 Task: Find connections with filter location Bhusāval with filter topic #Consultantswith filter profile language English with filter current company Seagull International Global HR Consultants with filter school Vivek College of Commerce with filter industry Civic and Social Organizations with filter service category Commercial Insurance with filter keywords title Community Food Project Worker
Action: Mouse moved to (689, 89)
Screenshot: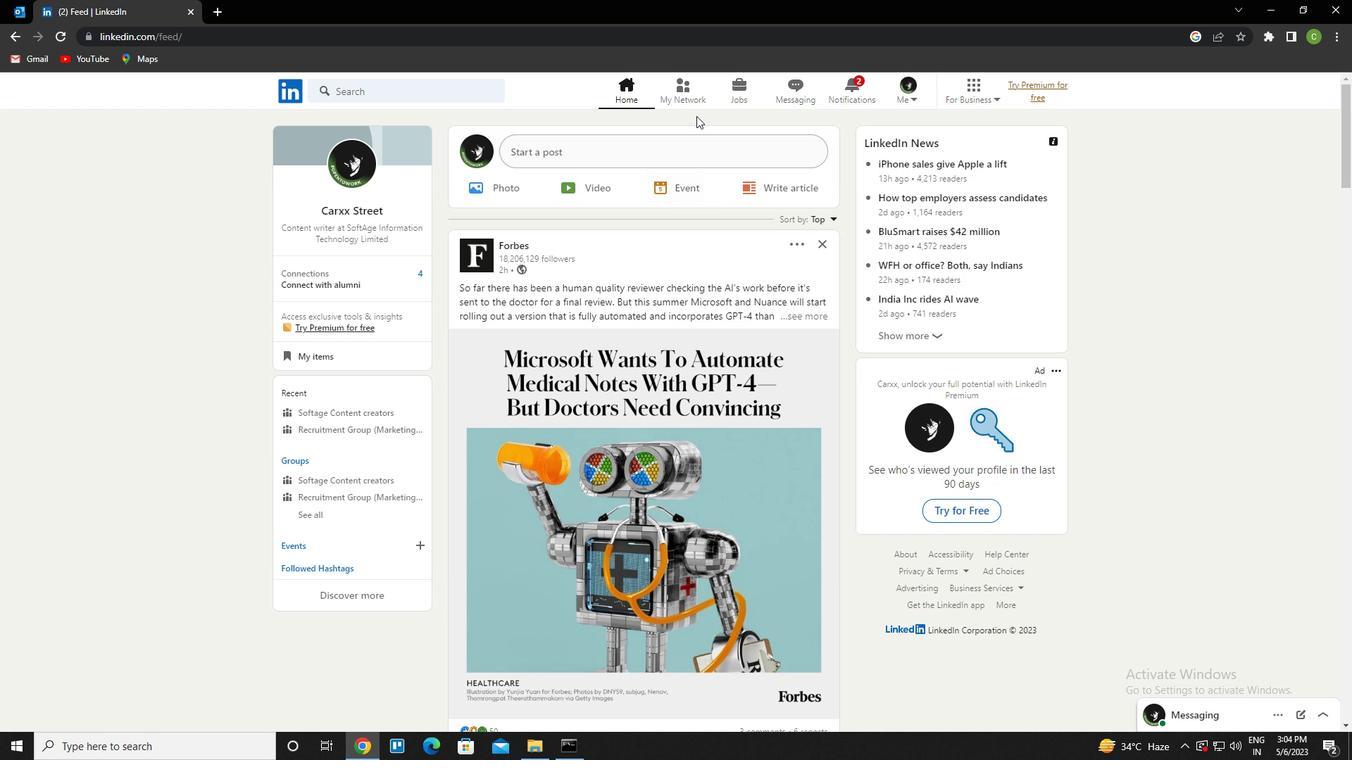 
Action: Mouse pressed left at (689, 89)
Screenshot: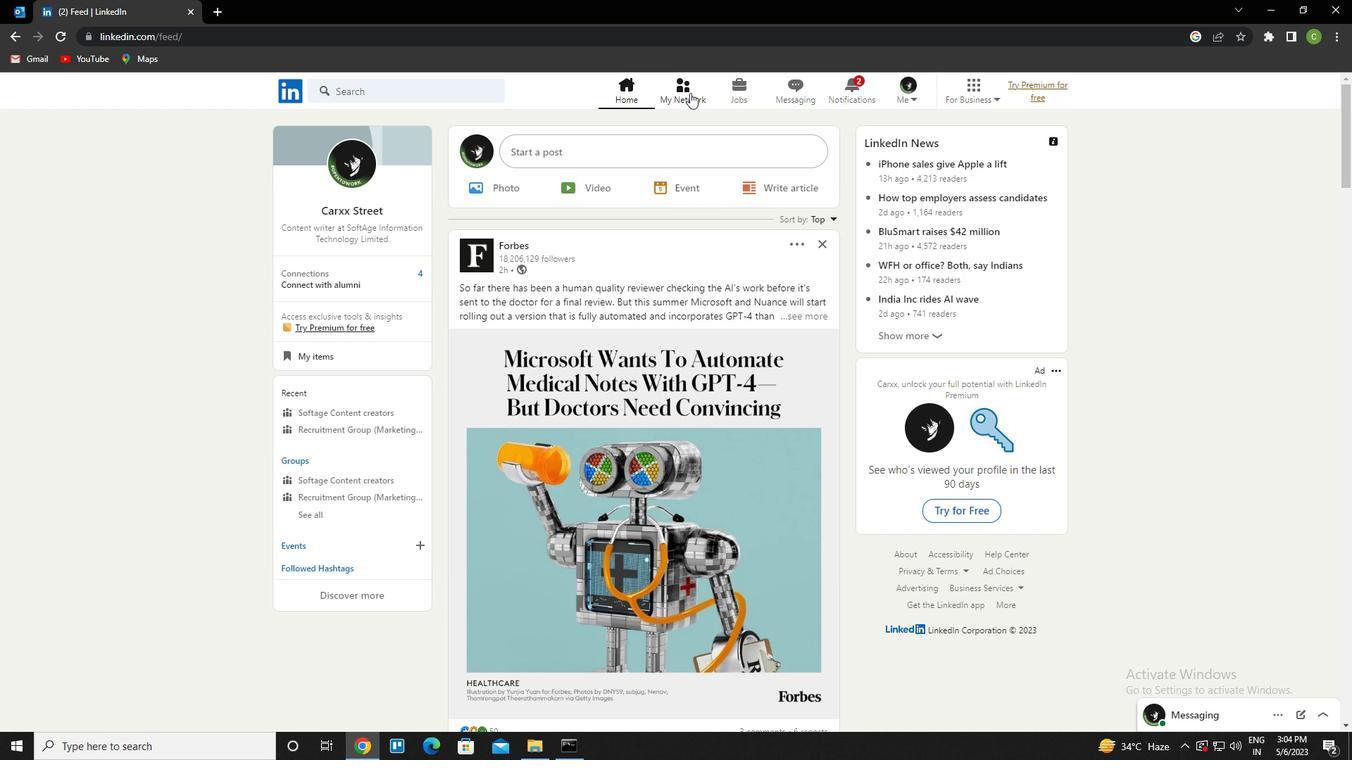
Action: Mouse moved to (409, 163)
Screenshot: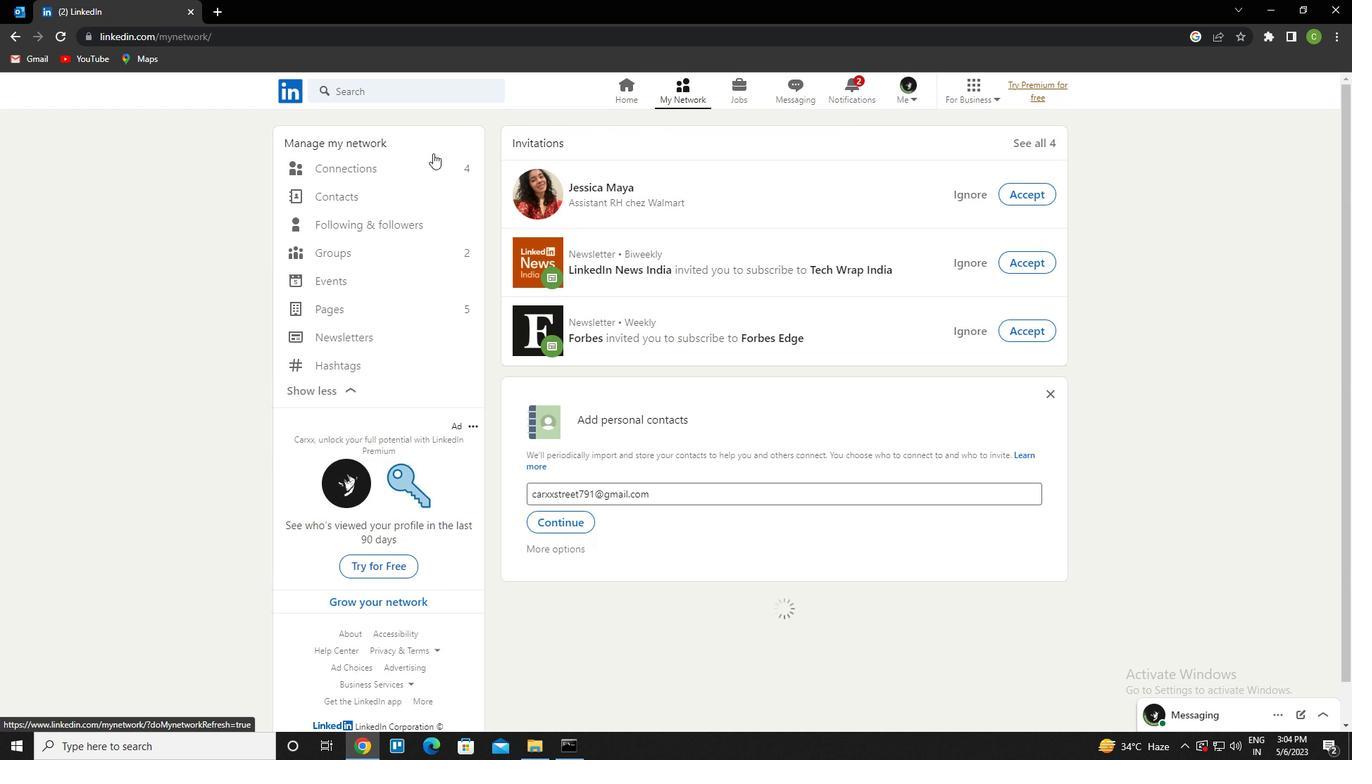 
Action: Mouse pressed left at (409, 163)
Screenshot: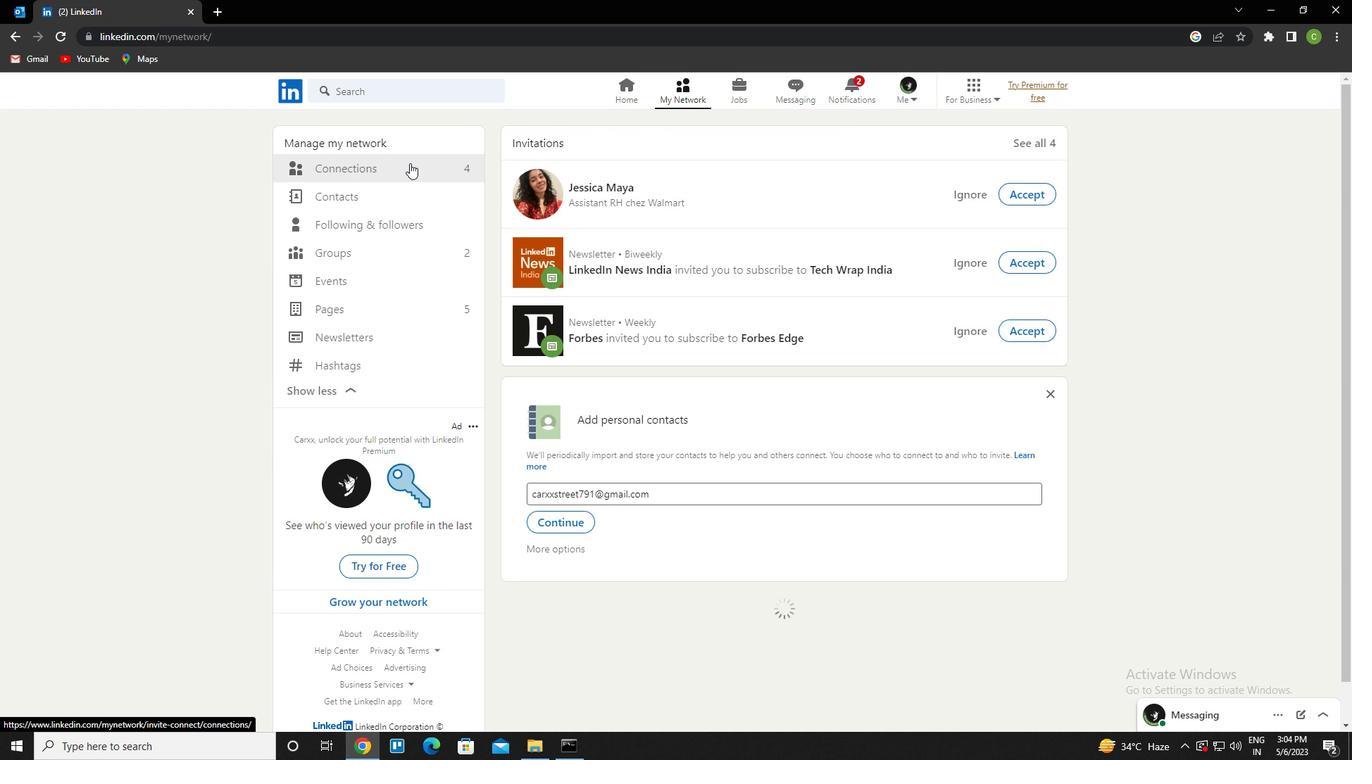 
Action: Mouse moved to (789, 167)
Screenshot: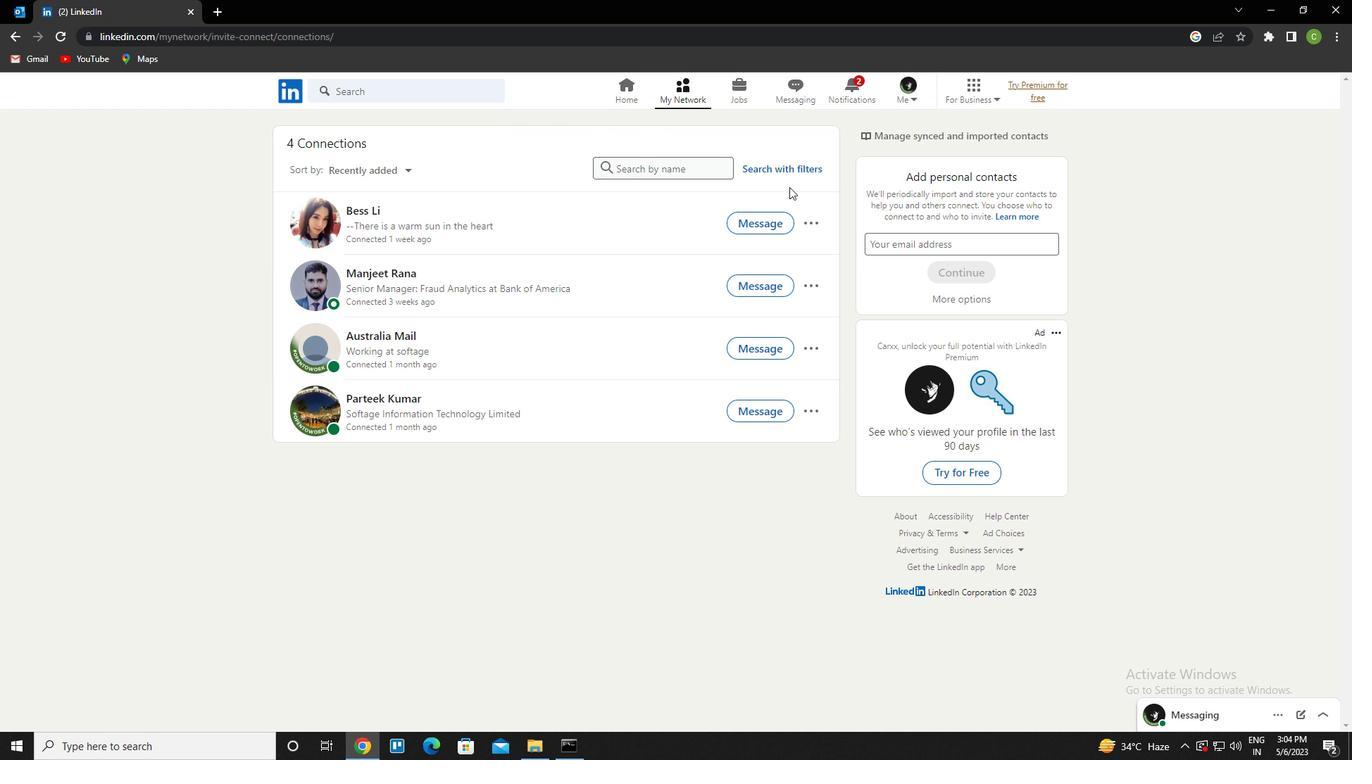 
Action: Mouse pressed left at (789, 167)
Screenshot: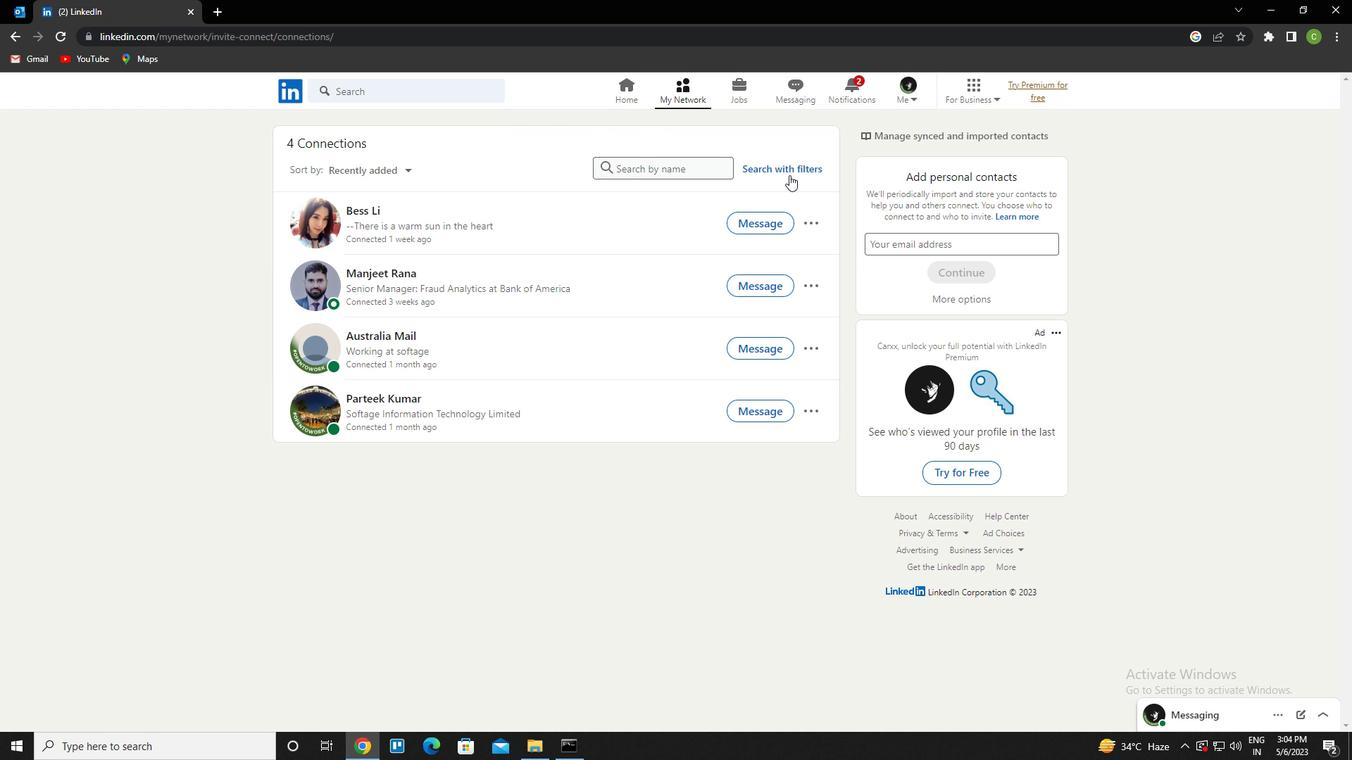 
Action: Mouse moved to (705, 124)
Screenshot: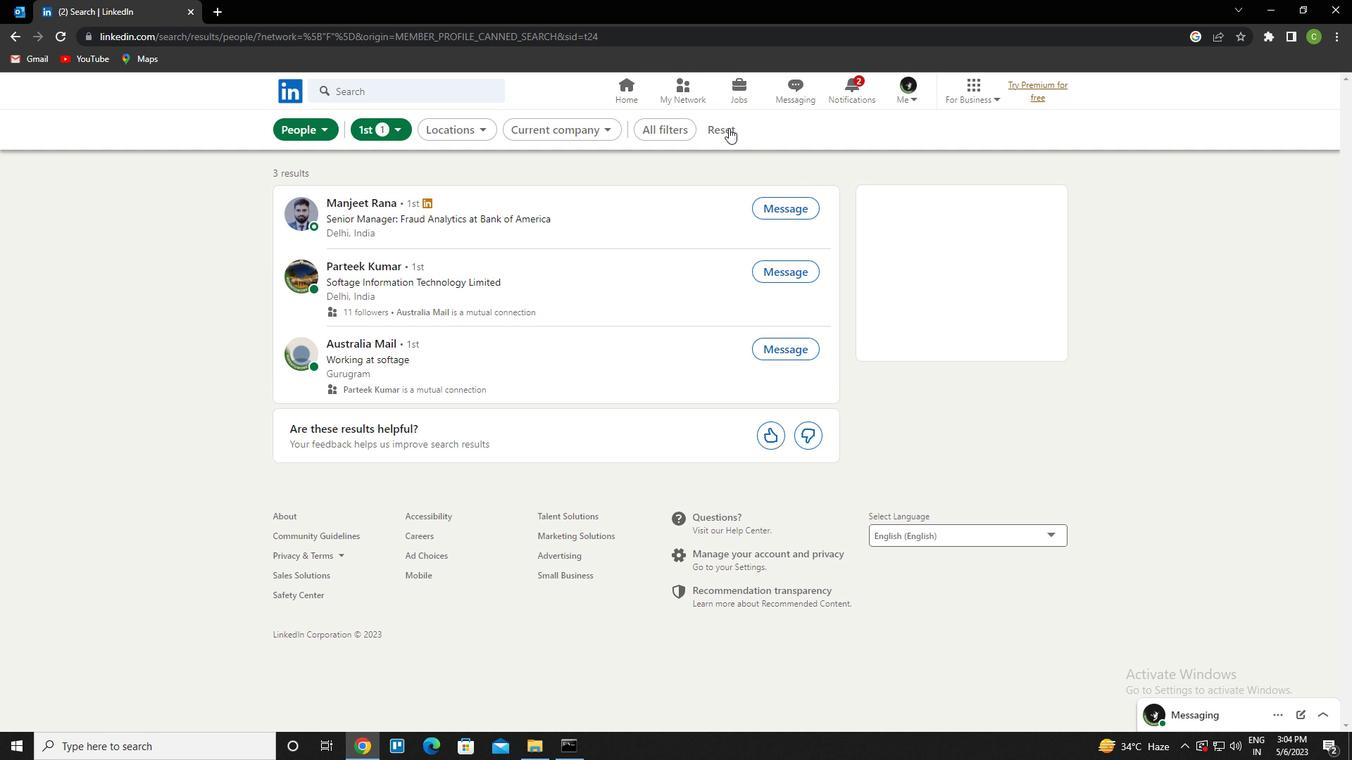 
Action: Mouse pressed left at (705, 124)
Screenshot: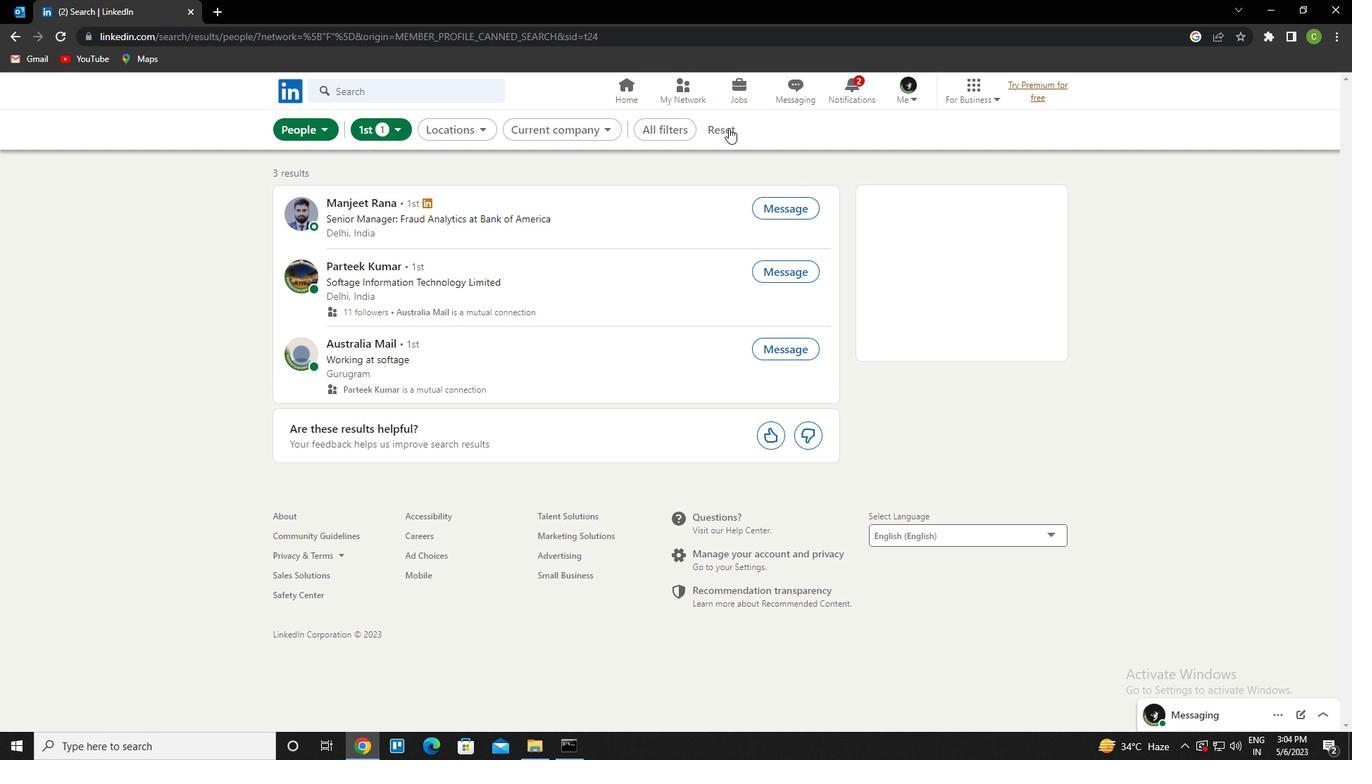 
Action: Mouse moved to (690, 128)
Screenshot: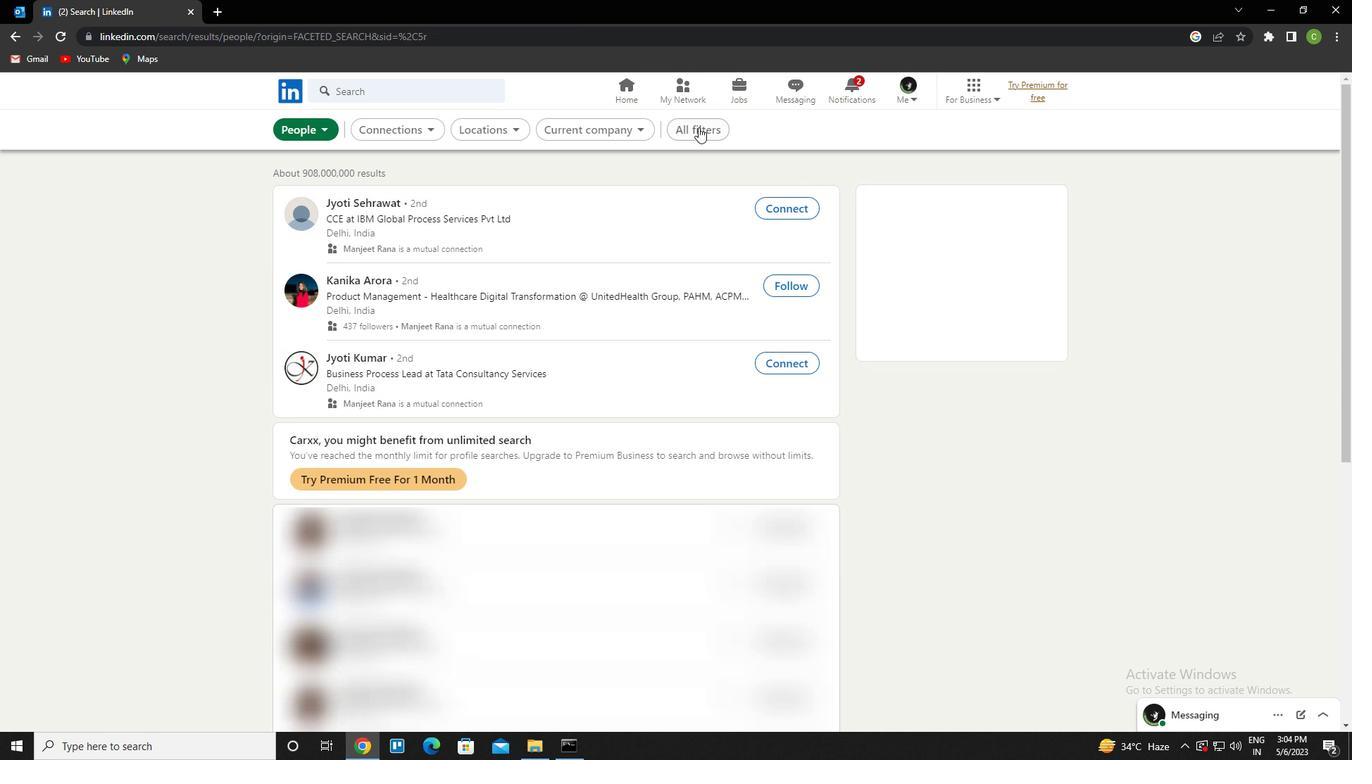 
Action: Mouse pressed left at (690, 128)
Screenshot: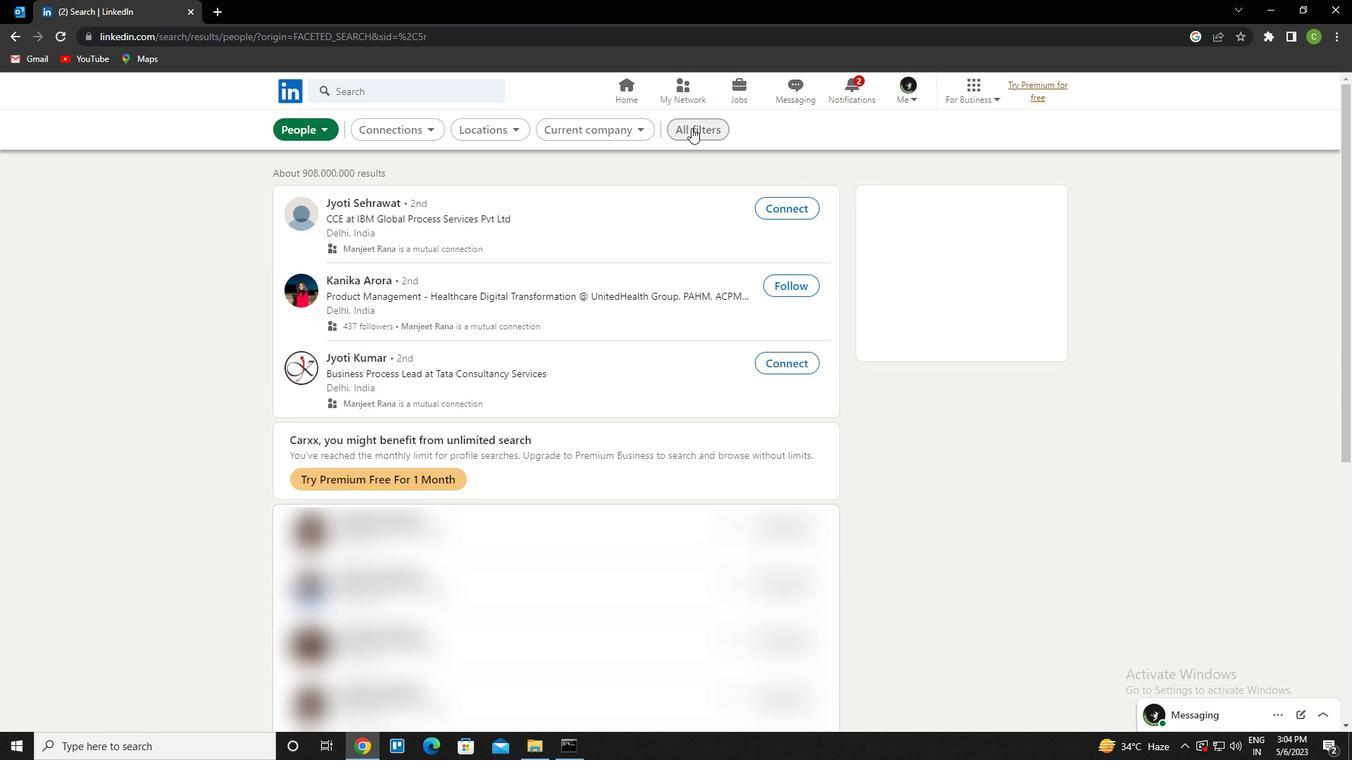 
Action: Mouse moved to (1181, 442)
Screenshot: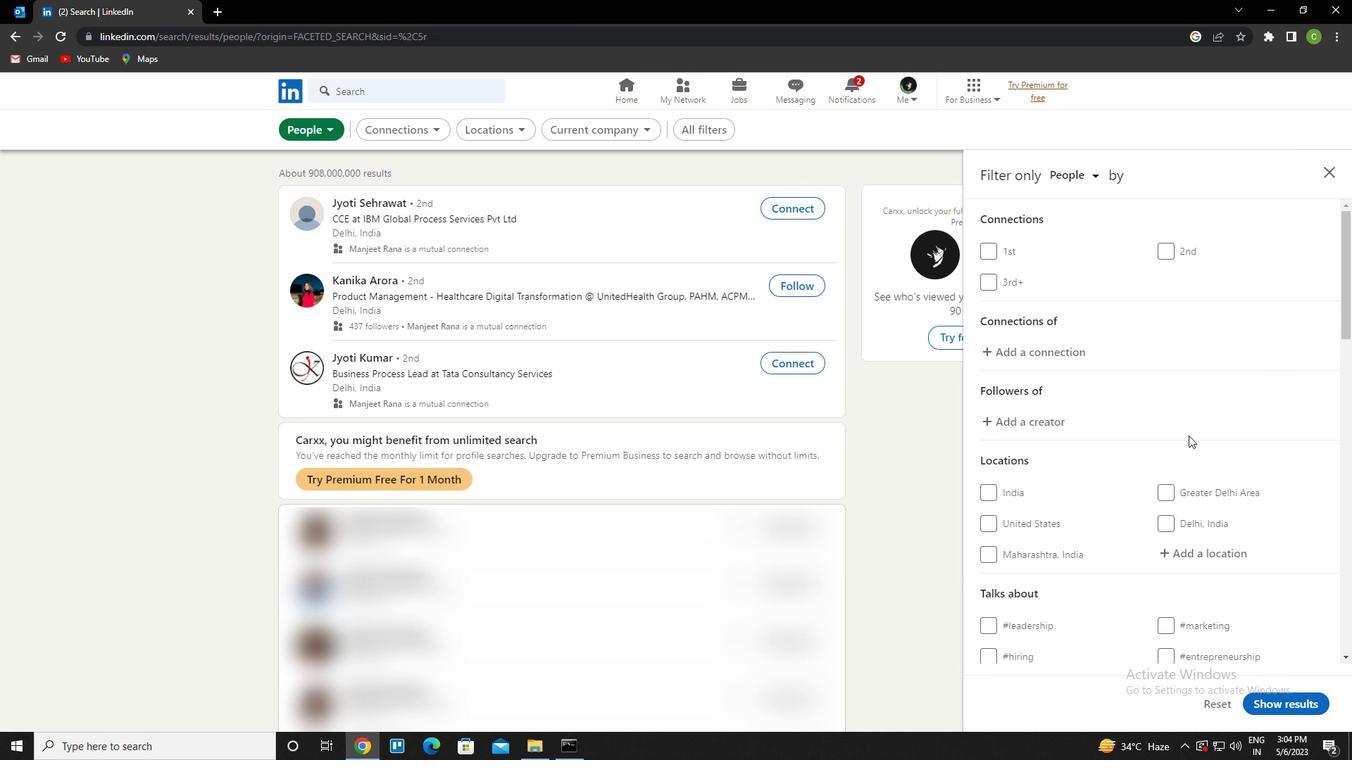 
Action: Mouse scrolled (1181, 441) with delta (0, 0)
Screenshot: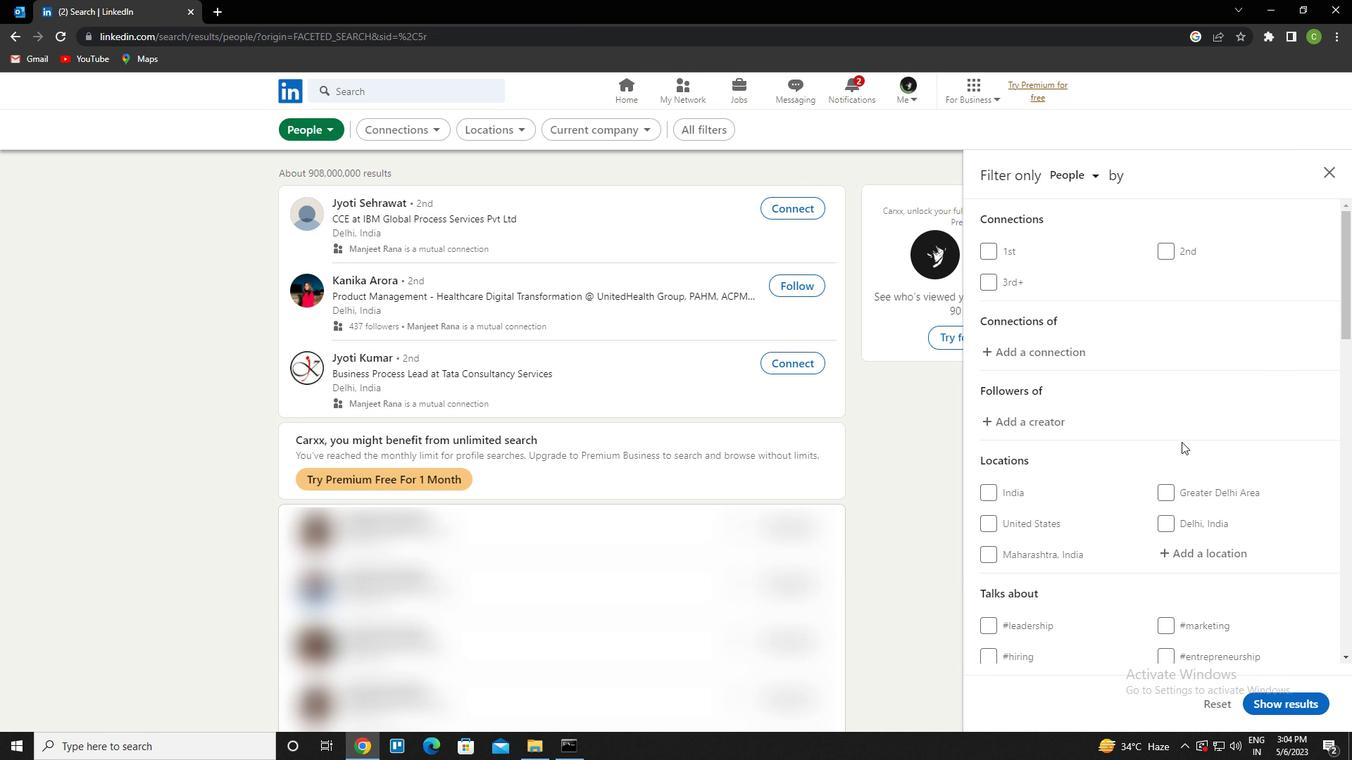 
Action: Mouse scrolled (1181, 441) with delta (0, 0)
Screenshot: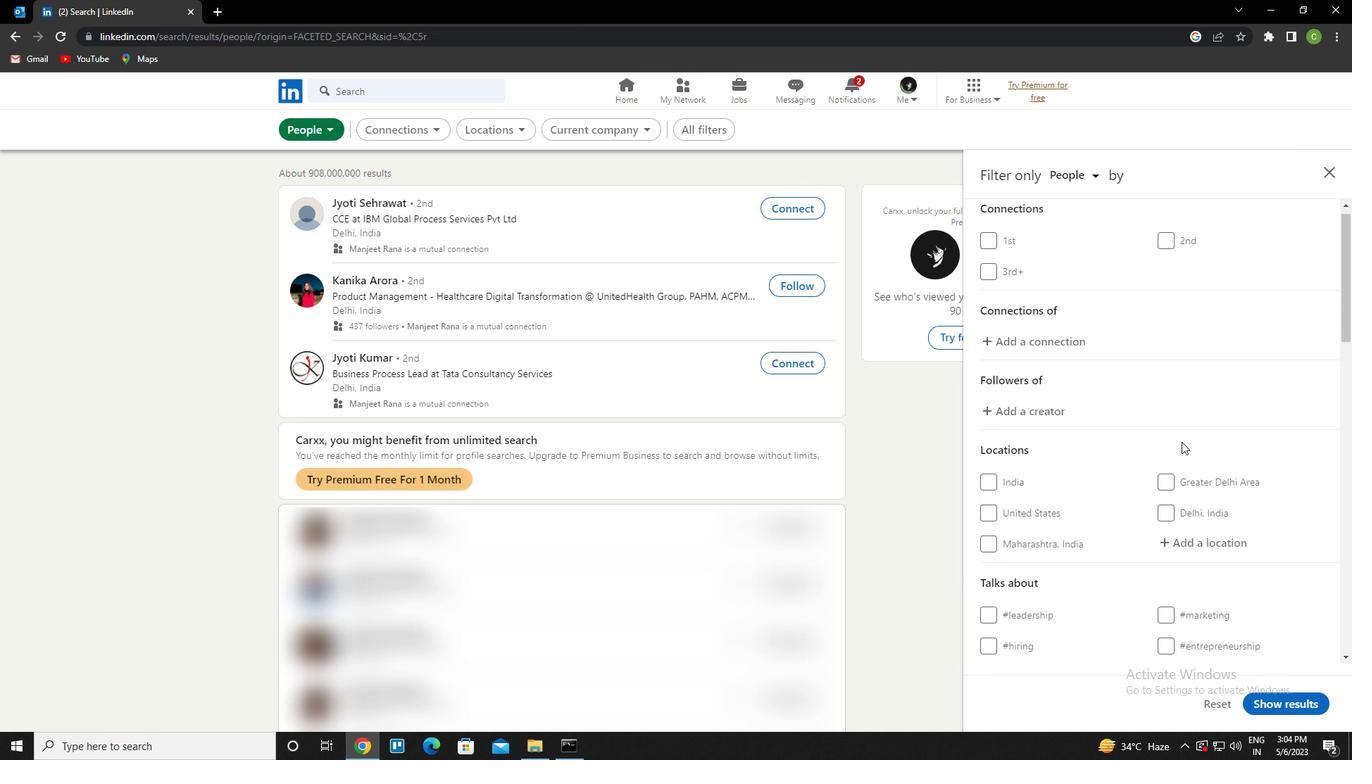 
Action: Mouse moved to (1200, 419)
Screenshot: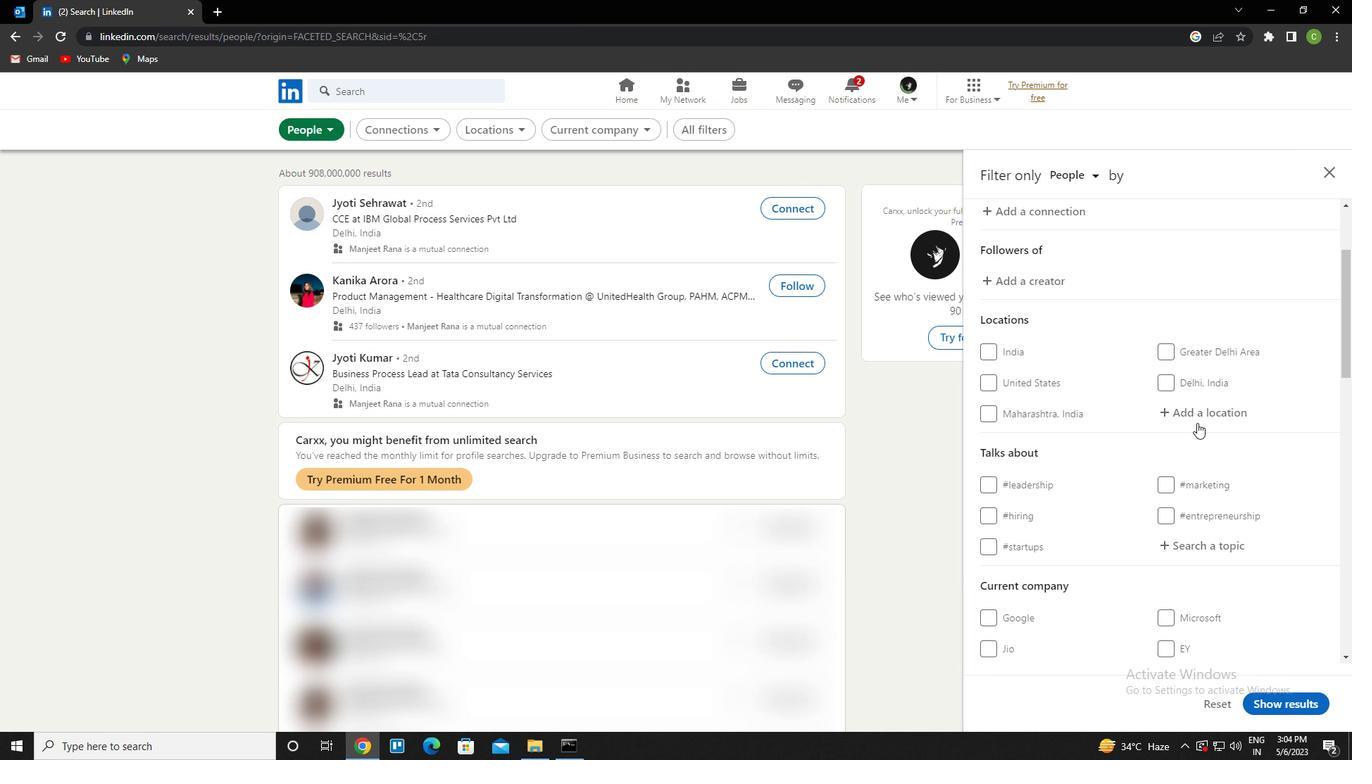
Action: Mouse pressed left at (1200, 419)
Screenshot: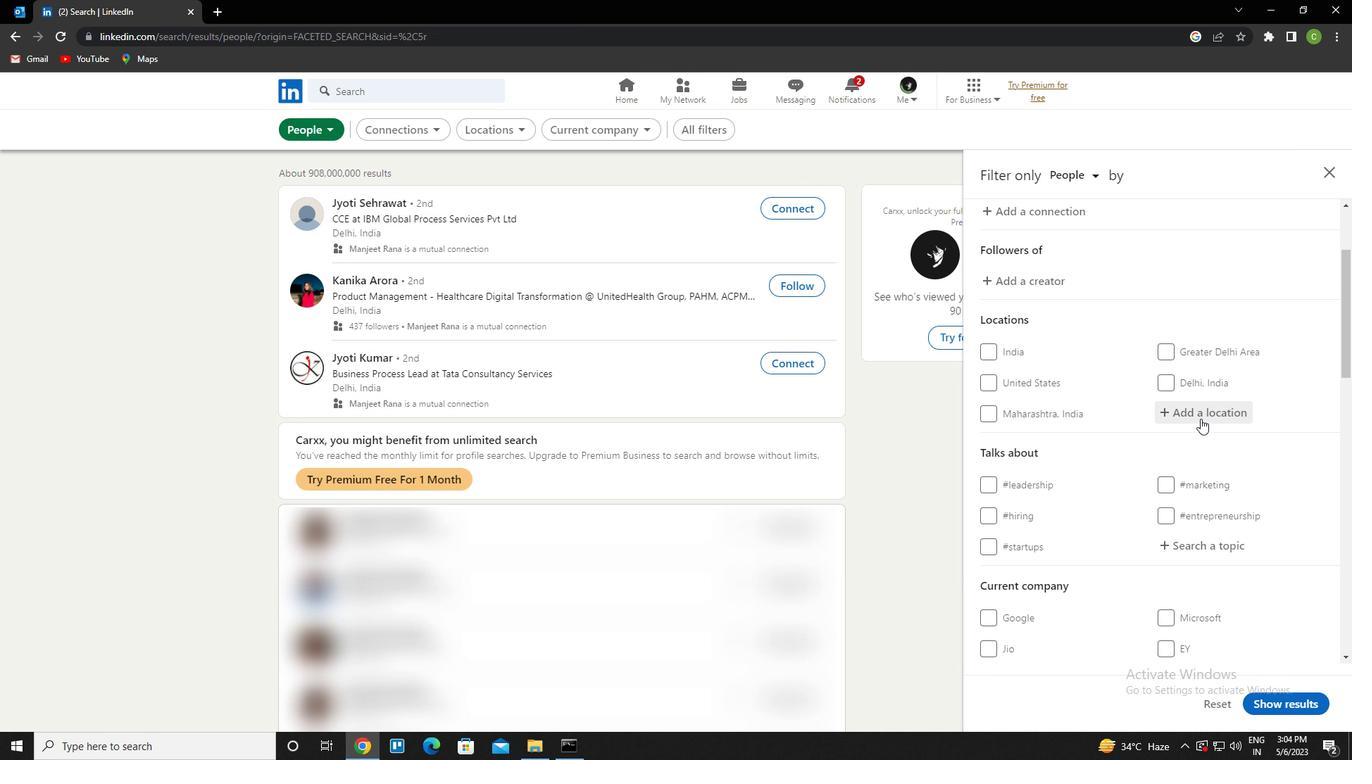 
Action: Key pressed <Key.caps_lock>v<Key.caps_lock><Key.backspace><Key.caps_lock>b<Key.caps_lock>Husaval<Key.enter>
Screenshot: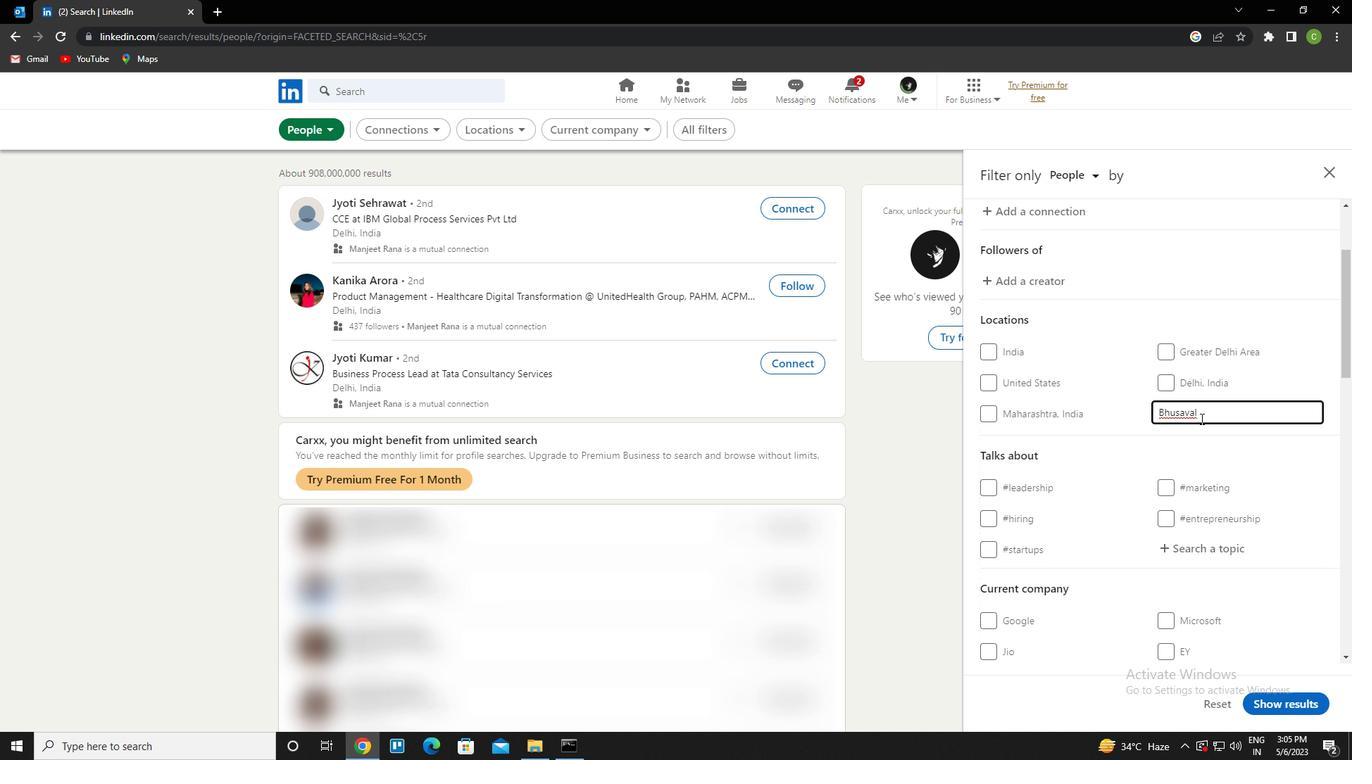 
Action: Mouse scrolled (1200, 418) with delta (0, 0)
Screenshot: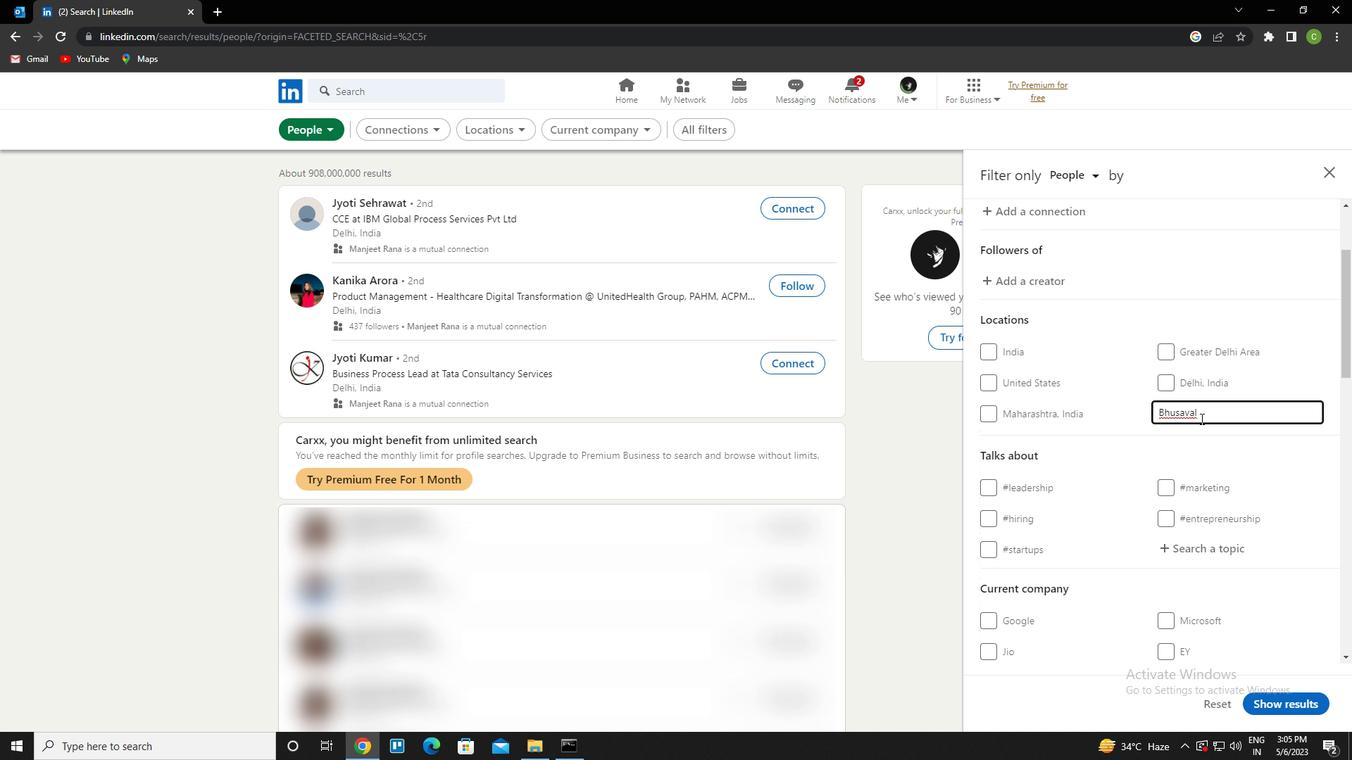 
Action: Mouse scrolled (1200, 418) with delta (0, 0)
Screenshot: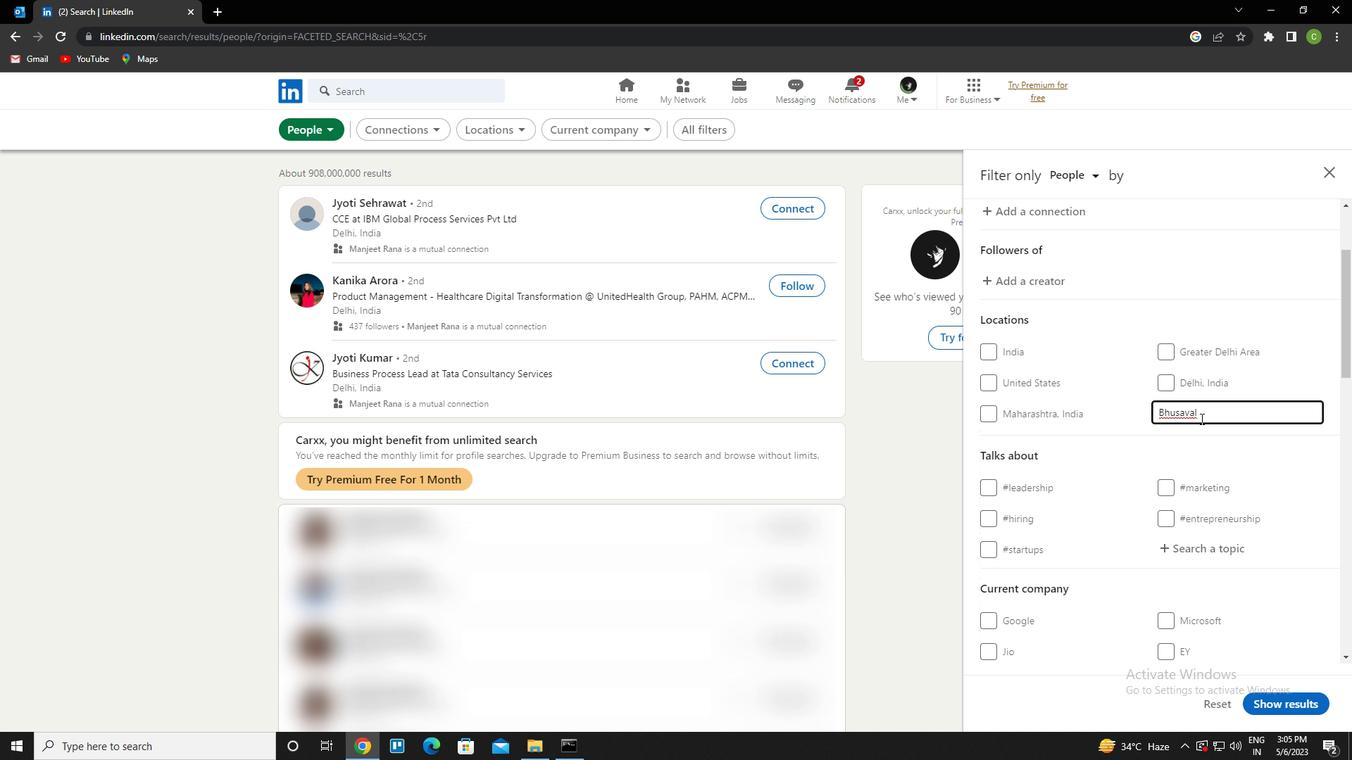 
Action: Mouse moved to (1192, 413)
Screenshot: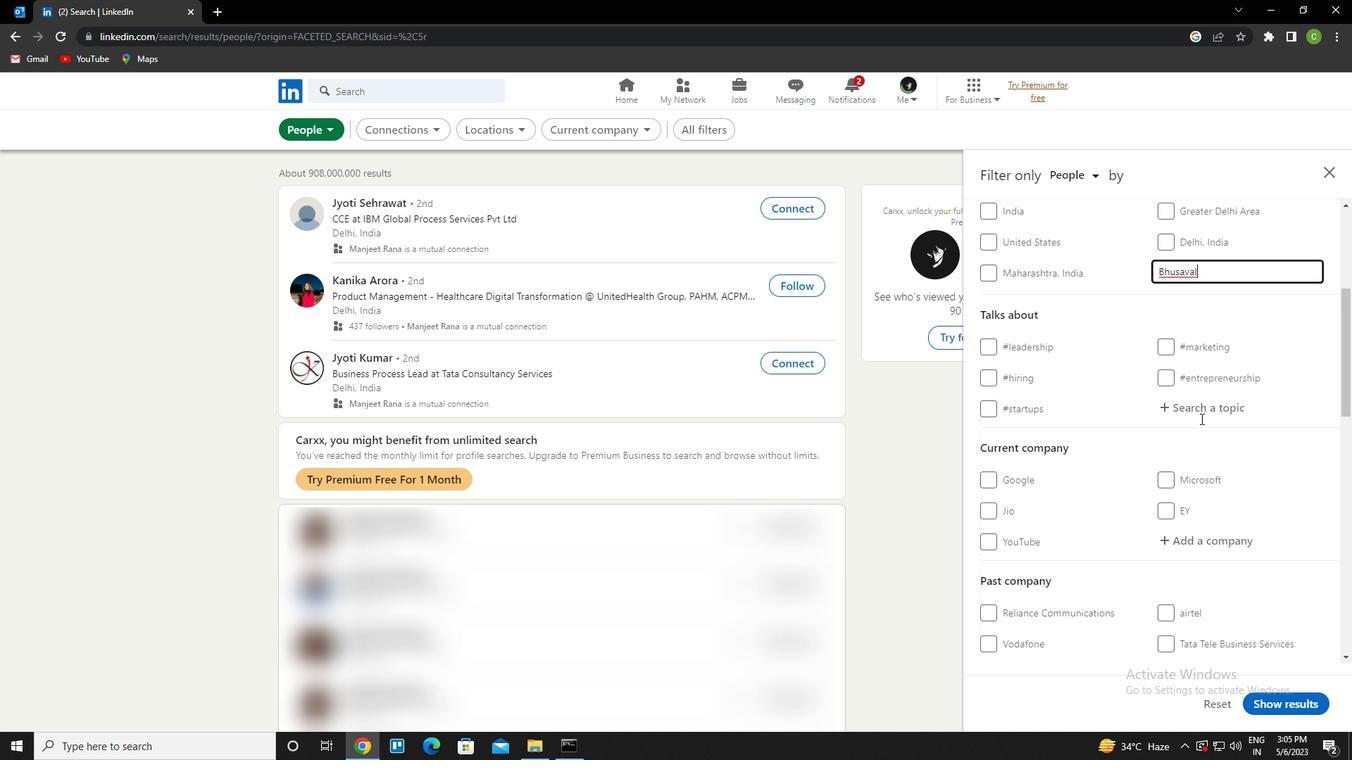 
Action: Mouse pressed left at (1192, 413)
Screenshot: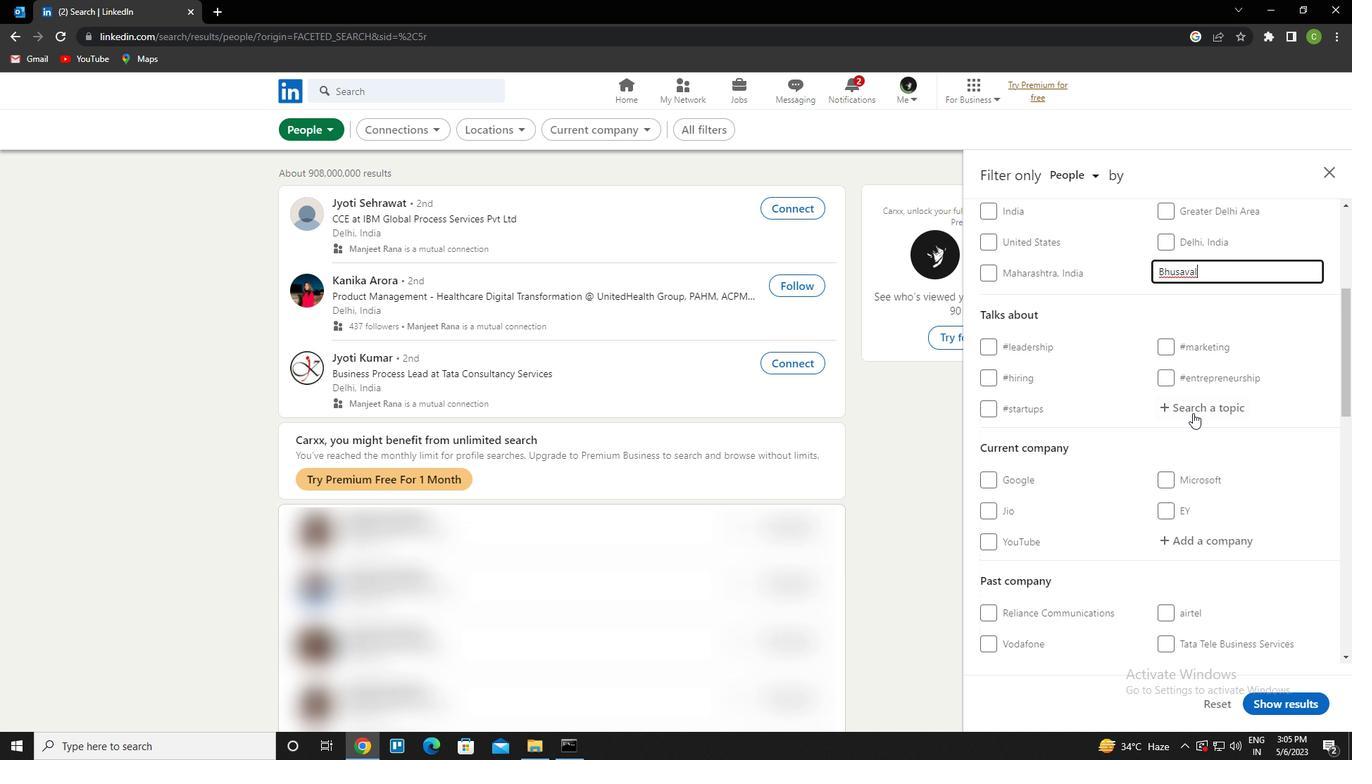 
Action: Key pressed consultant<Key.down><Key.enter>
Screenshot: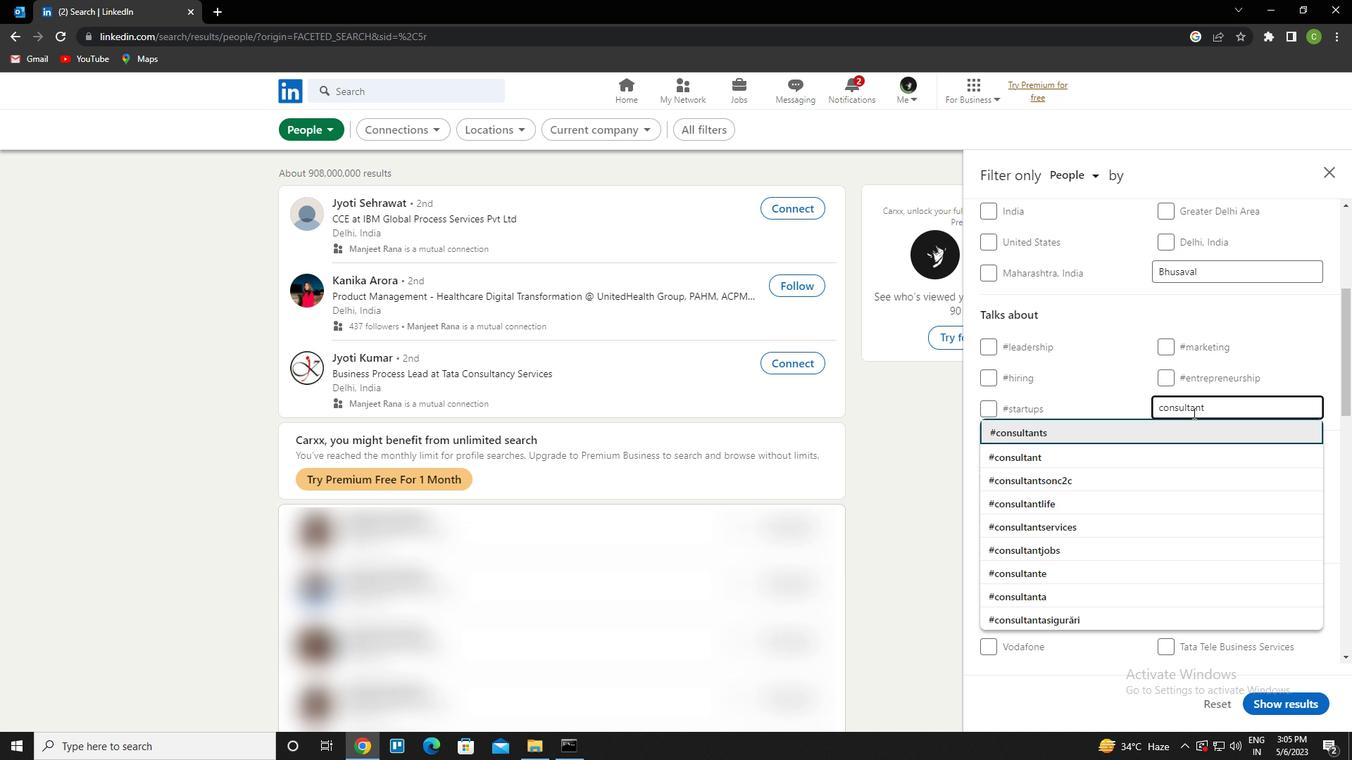 
Action: Mouse scrolled (1192, 412) with delta (0, 0)
Screenshot: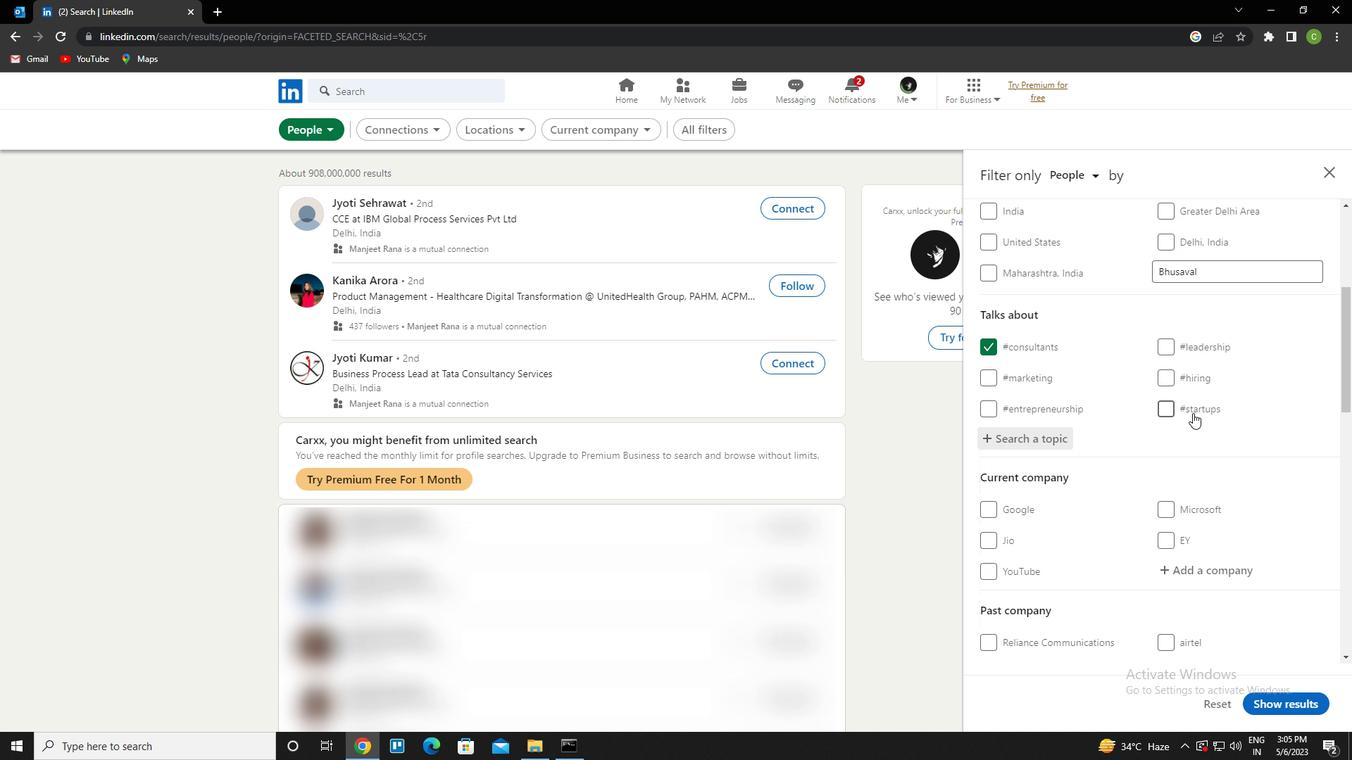 
Action: Mouse scrolled (1192, 412) with delta (0, 0)
Screenshot: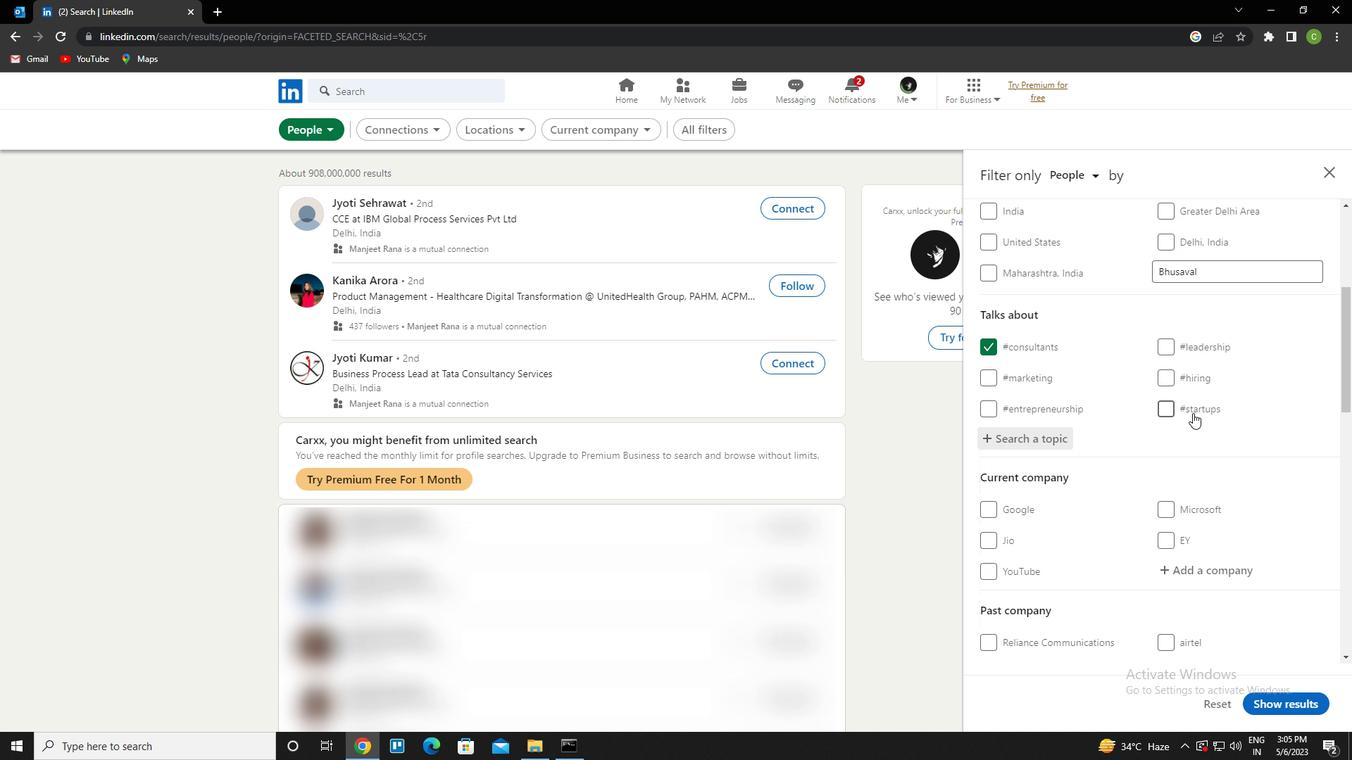 
Action: Mouse scrolled (1192, 412) with delta (0, 0)
Screenshot: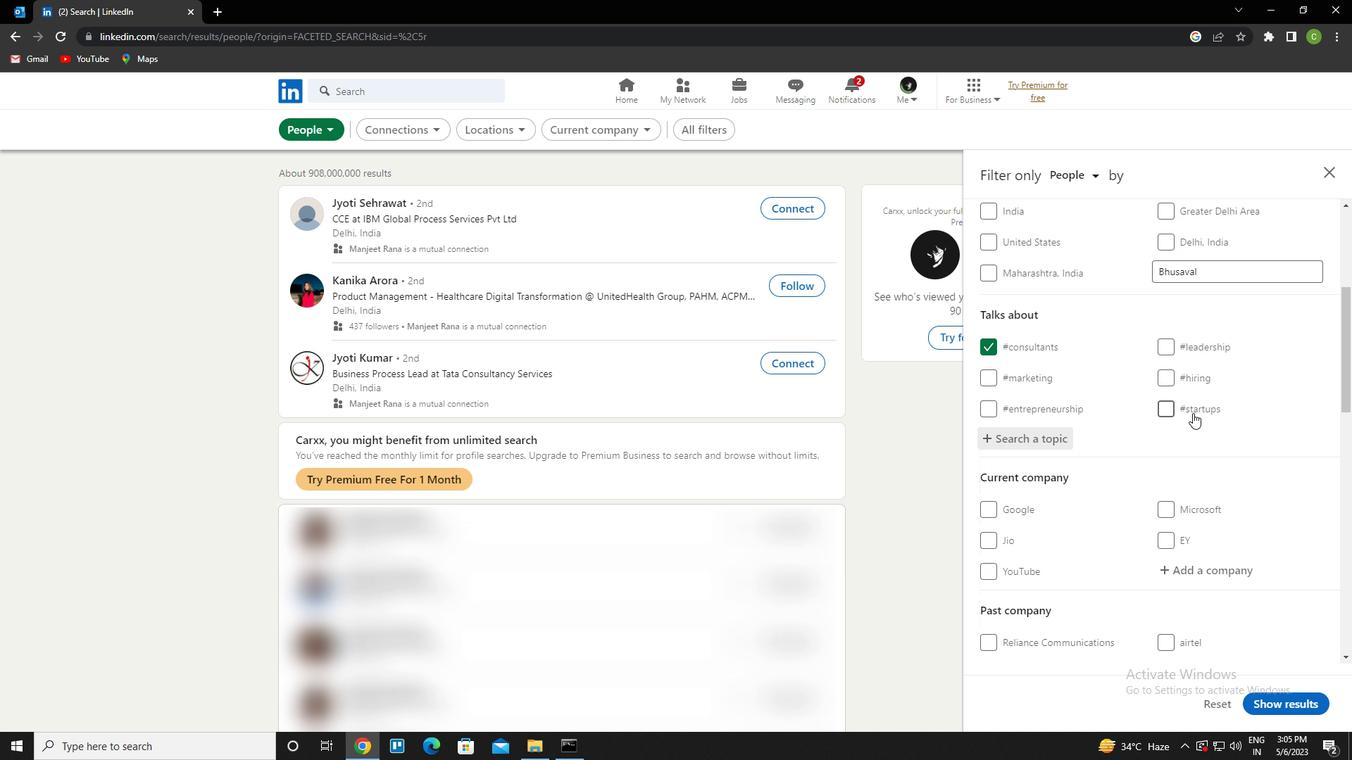 
Action: Mouse scrolled (1192, 412) with delta (0, 0)
Screenshot: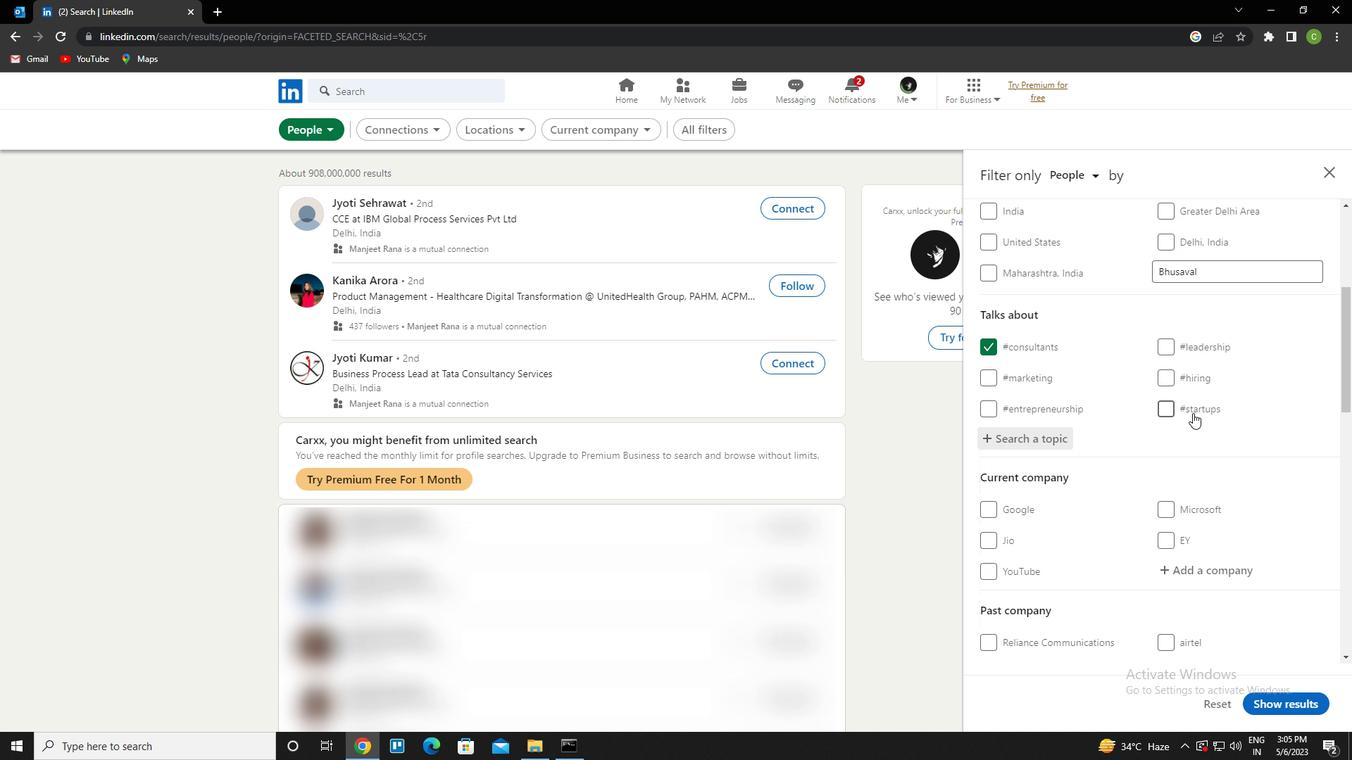 
Action: Mouse scrolled (1192, 412) with delta (0, 0)
Screenshot: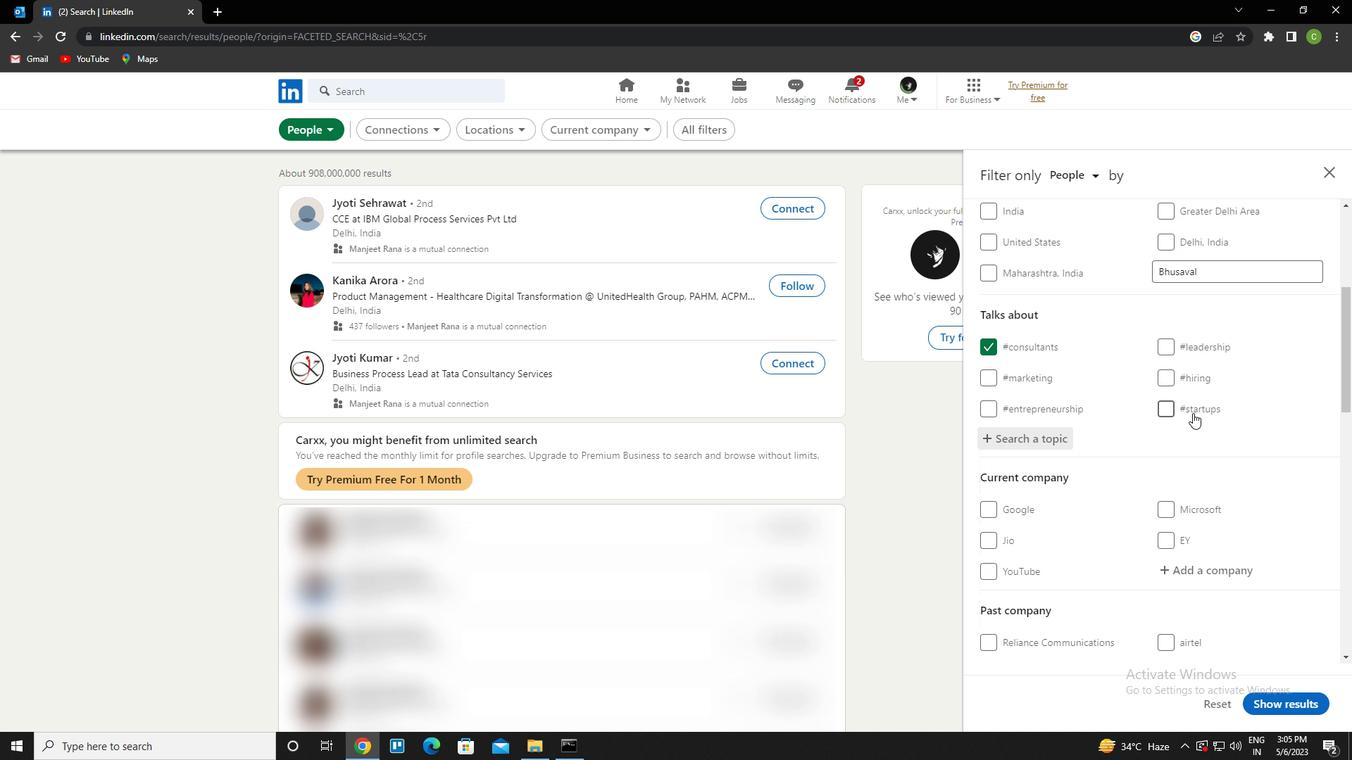 
Action: Mouse scrolled (1192, 412) with delta (0, 0)
Screenshot: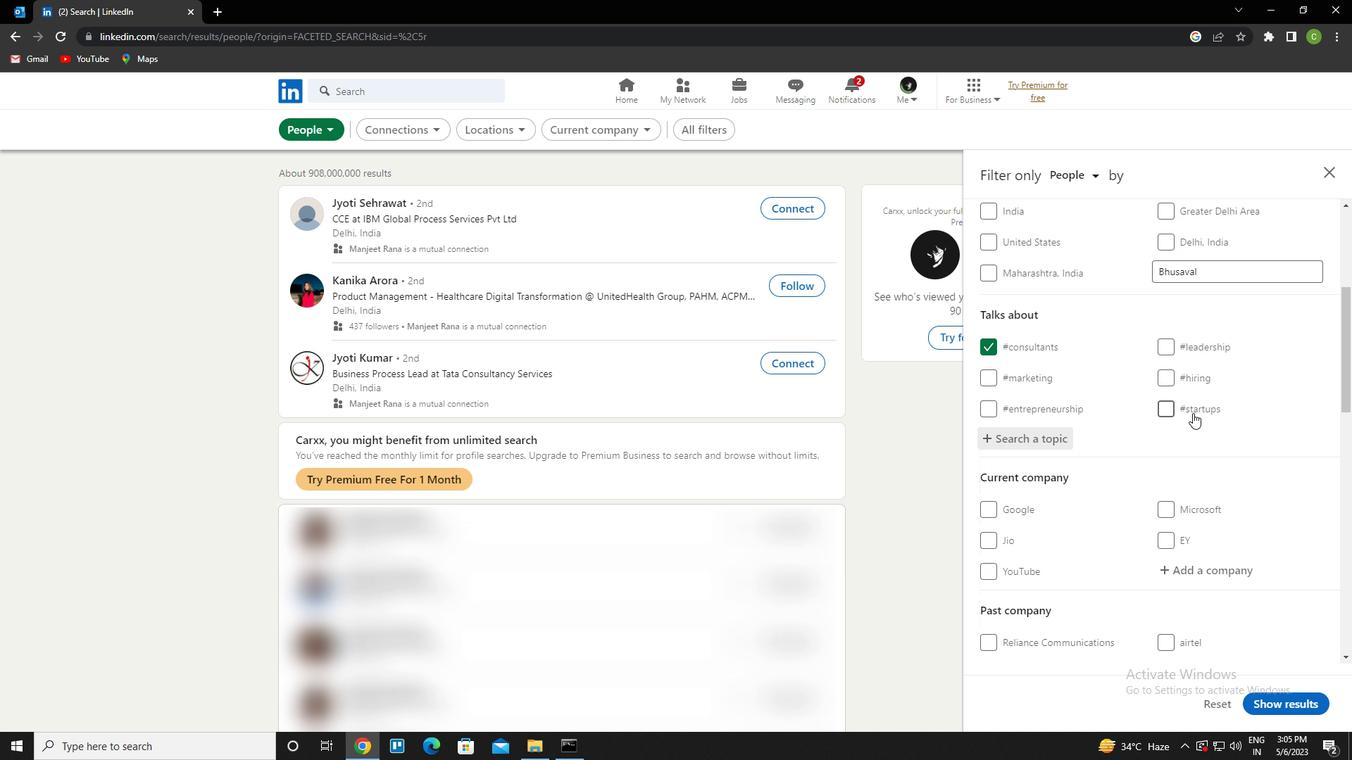 
Action: Mouse scrolled (1192, 412) with delta (0, 0)
Screenshot: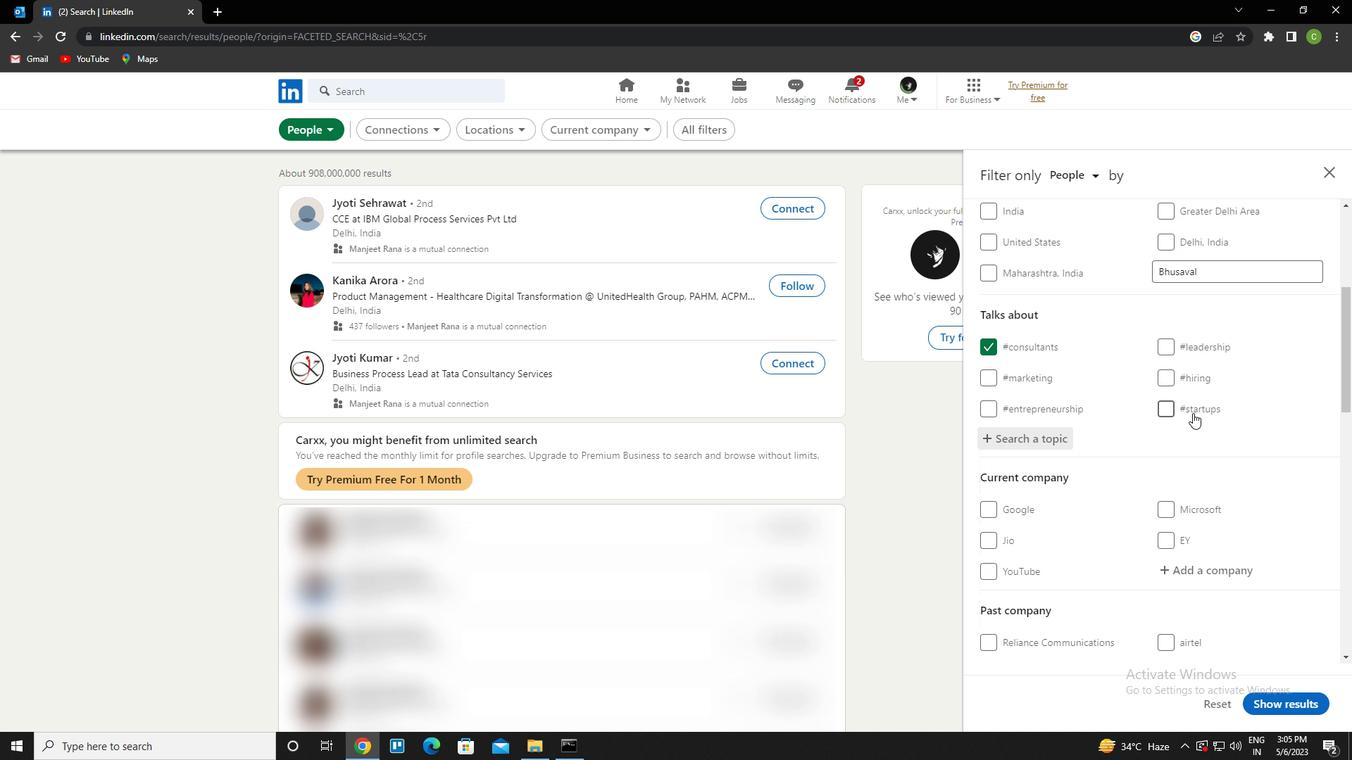 
Action: Mouse scrolled (1192, 412) with delta (0, 0)
Screenshot: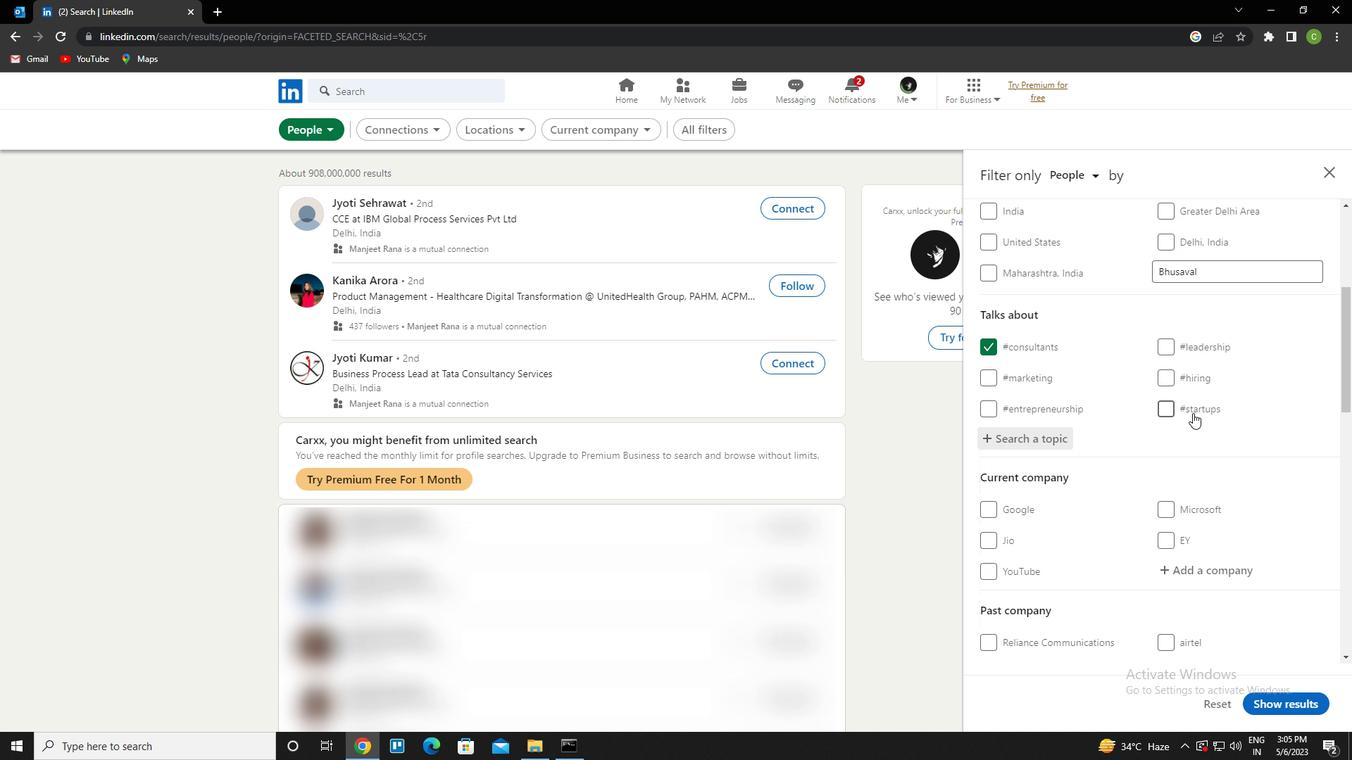 
Action: Mouse moved to (989, 505)
Screenshot: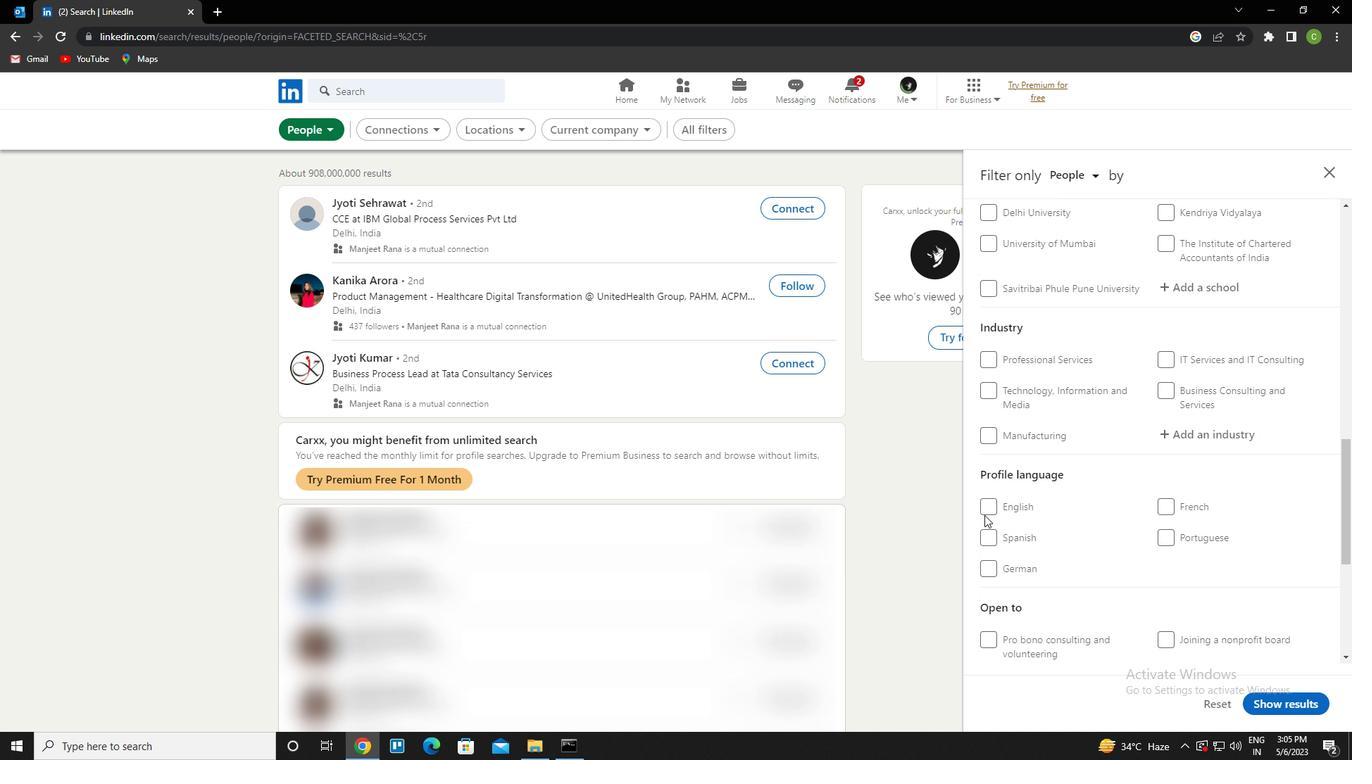 
Action: Mouse pressed left at (989, 505)
Screenshot: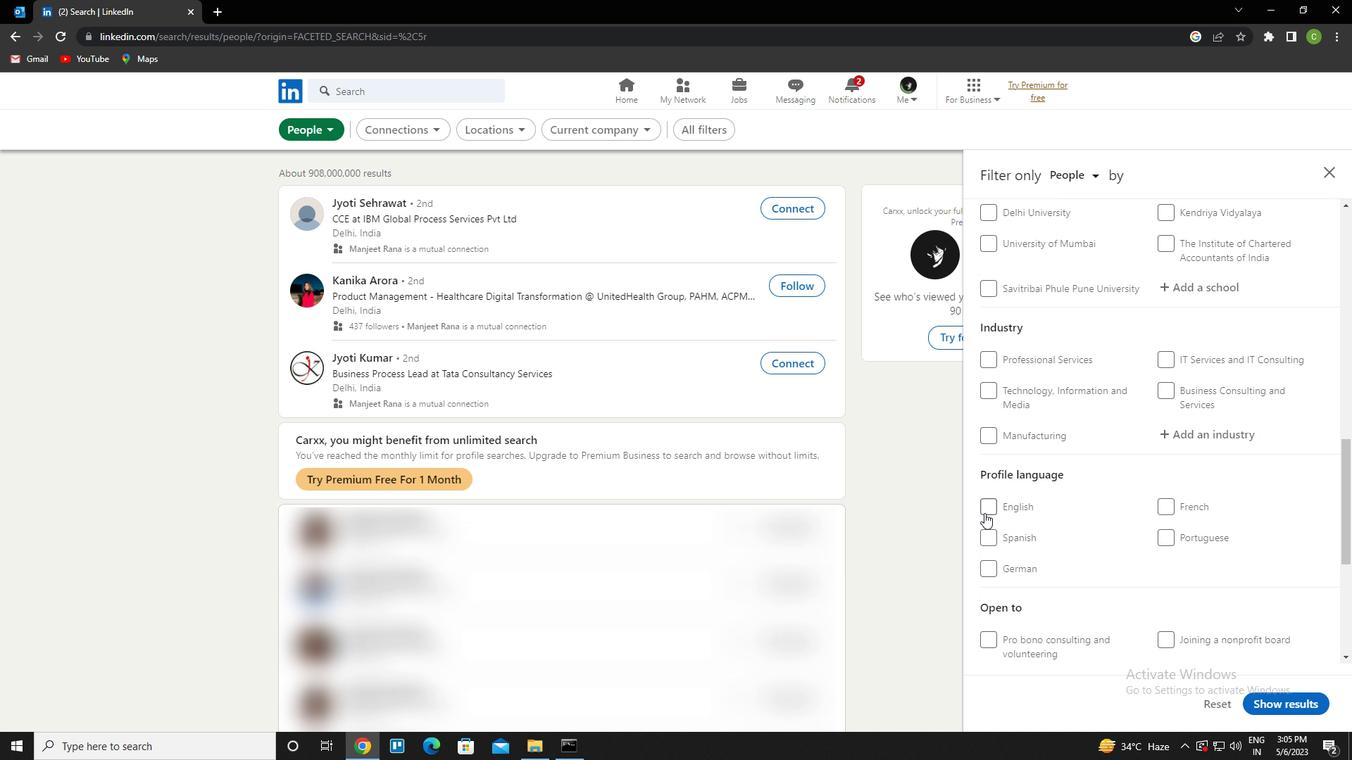 
Action: Mouse moved to (1095, 461)
Screenshot: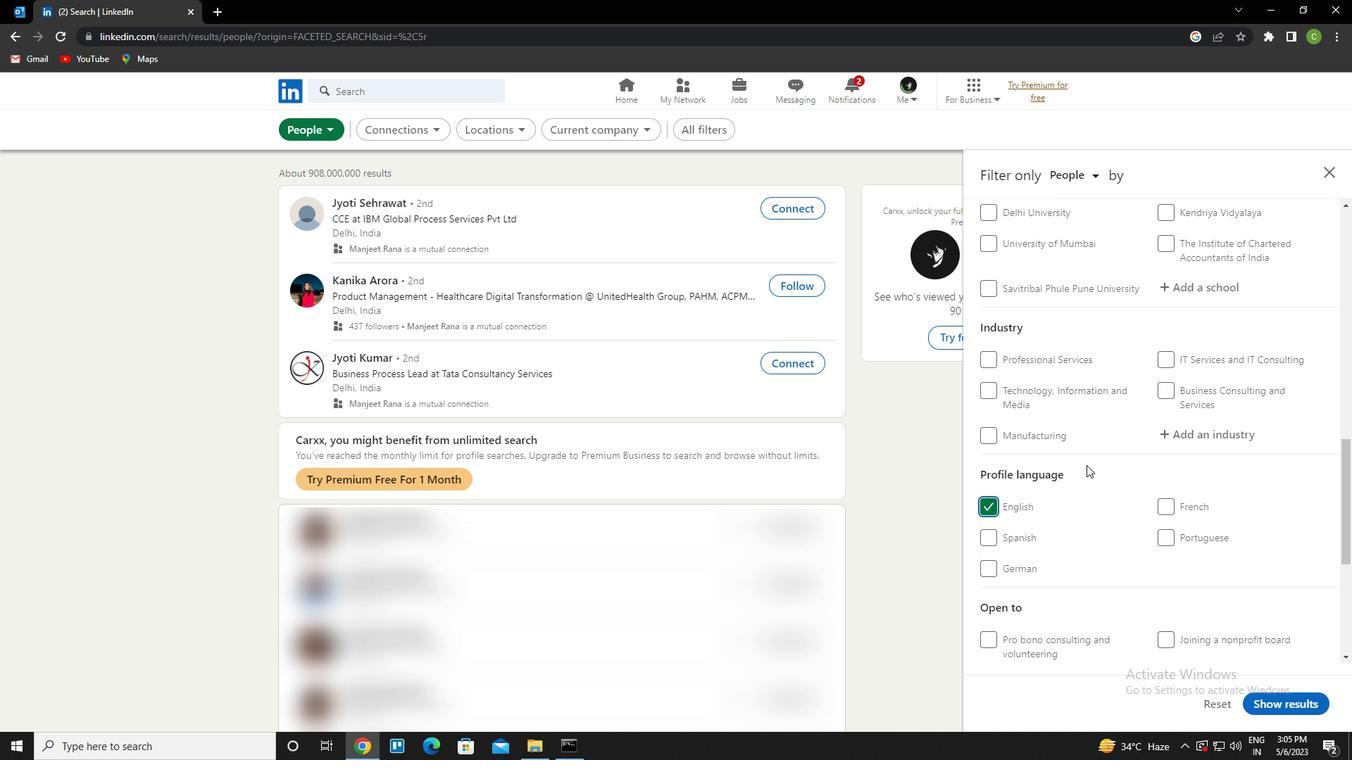
Action: Mouse scrolled (1095, 461) with delta (0, 0)
Screenshot: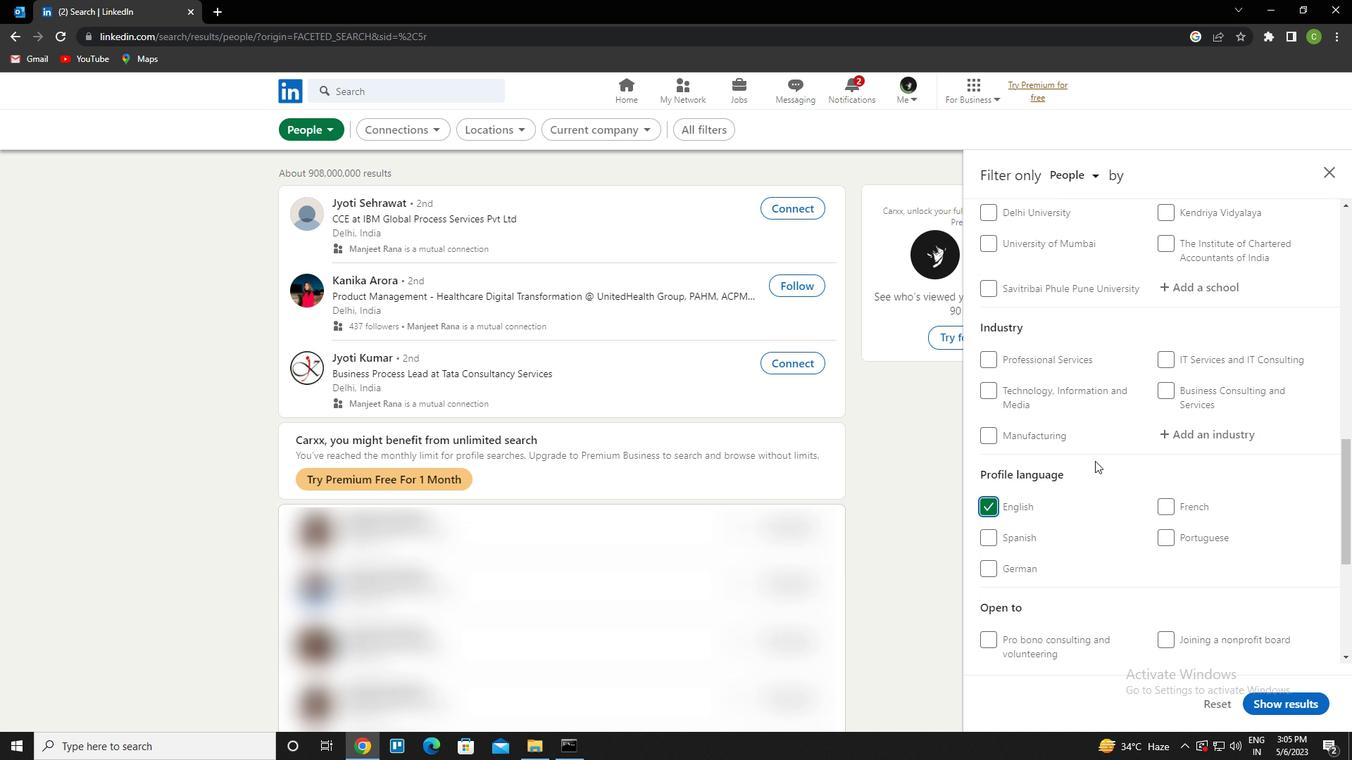 
Action: Mouse scrolled (1095, 461) with delta (0, 0)
Screenshot: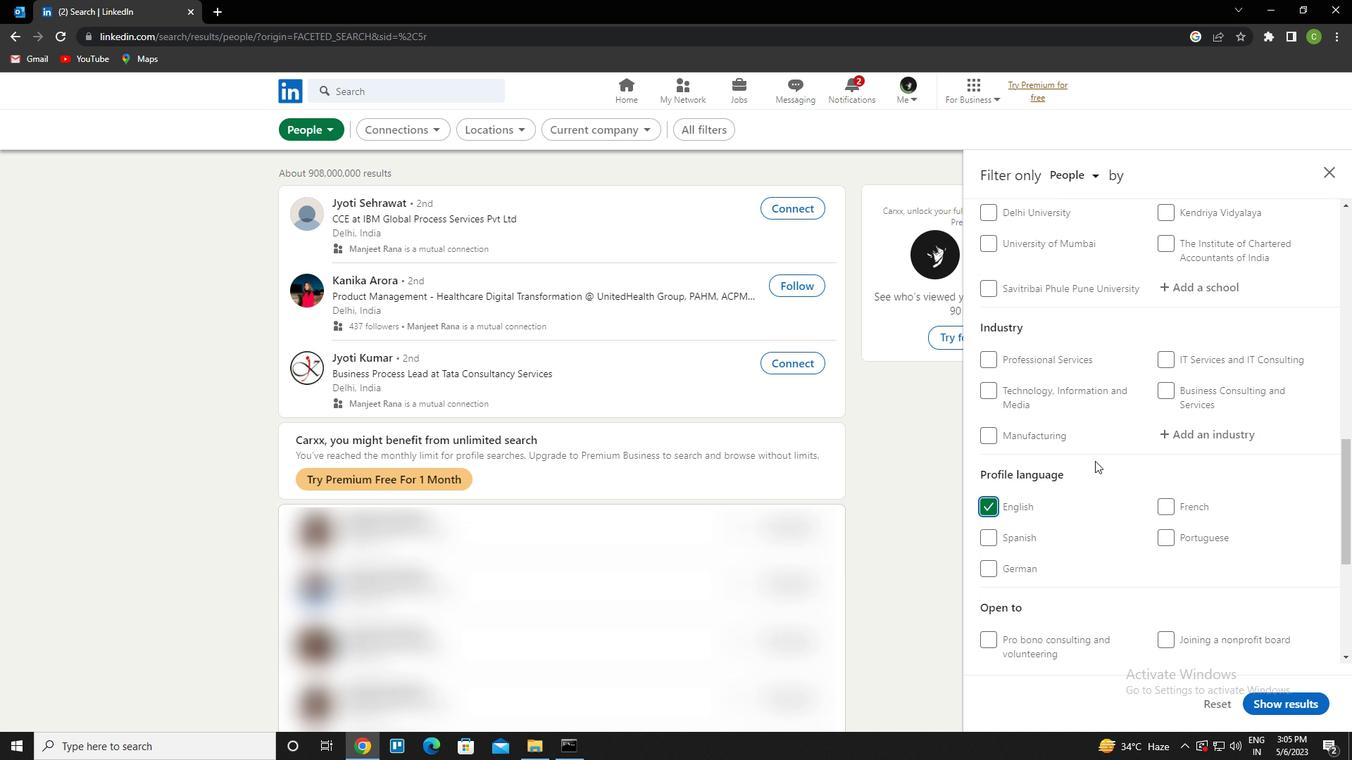 
Action: Mouse scrolled (1095, 461) with delta (0, 0)
Screenshot: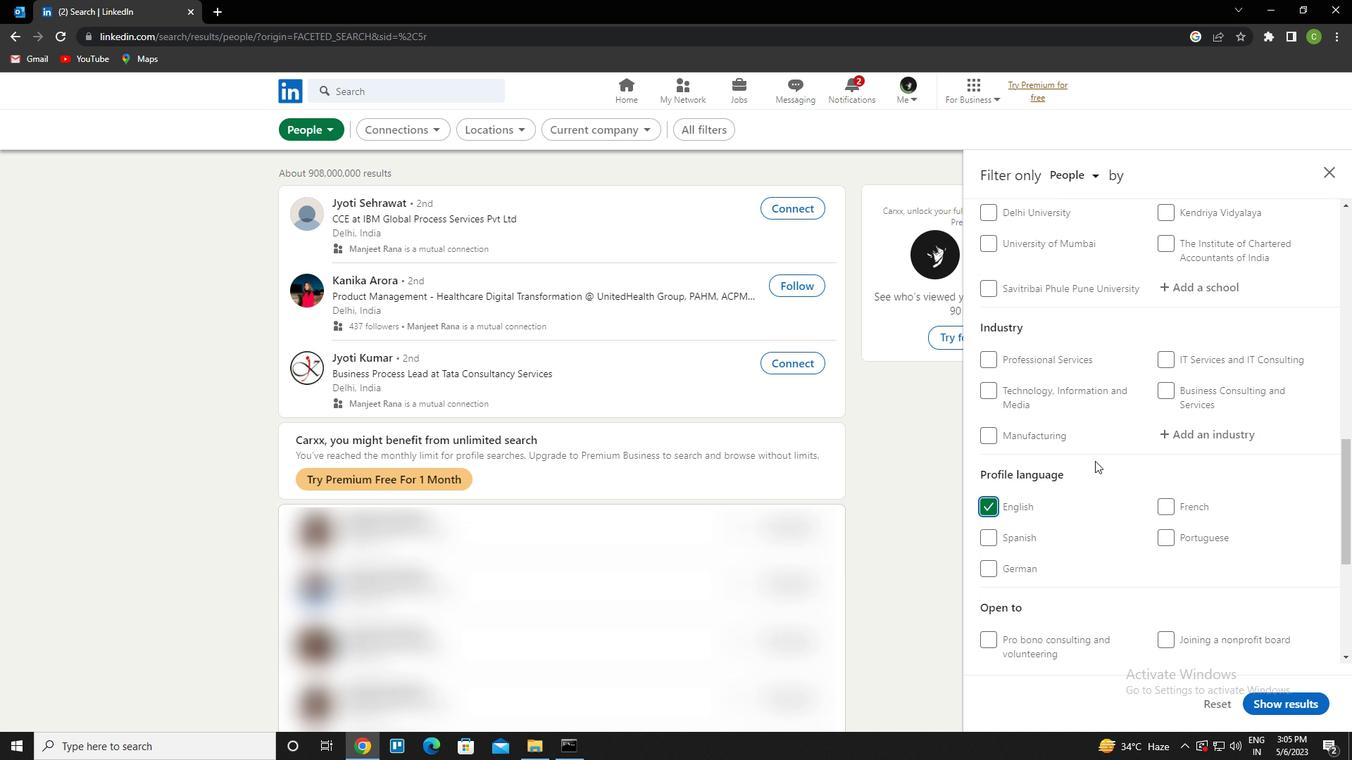 
Action: Mouse scrolled (1095, 461) with delta (0, 0)
Screenshot: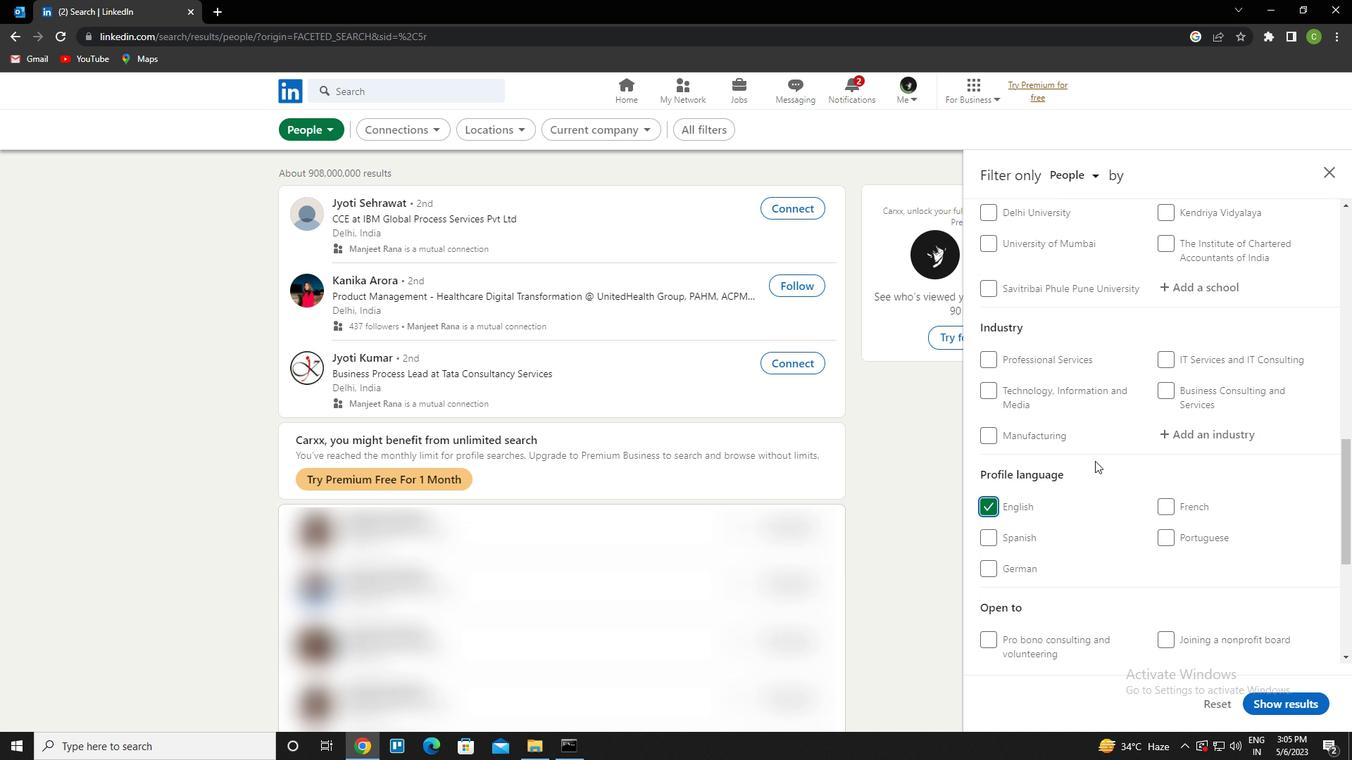 
Action: Mouse scrolled (1095, 461) with delta (0, 0)
Screenshot: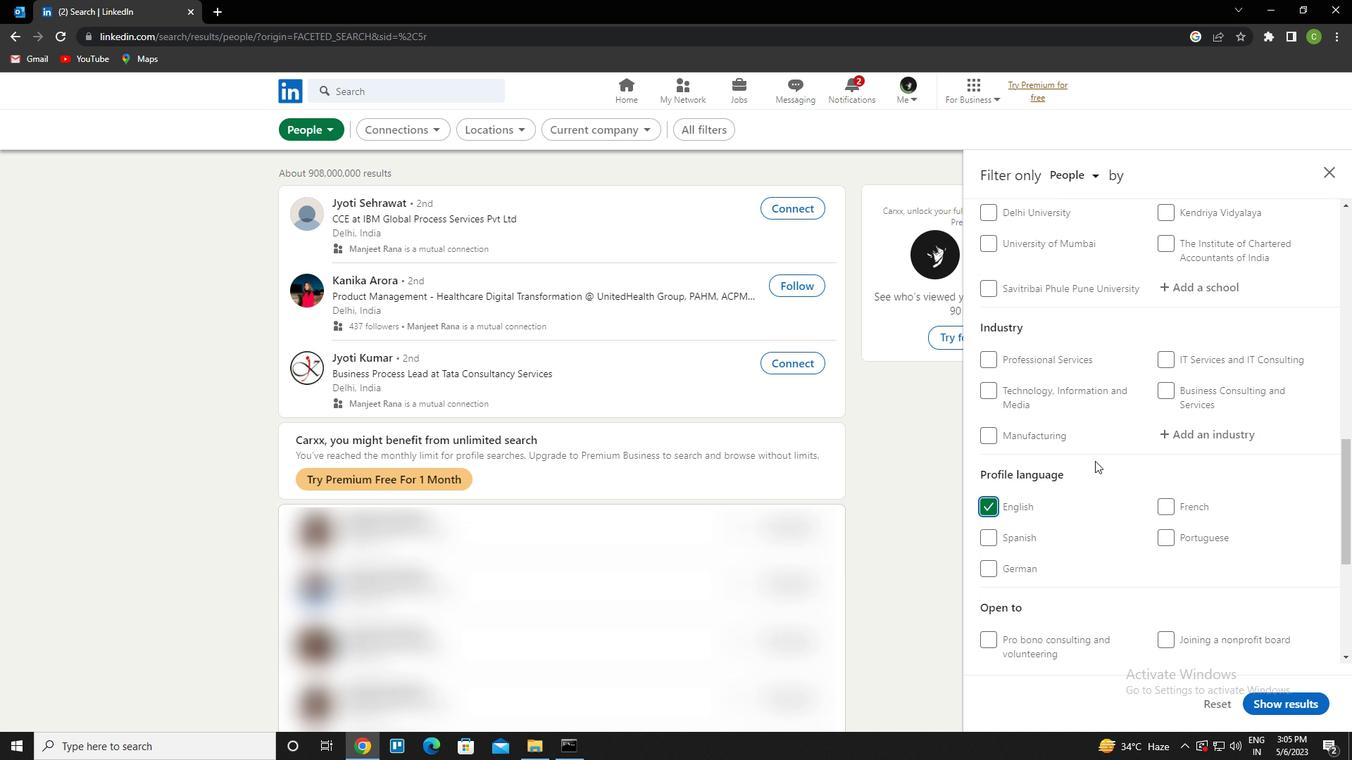 
Action: Mouse scrolled (1095, 461) with delta (0, 0)
Screenshot: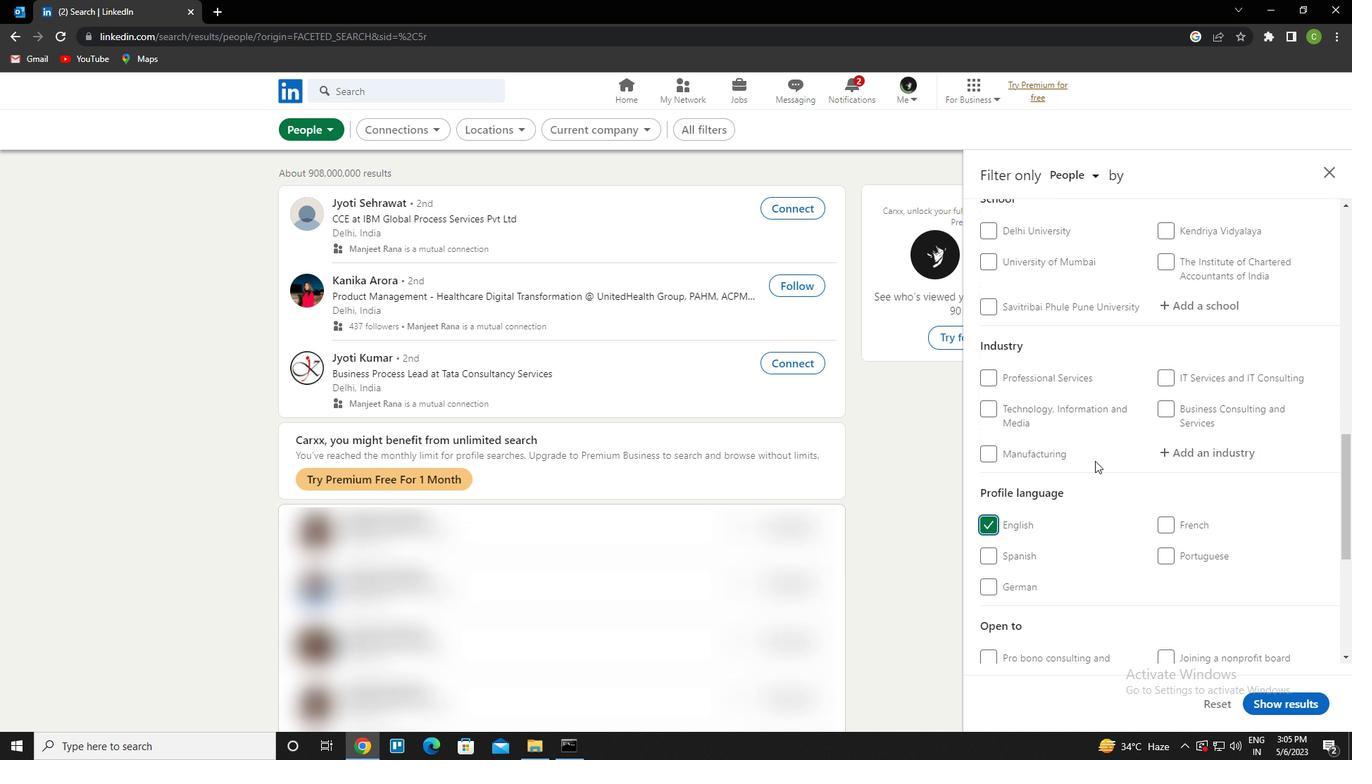 
Action: Mouse moved to (1200, 432)
Screenshot: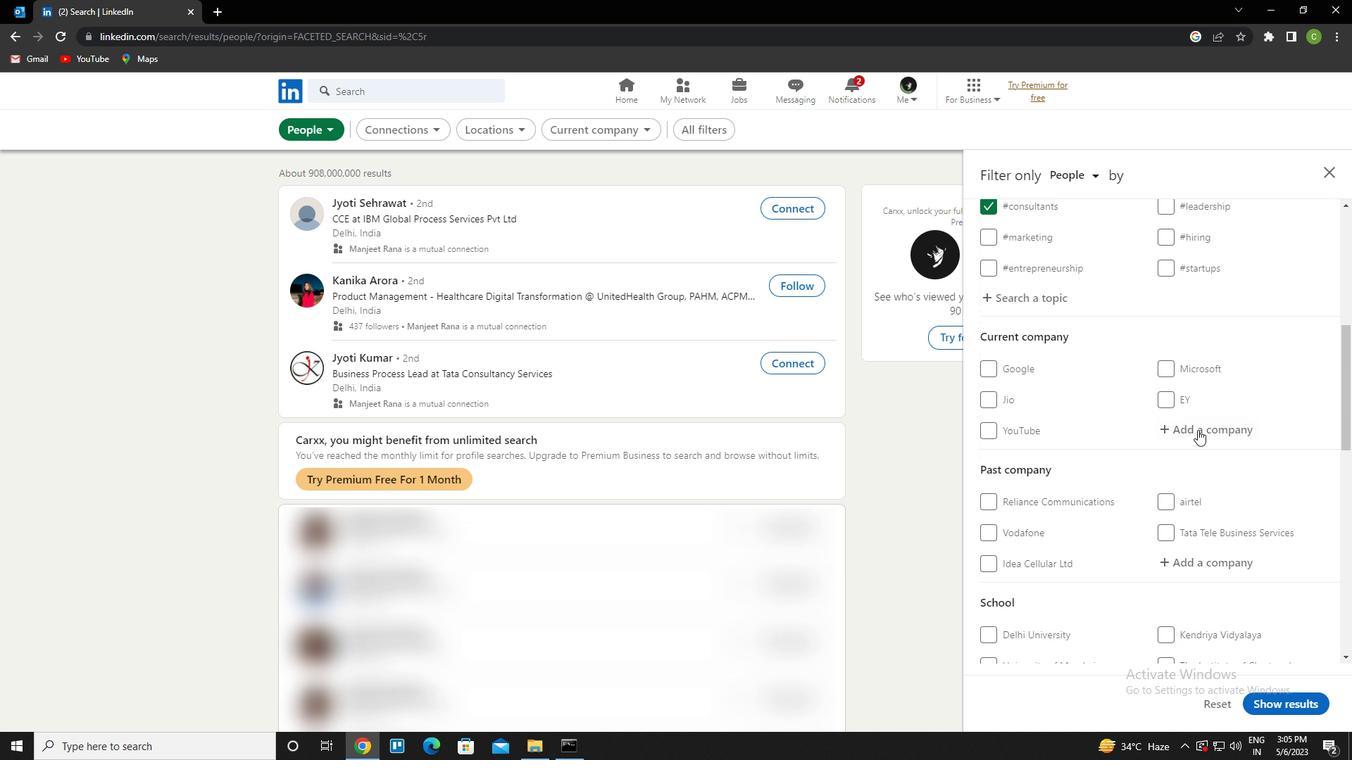 
Action: Mouse pressed left at (1200, 432)
Screenshot: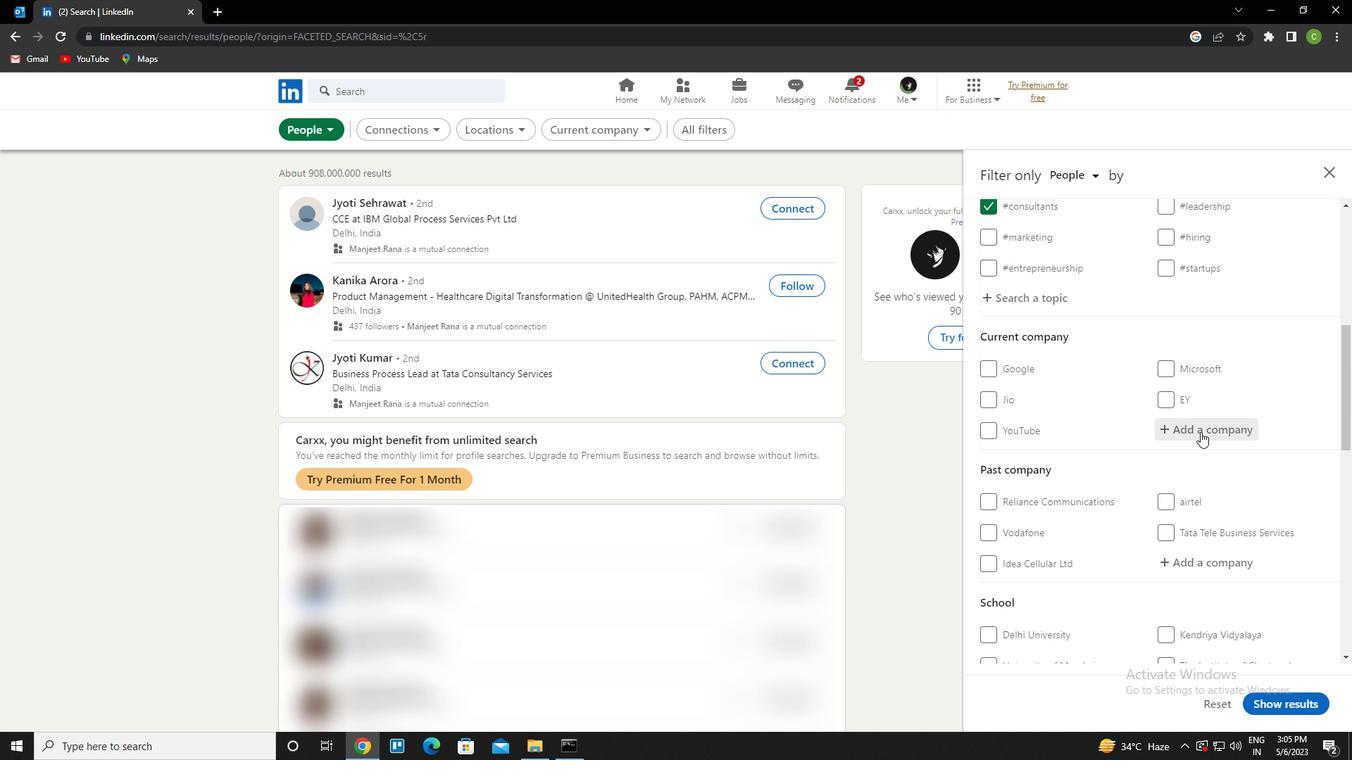 
Action: Key pressed <Key.caps_lock>s<Key.caps_lock>eagull<Key.space>international<Key.down><Key.enter>
Screenshot: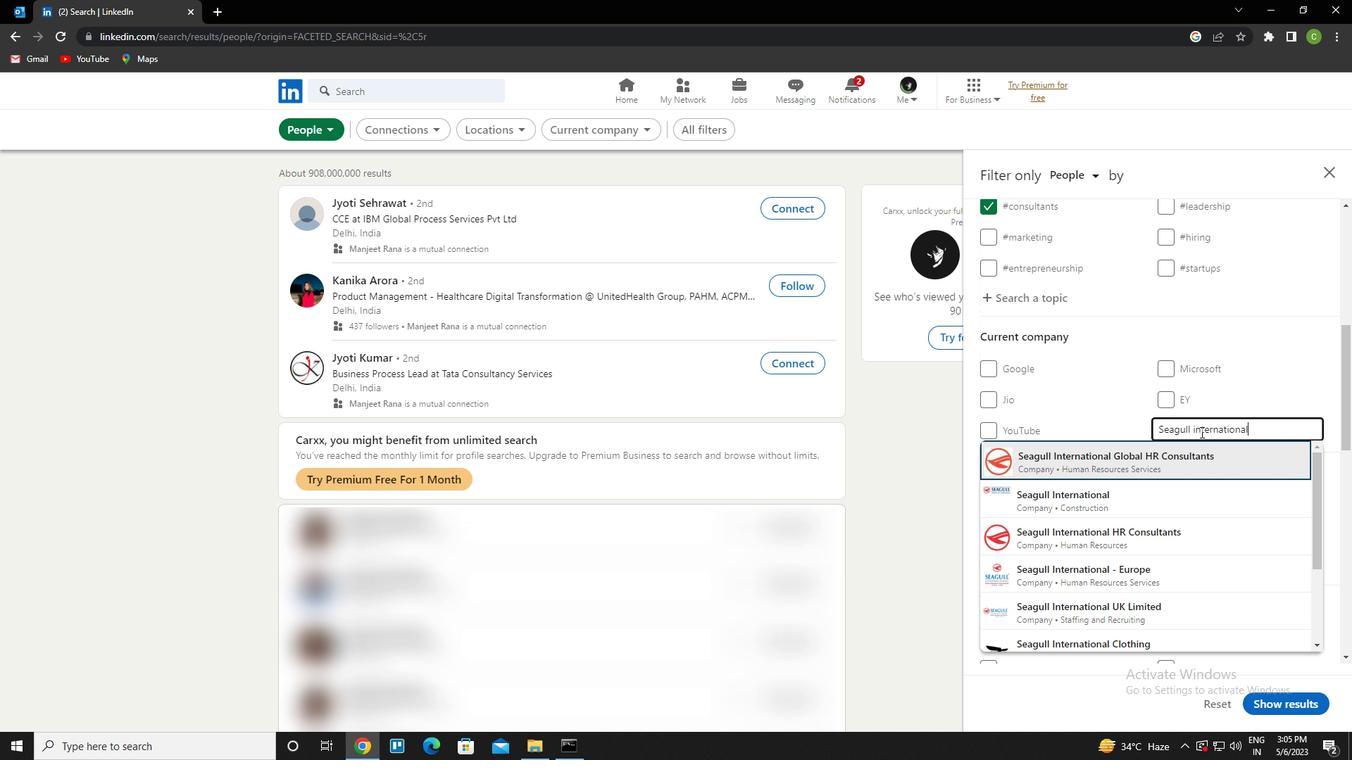 
Action: Mouse scrolled (1200, 431) with delta (0, 0)
Screenshot: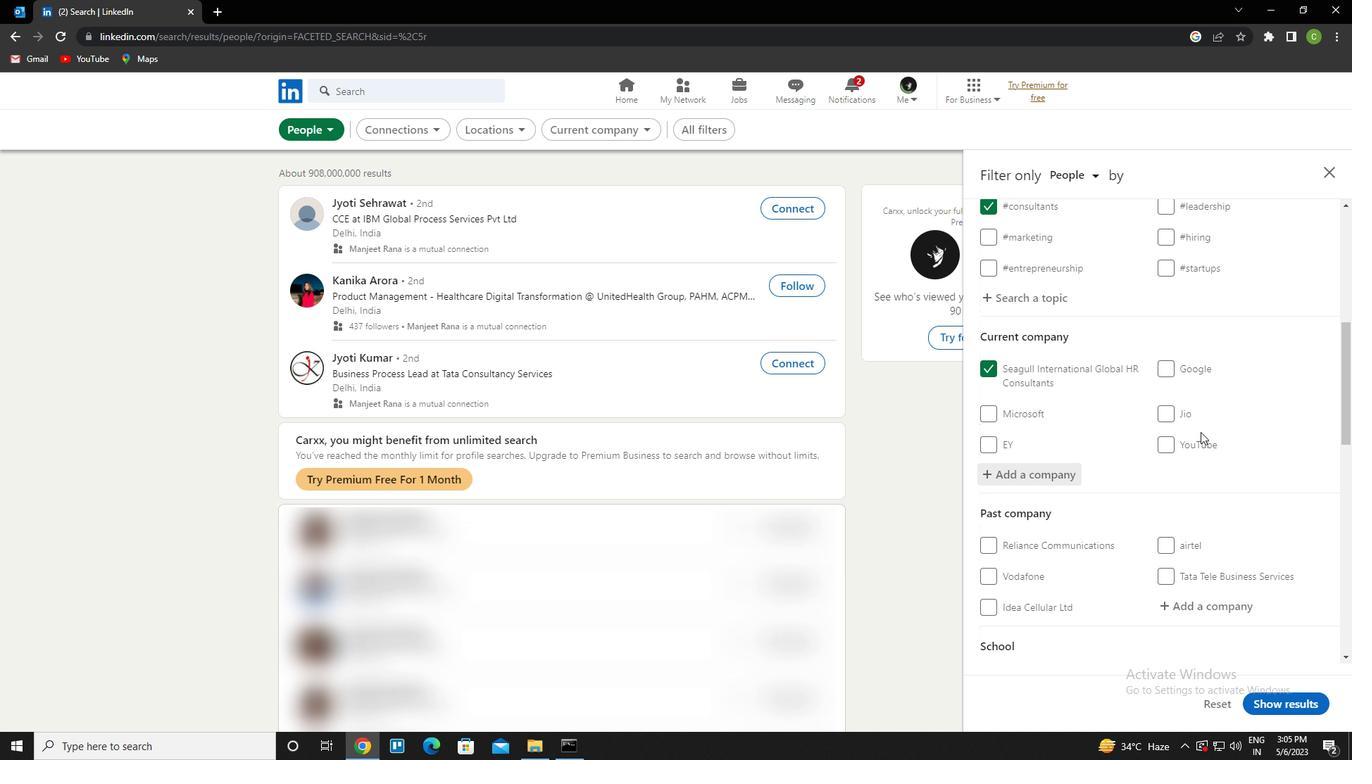 
Action: Mouse scrolled (1200, 431) with delta (0, 0)
Screenshot: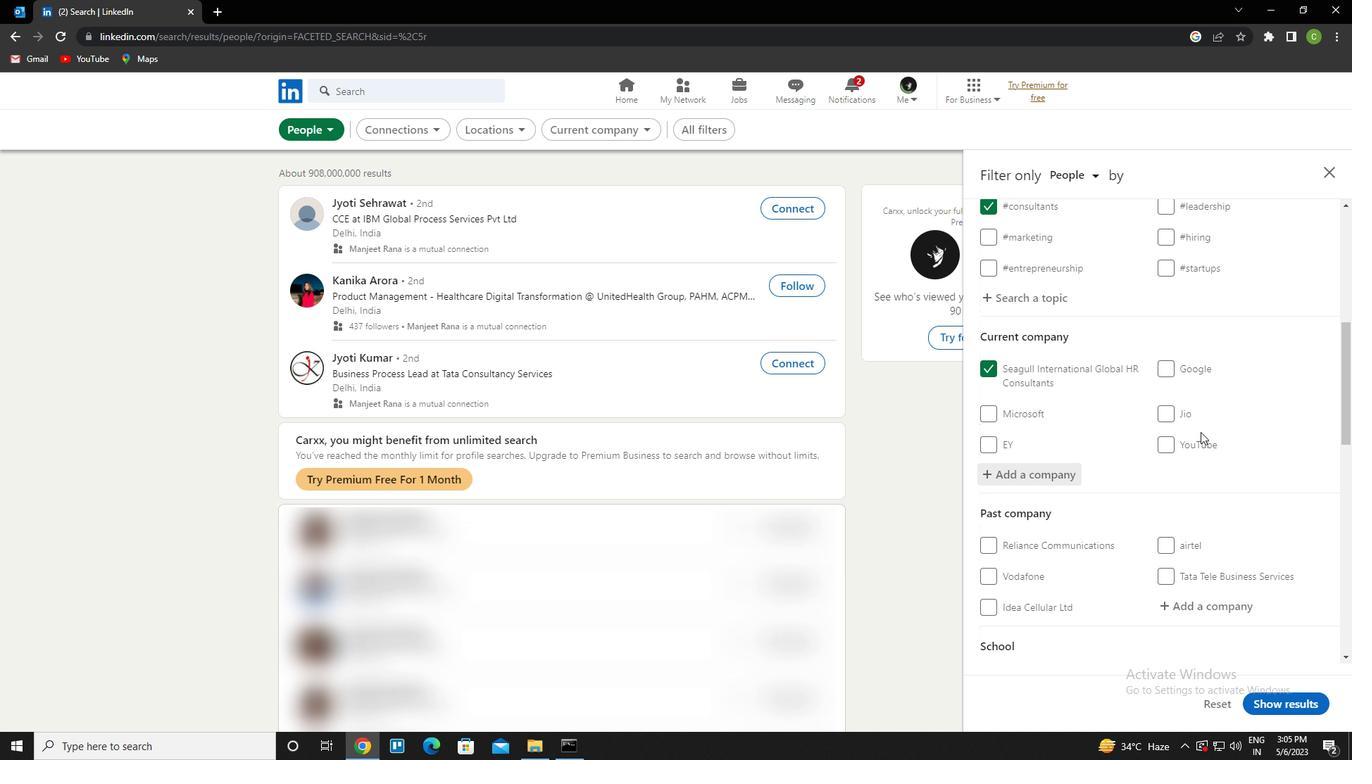 
Action: Mouse scrolled (1200, 431) with delta (0, 0)
Screenshot: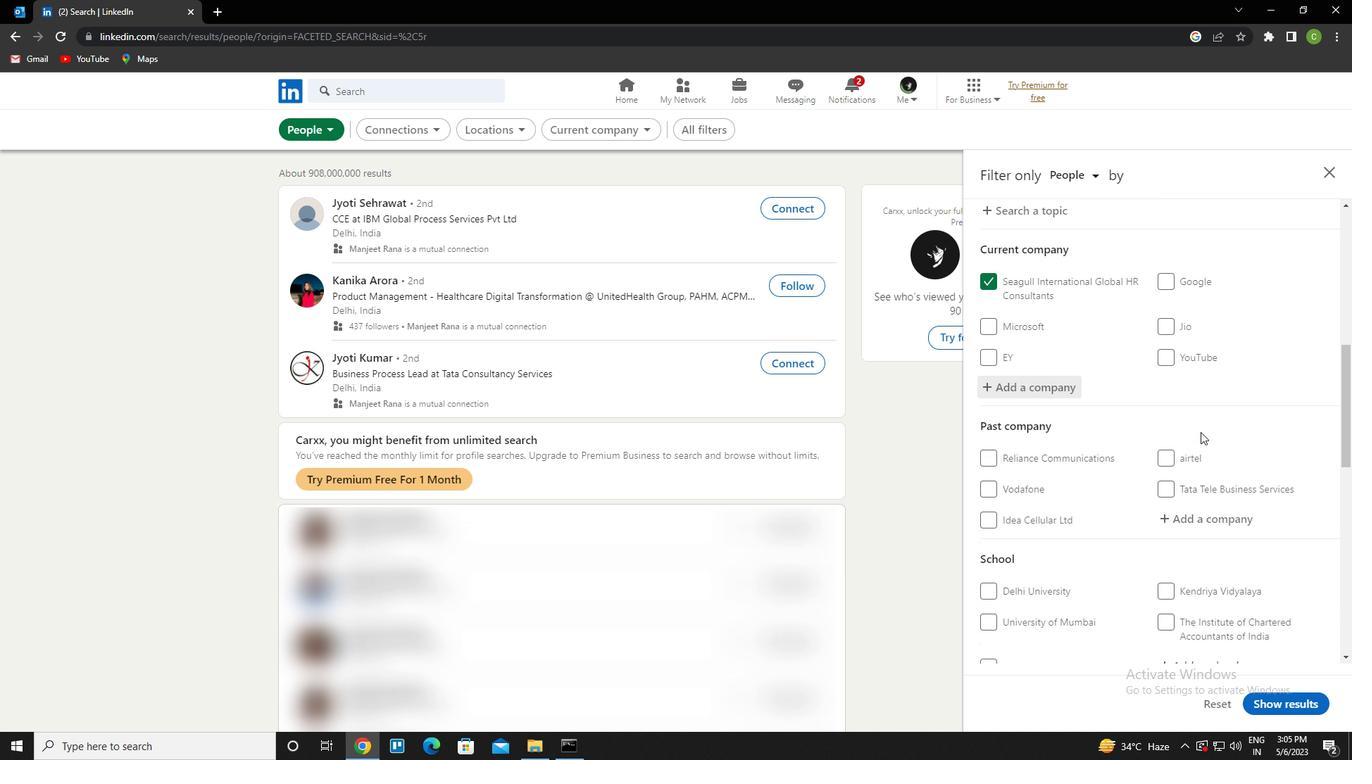 
Action: Mouse scrolled (1200, 431) with delta (0, 0)
Screenshot: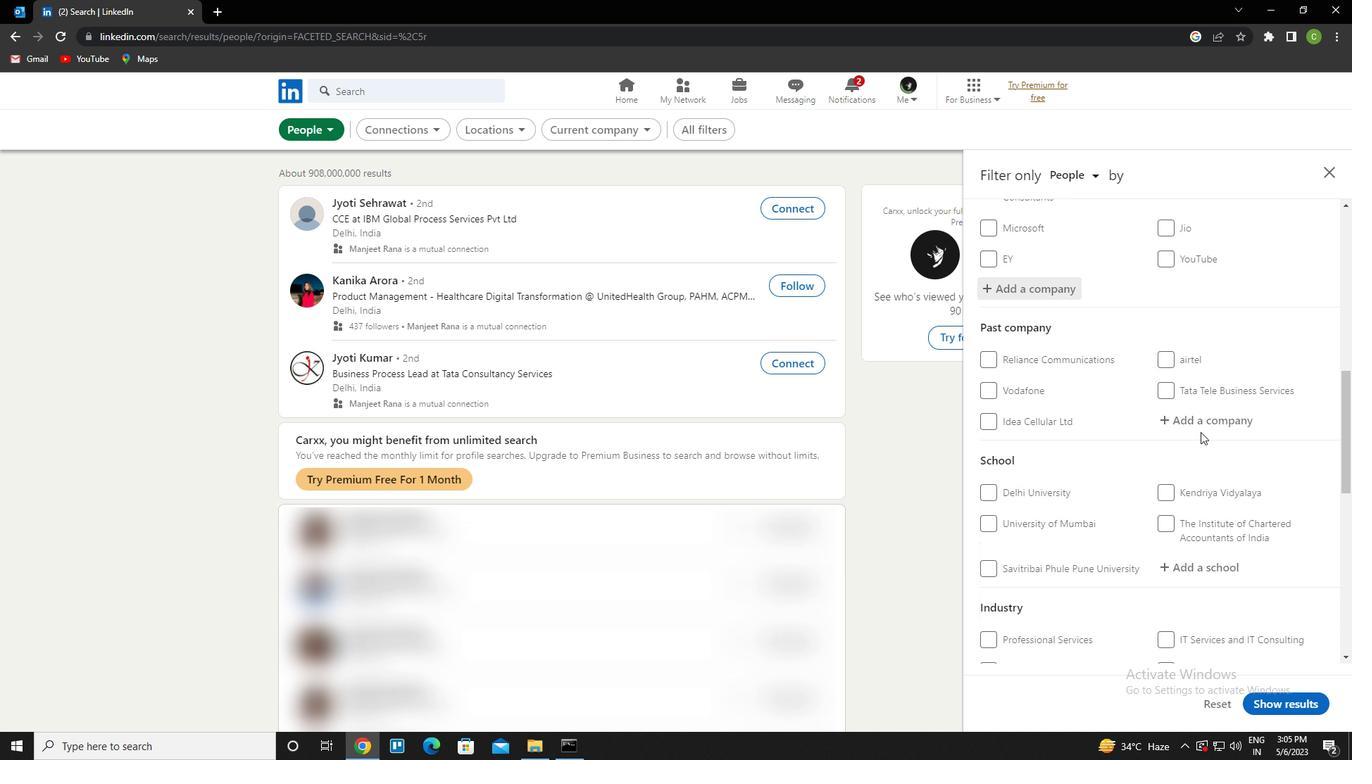 
Action: Mouse scrolled (1200, 431) with delta (0, 0)
Screenshot: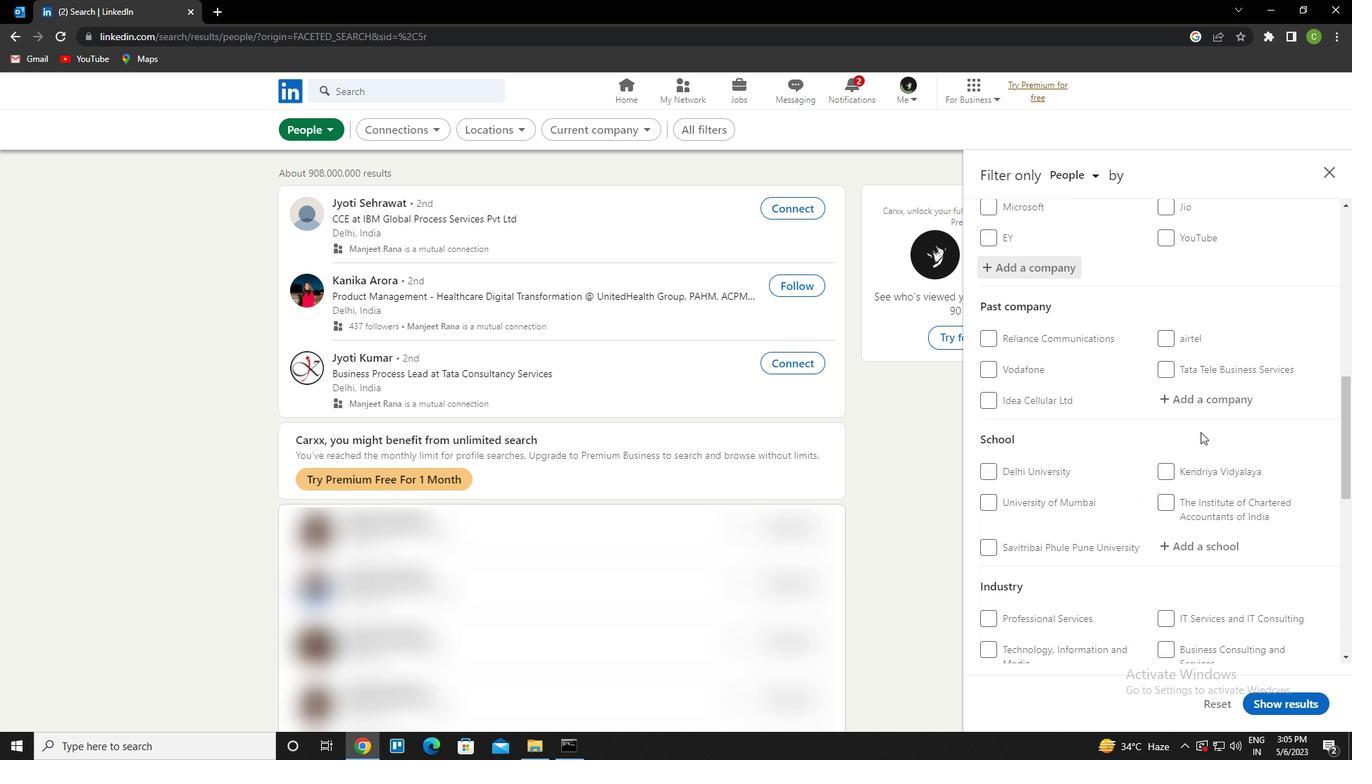 
Action: Mouse scrolled (1200, 431) with delta (0, 0)
Screenshot: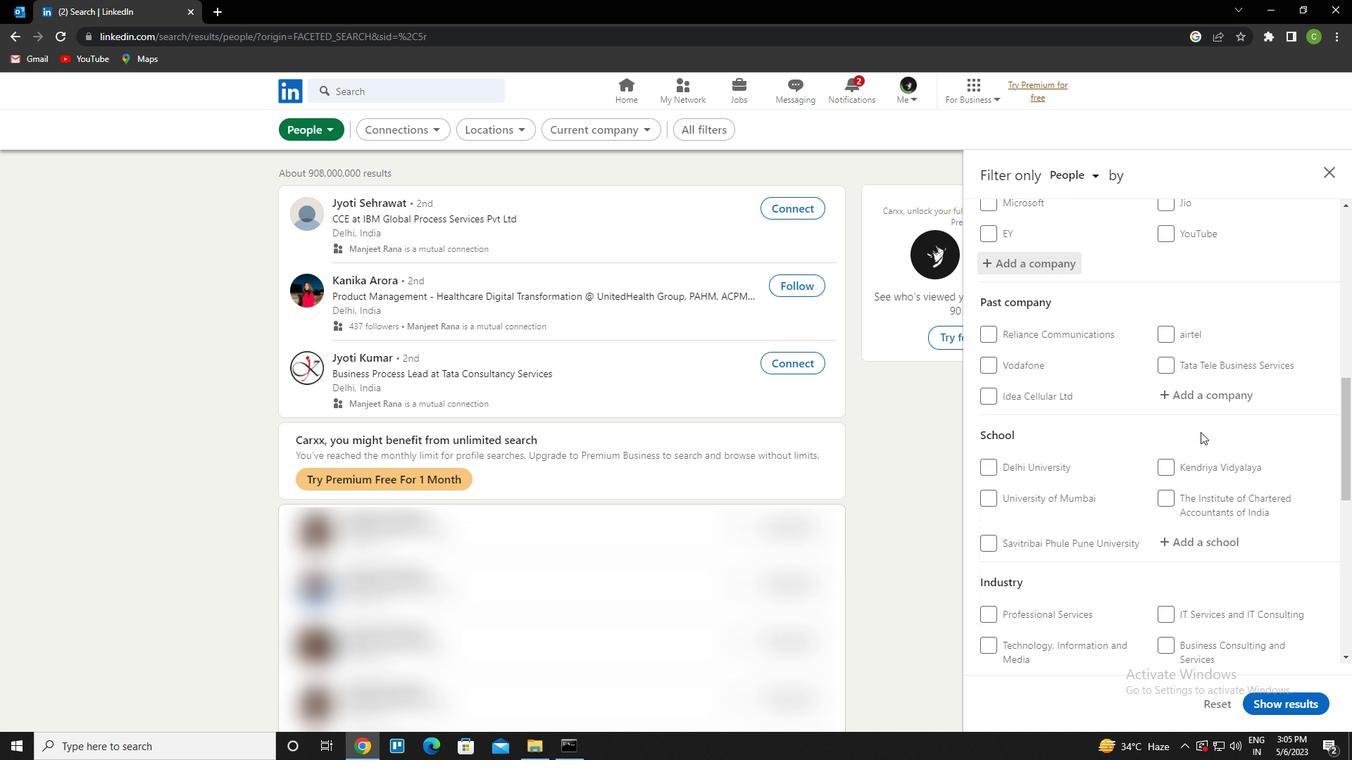 
Action: Mouse moved to (1214, 325)
Screenshot: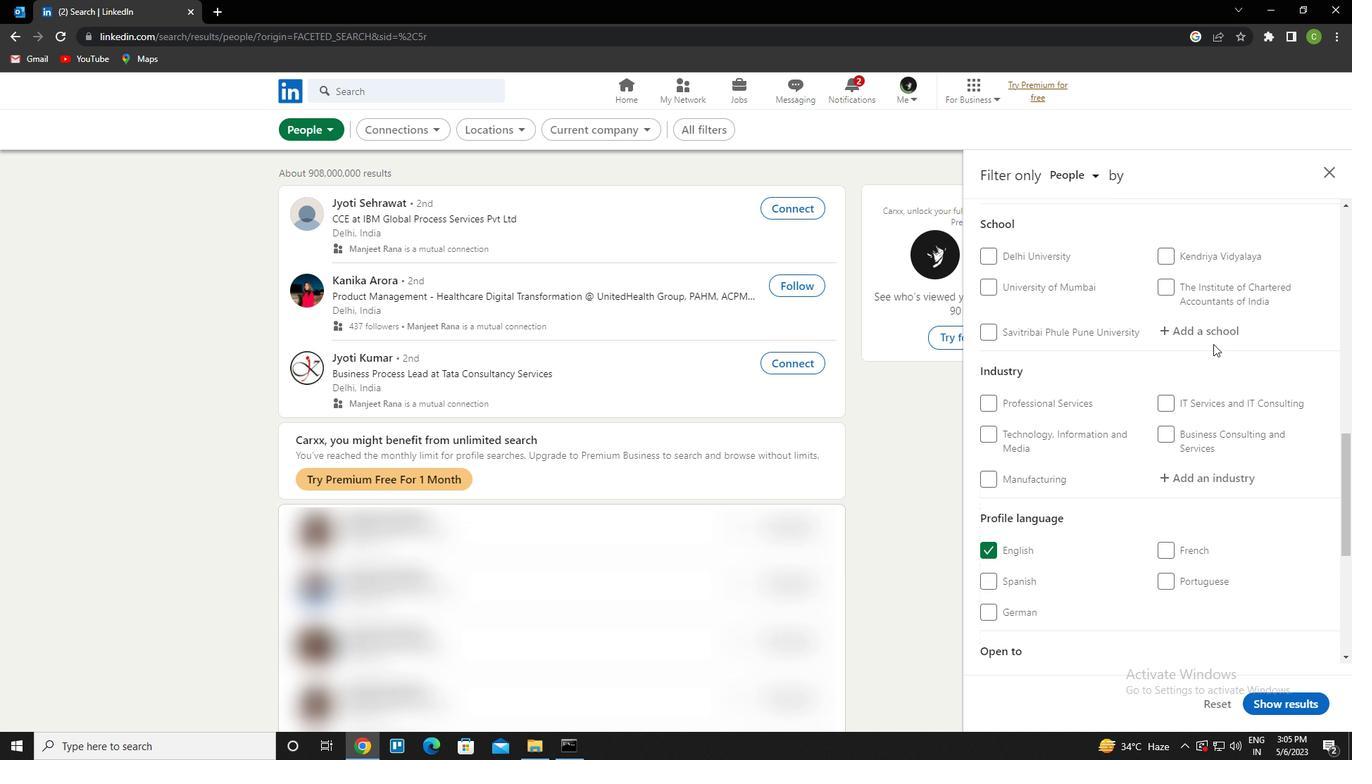 
Action: Mouse pressed left at (1214, 325)
Screenshot: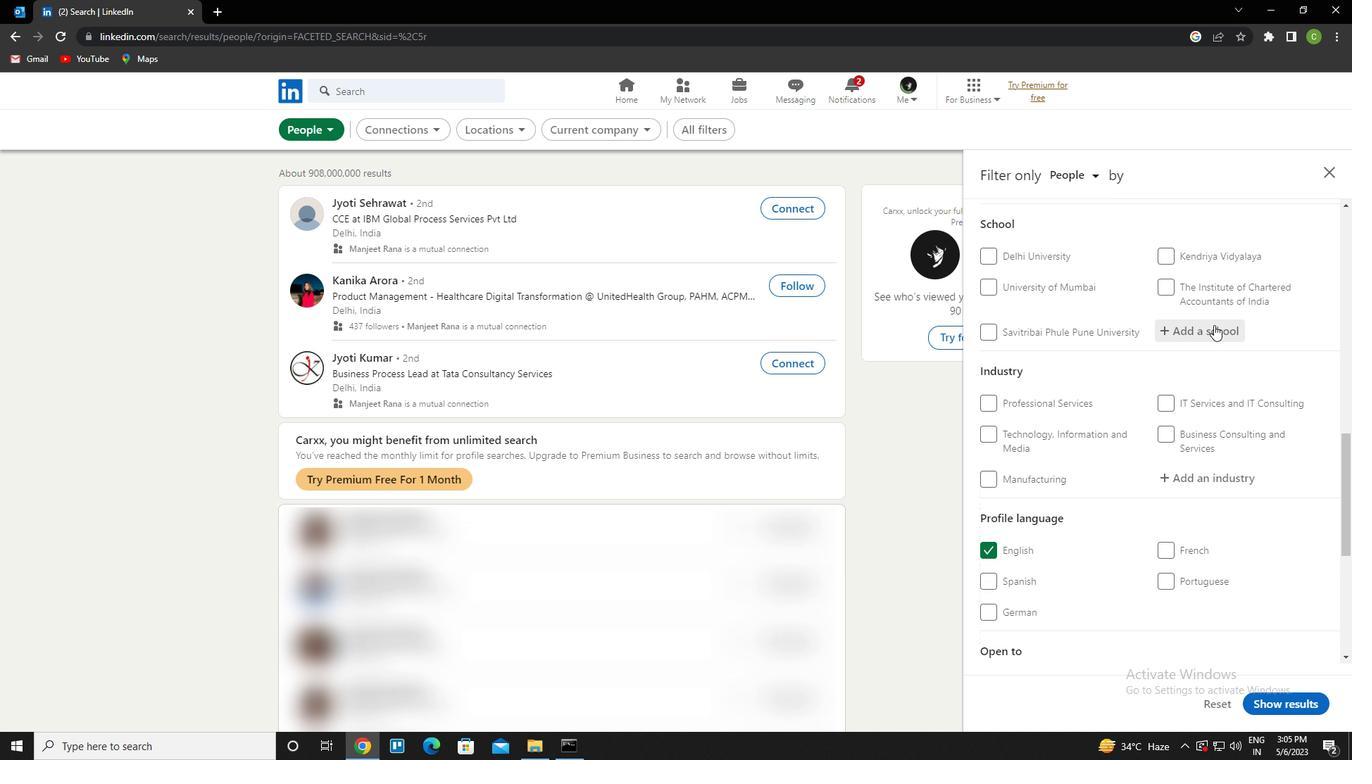 
Action: Key pressed <Key.caps_lock>v<Key.caps_lock>ivek<Key.space>college<Key.space>of<Key.down><Key.enter>
Screenshot: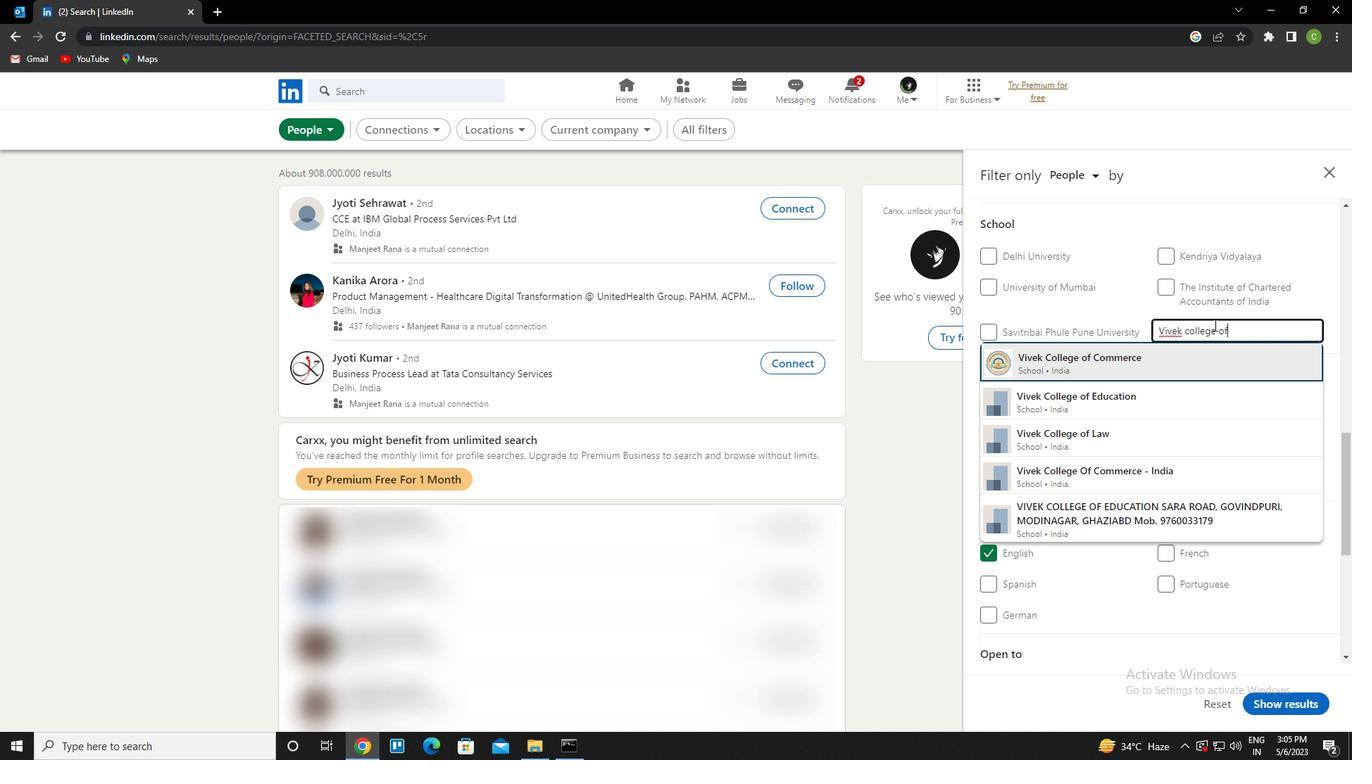 
Action: Mouse scrolled (1214, 324) with delta (0, 0)
Screenshot: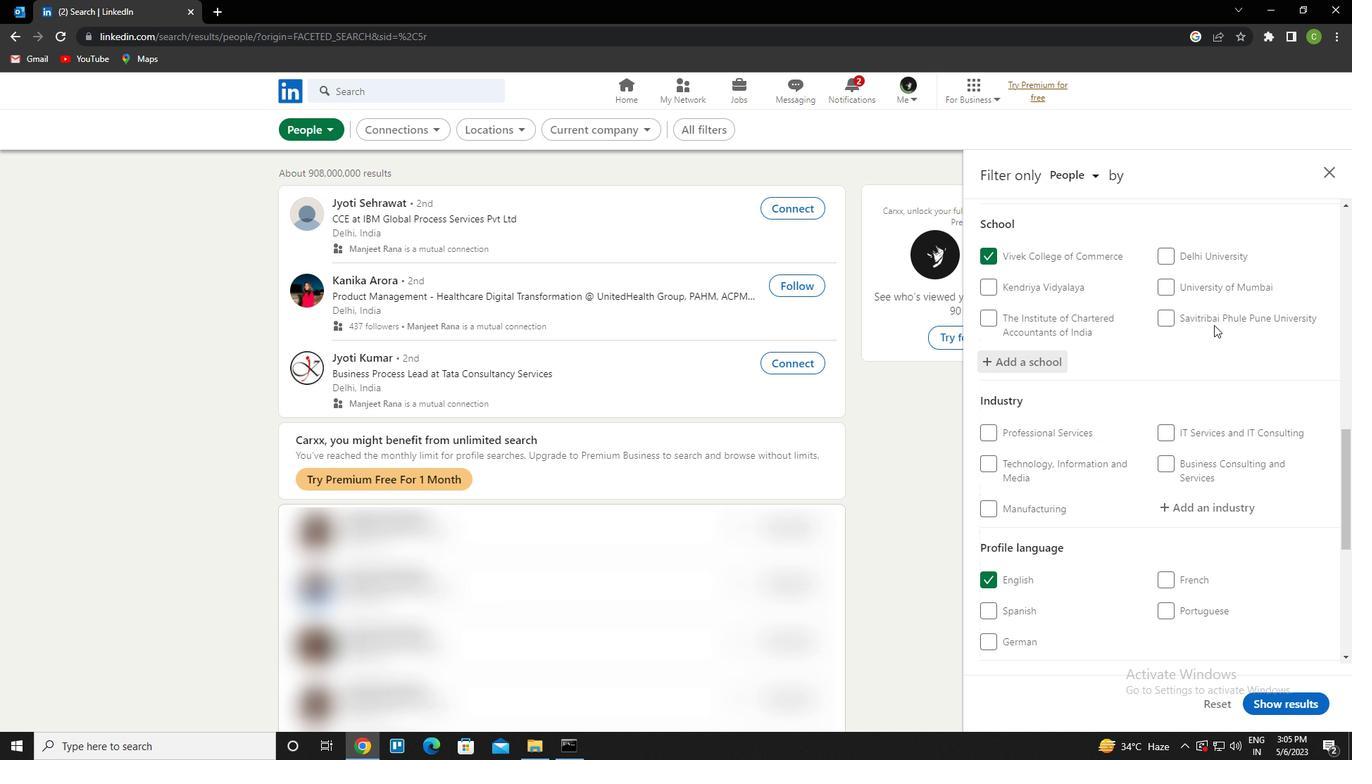 
Action: Mouse scrolled (1214, 324) with delta (0, 0)
Screenshot: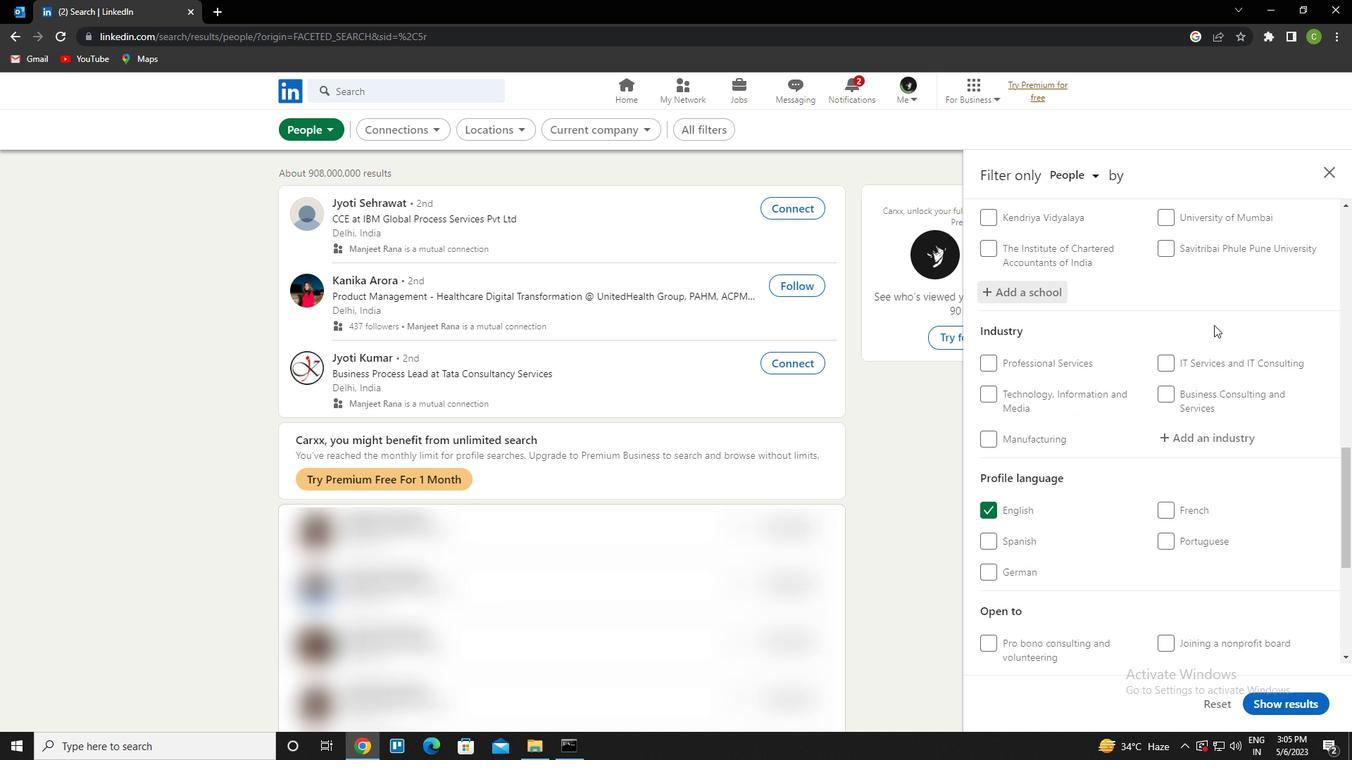 
Action: Mouse moved to (1214, 325)
Screenshot: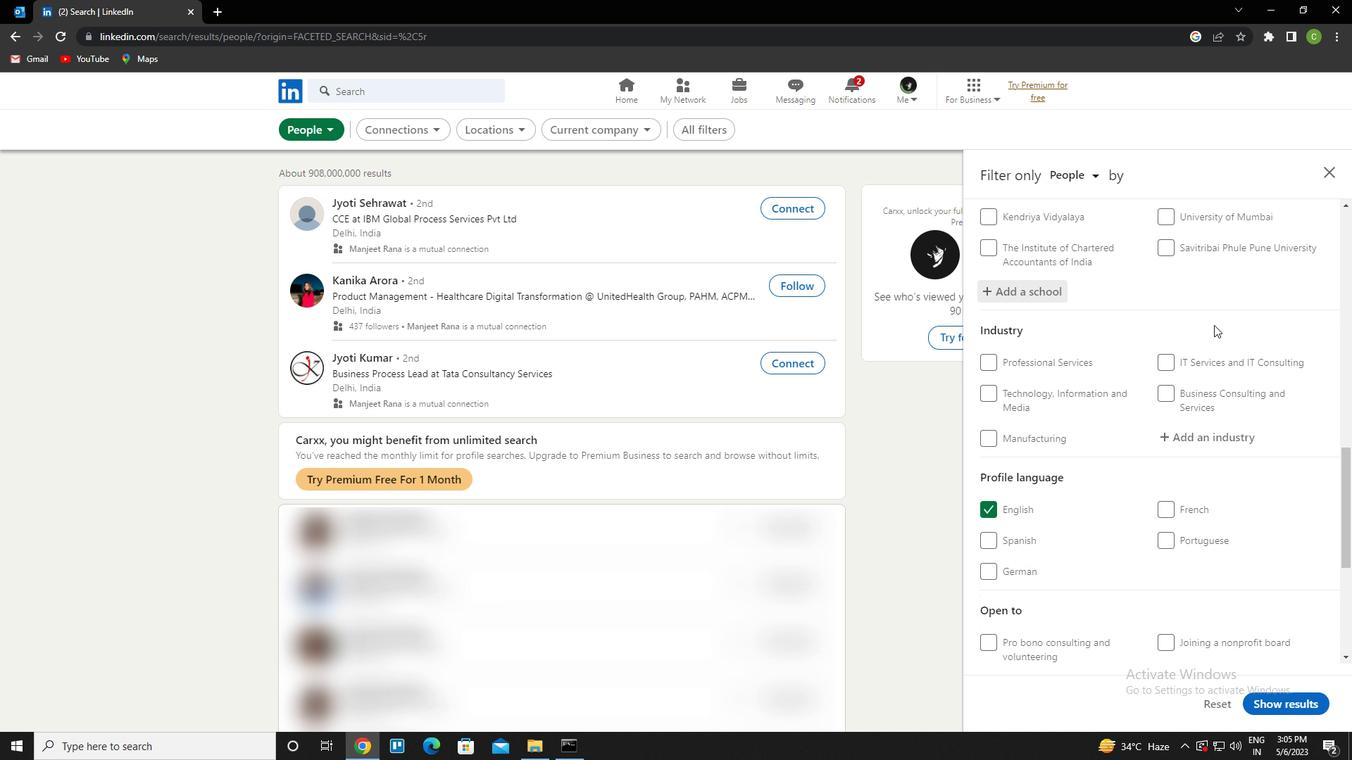 
Action: Mouse scrolled (1214, 324) with delta (0, 0)
Screenshot: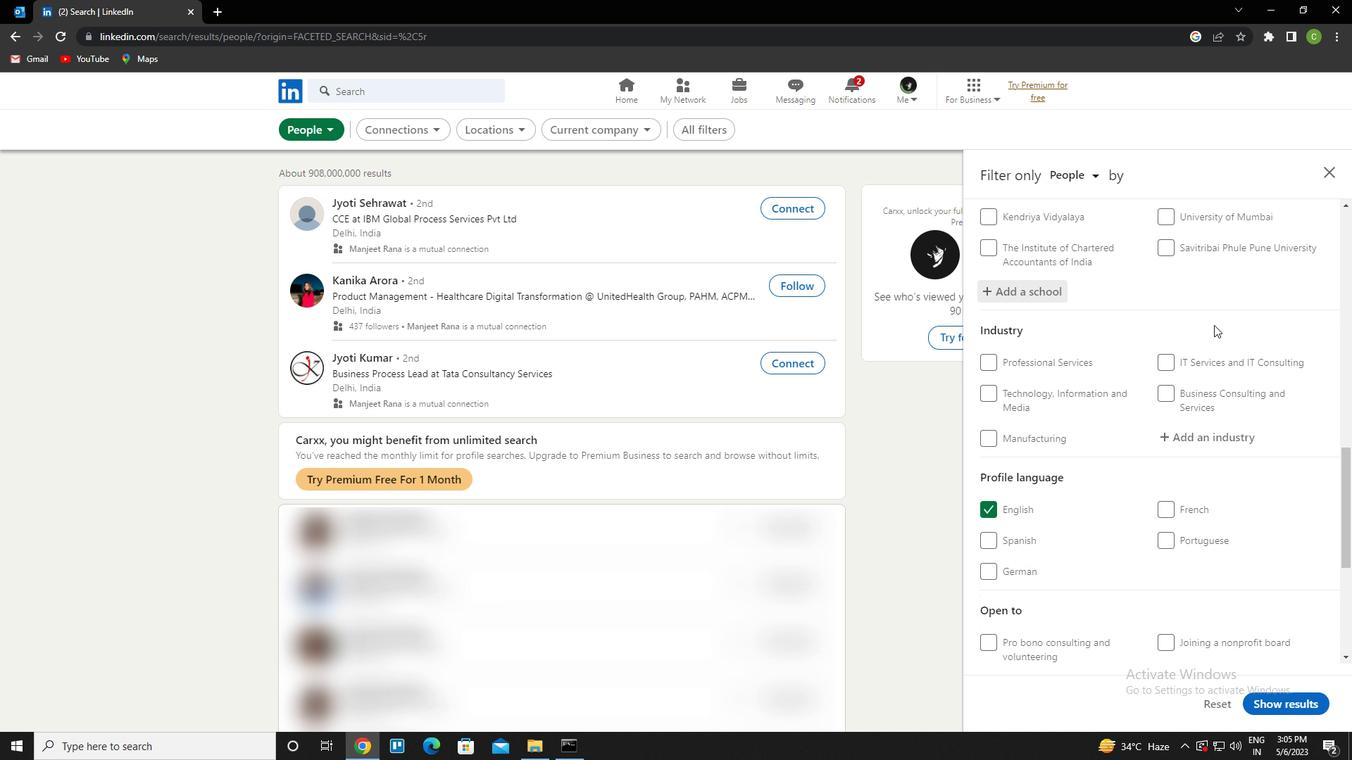 
Action: Mouse moved to (1212, 330)
Screenshot: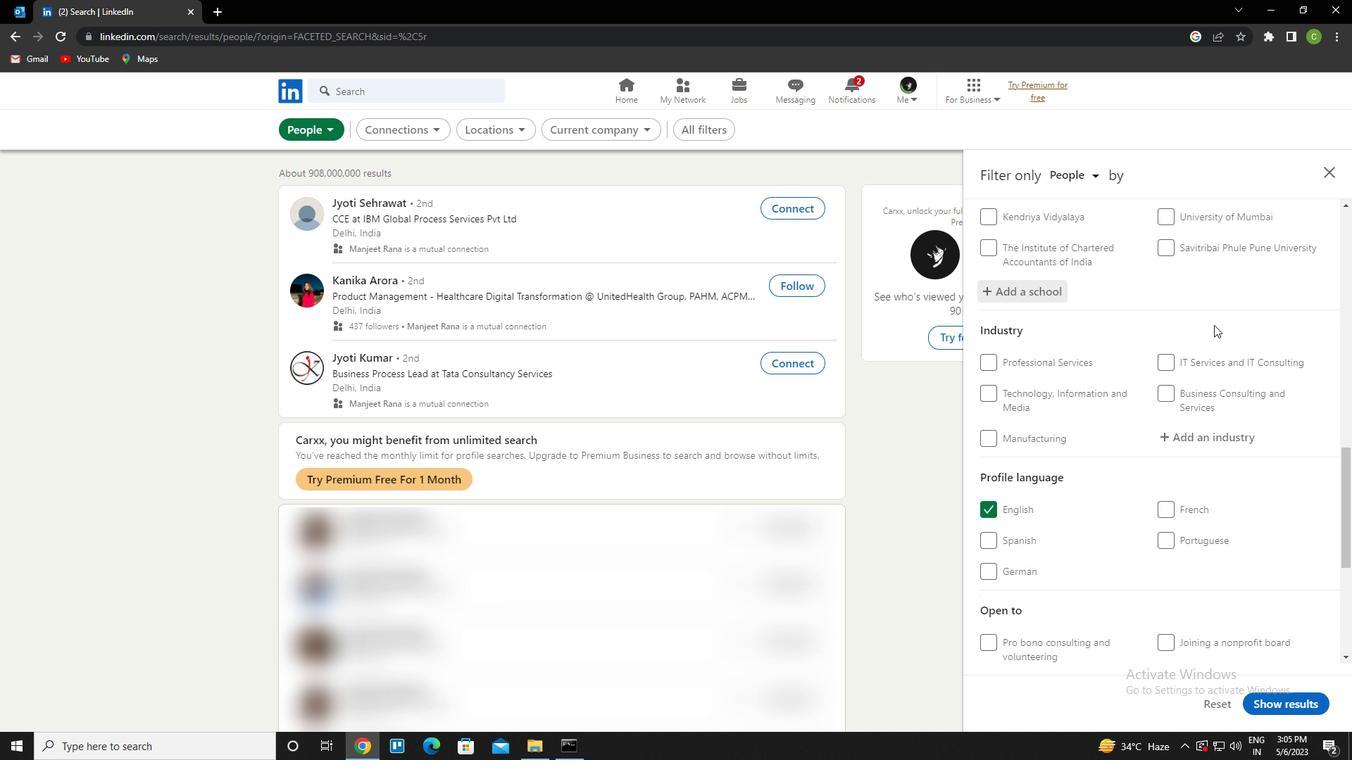
Action: Mouse scrolled (1212, 330) with delta (0, 0)
Screenshot: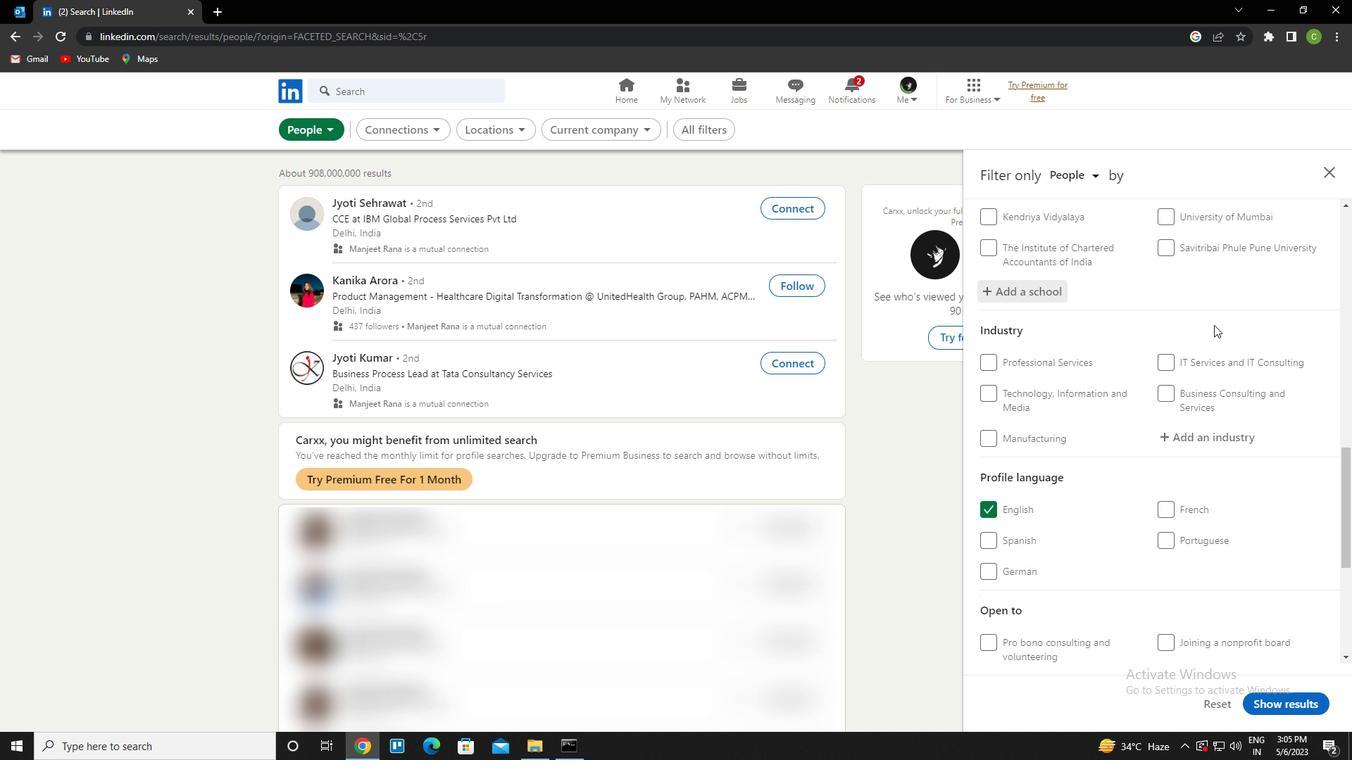 
Action: Mouse moved to (1212, 333)
Screenshot: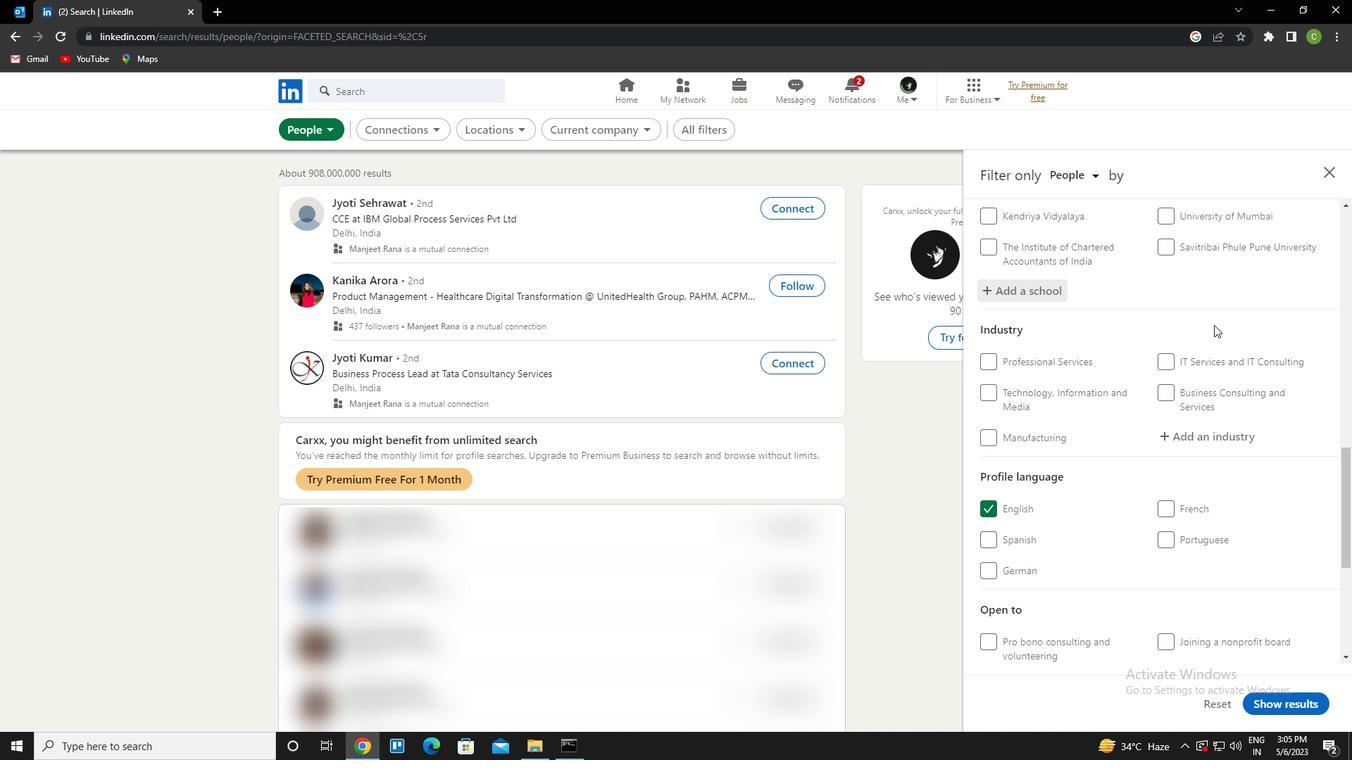 
Action: Mouse scrolled (1212, 333) with delta (0, 0)
Screenshot: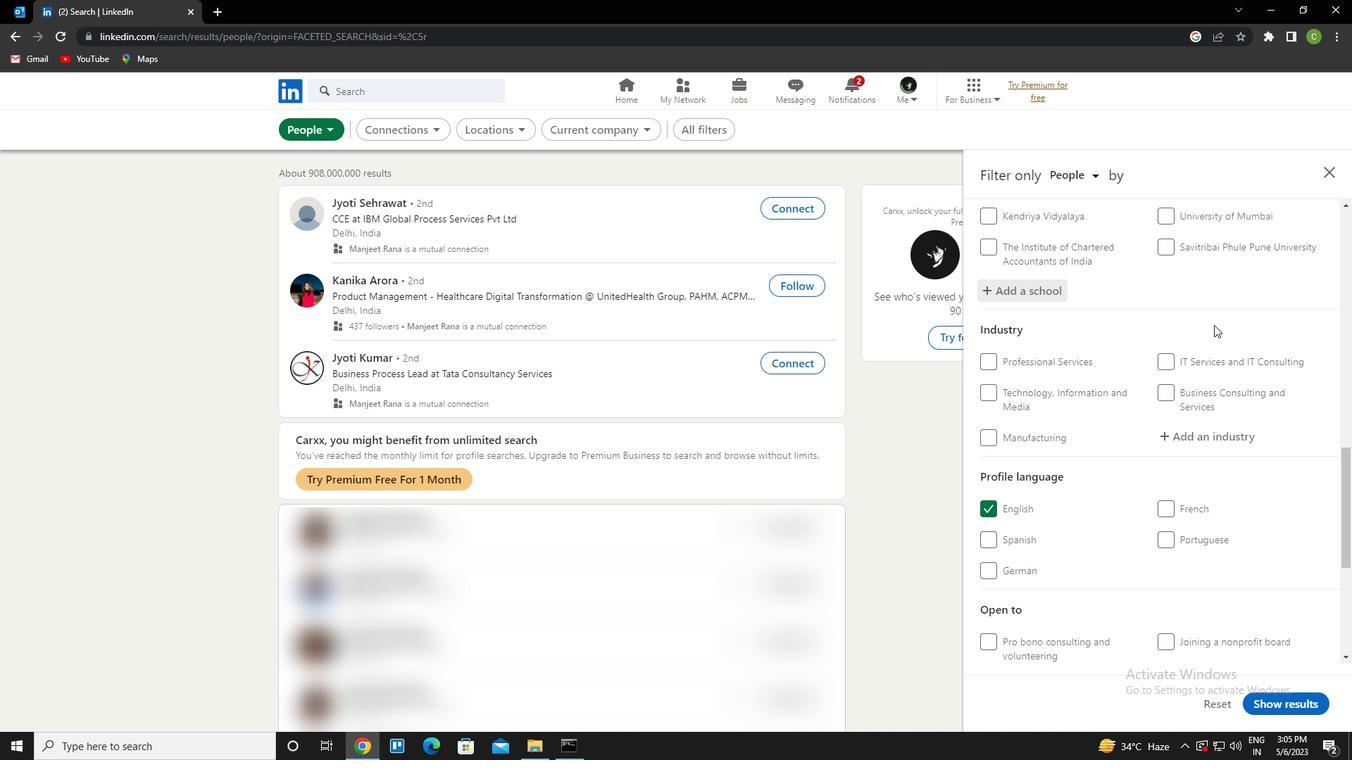 
Action: Mouse moved to (1206, 359)
Screenshot: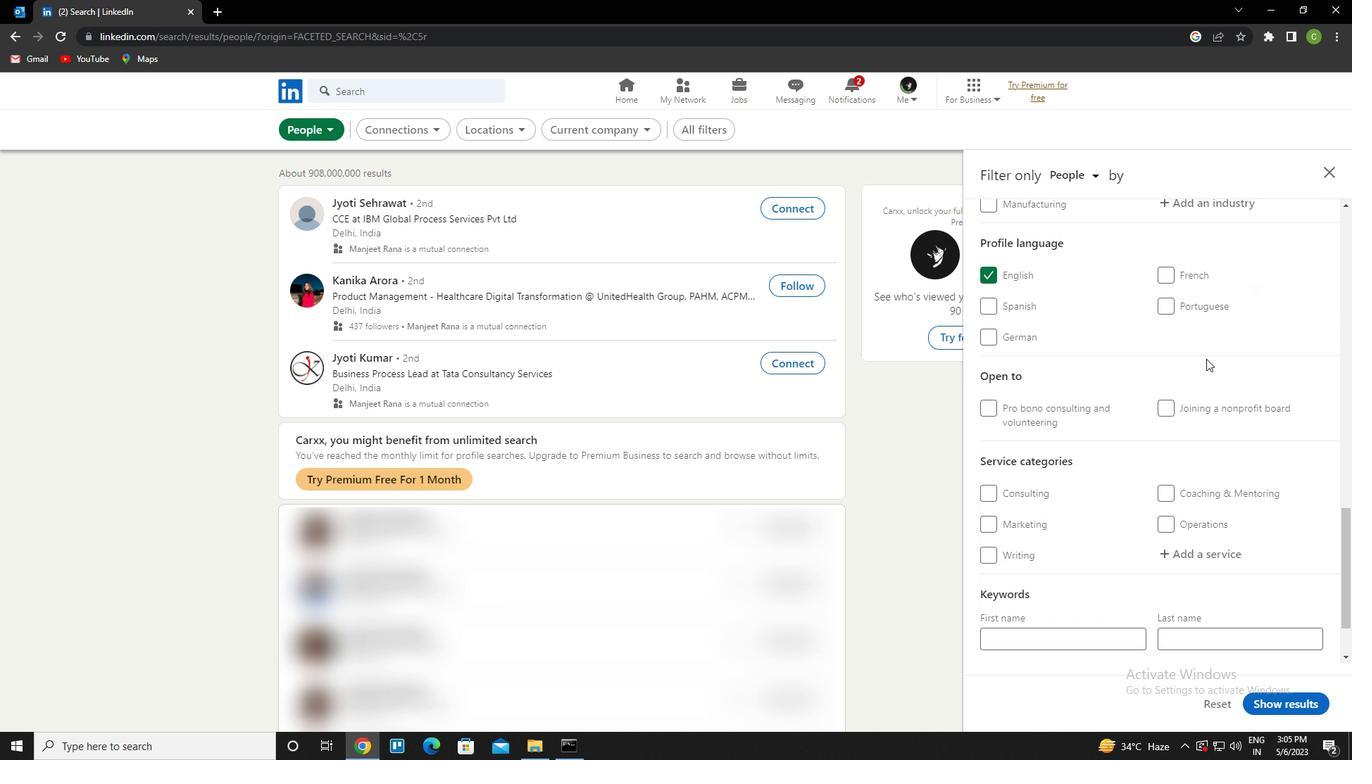 
Action: Mouse scrolled (1206, 360) with delta (0, 0)
Screenshot: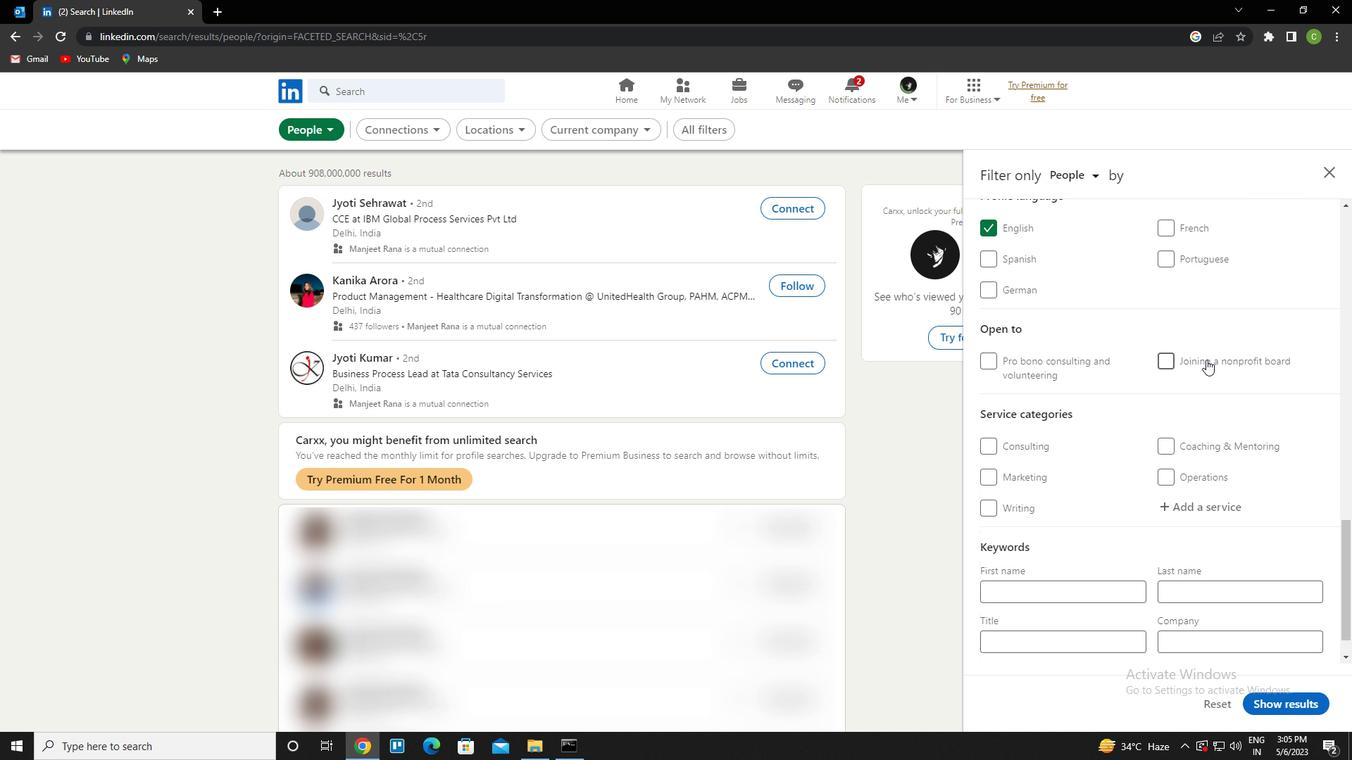 
Action: Mouse scrolled (1206, 360) with delta (0, 0)
Screenshot: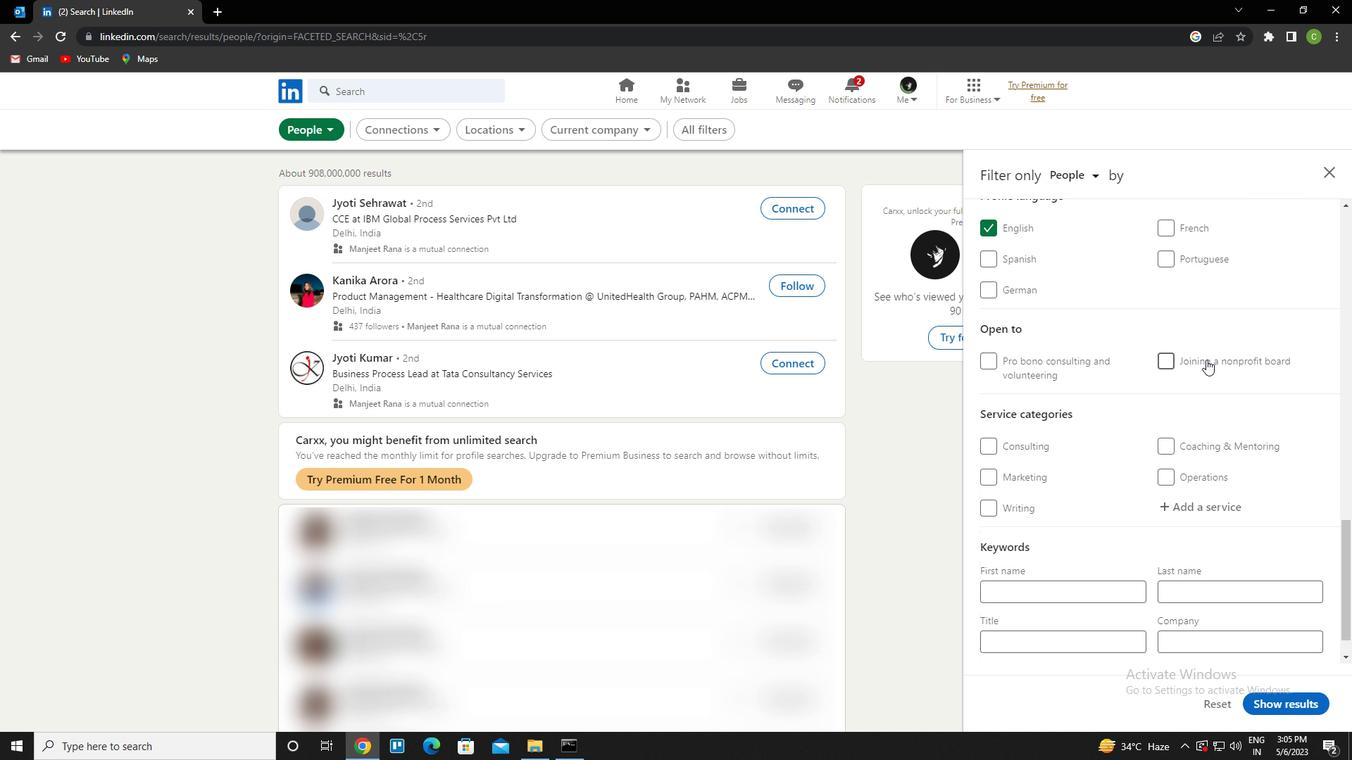 
Action: Mouse scrolled (1206, 360) with delta (0, 0)
Screenshot: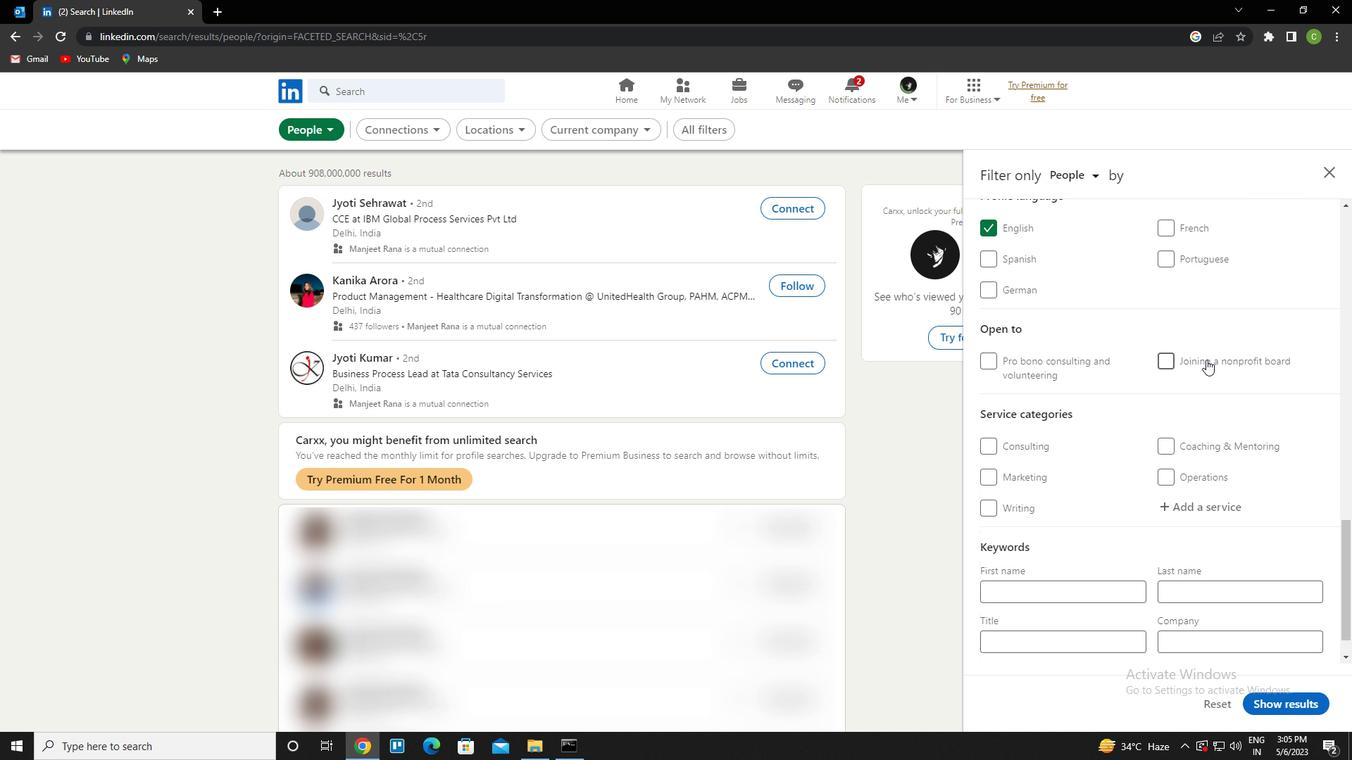 
Action: Mouse moved to (1198, 373)
Screenshot: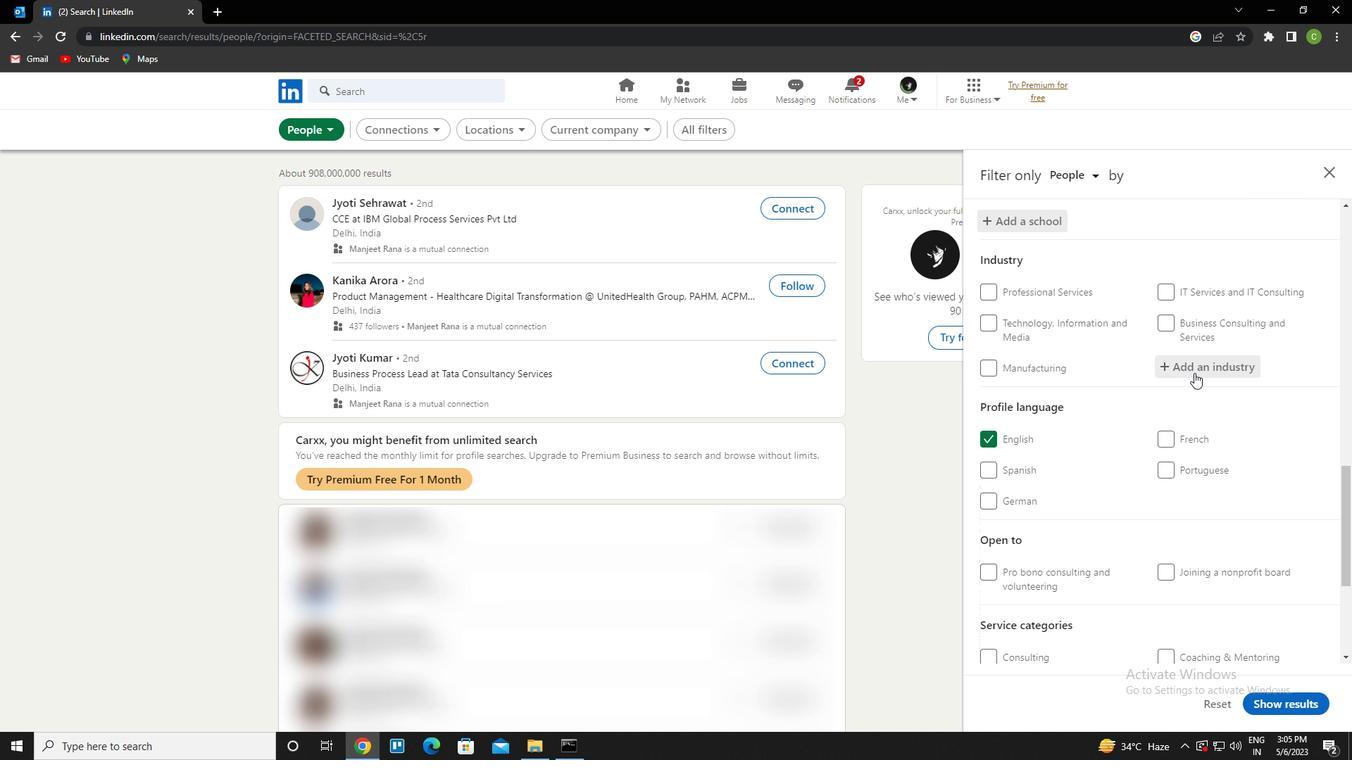 
Action: Mouse pressed left at (1198, 373)
Screenshot: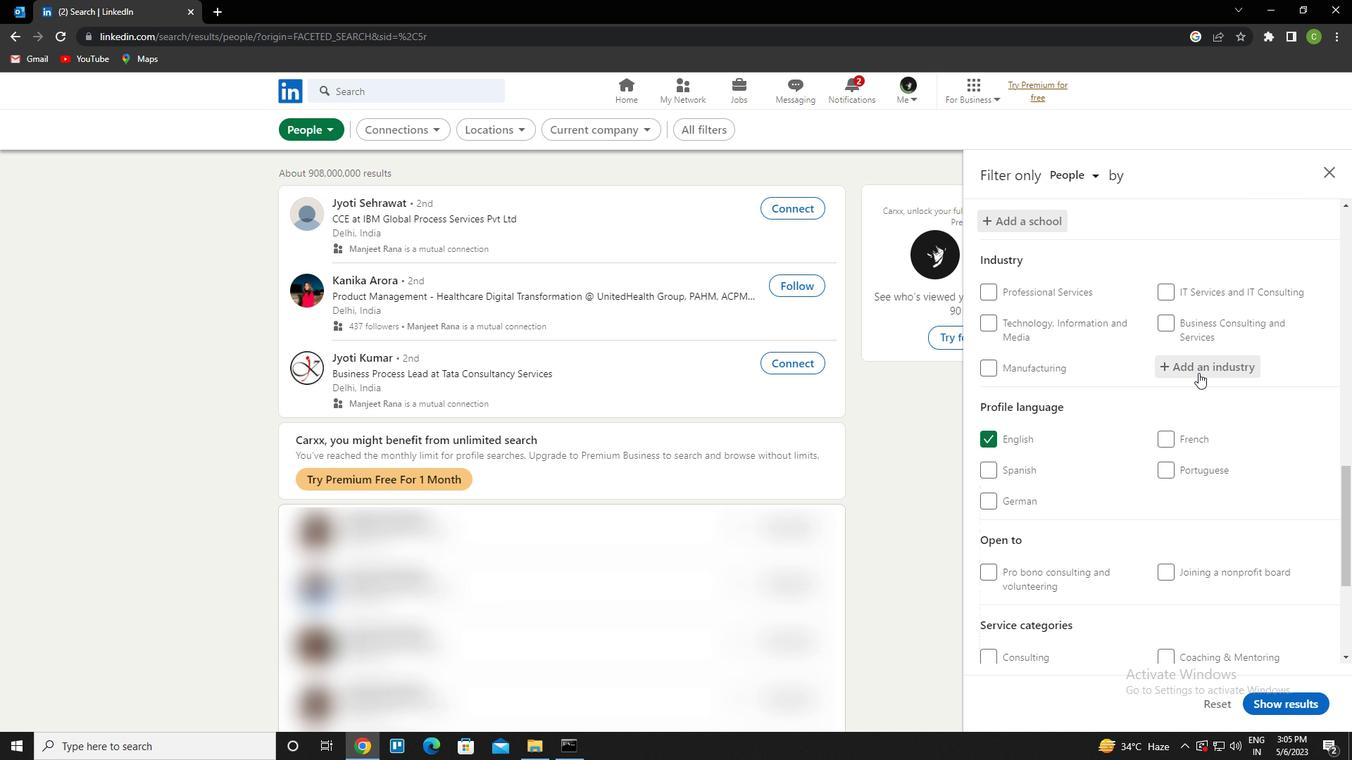 
Action: Key pressed <Key.caps_lock>c<Key.caps_lock>ivic<Key.space>and<Key.space>social<Key.down><Key.enter>
Screenshot: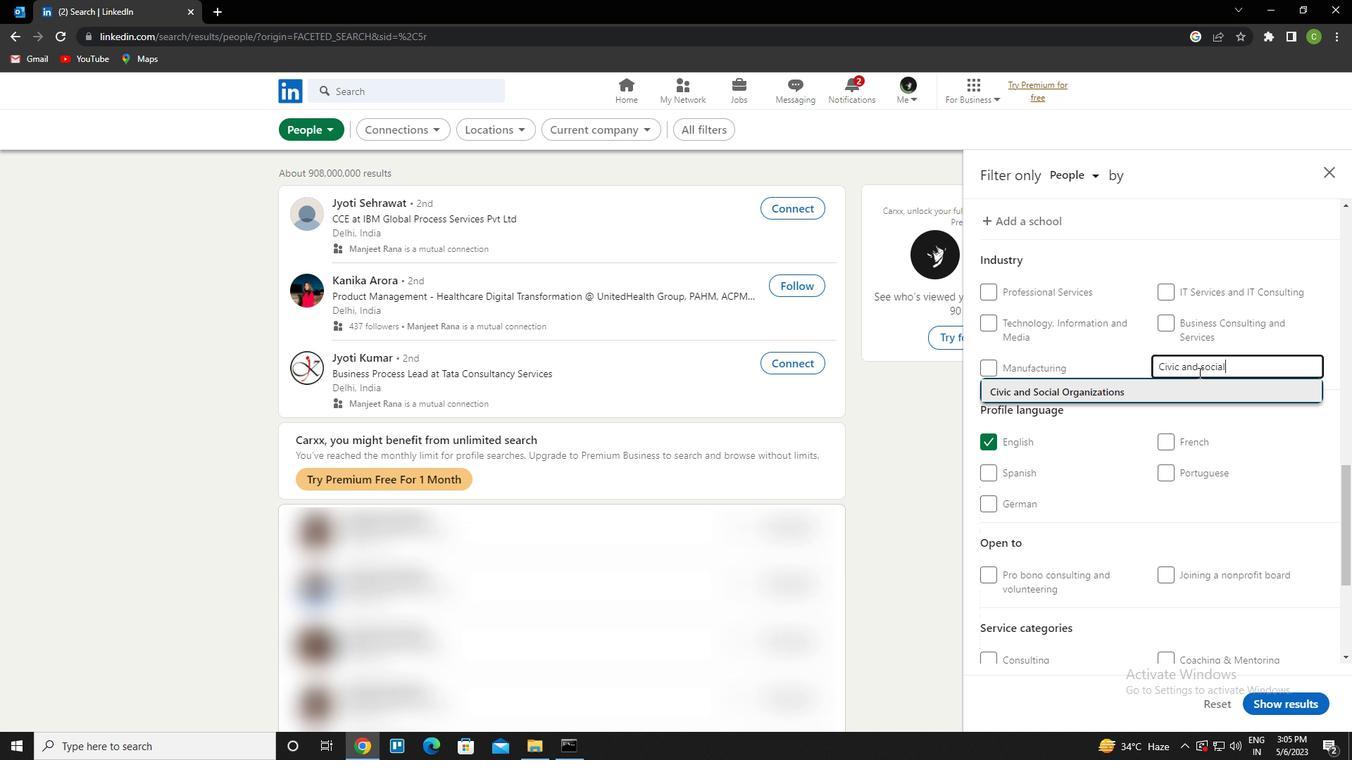 
Action: Mouse scrolled (1198, 372) with delta (0, 0)
Screenshot: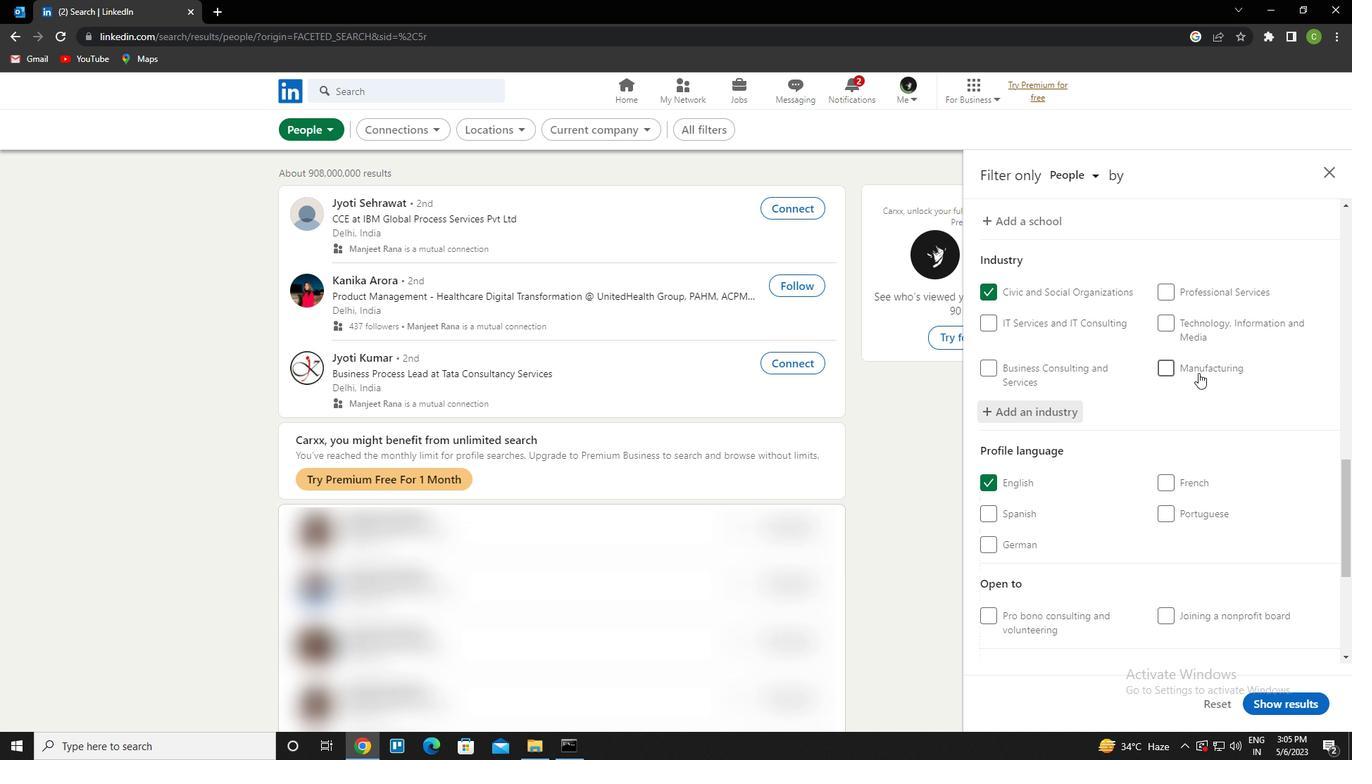 
Action: Mouse scrolled (1198, 372) with delta (0, 0)
Screenshot: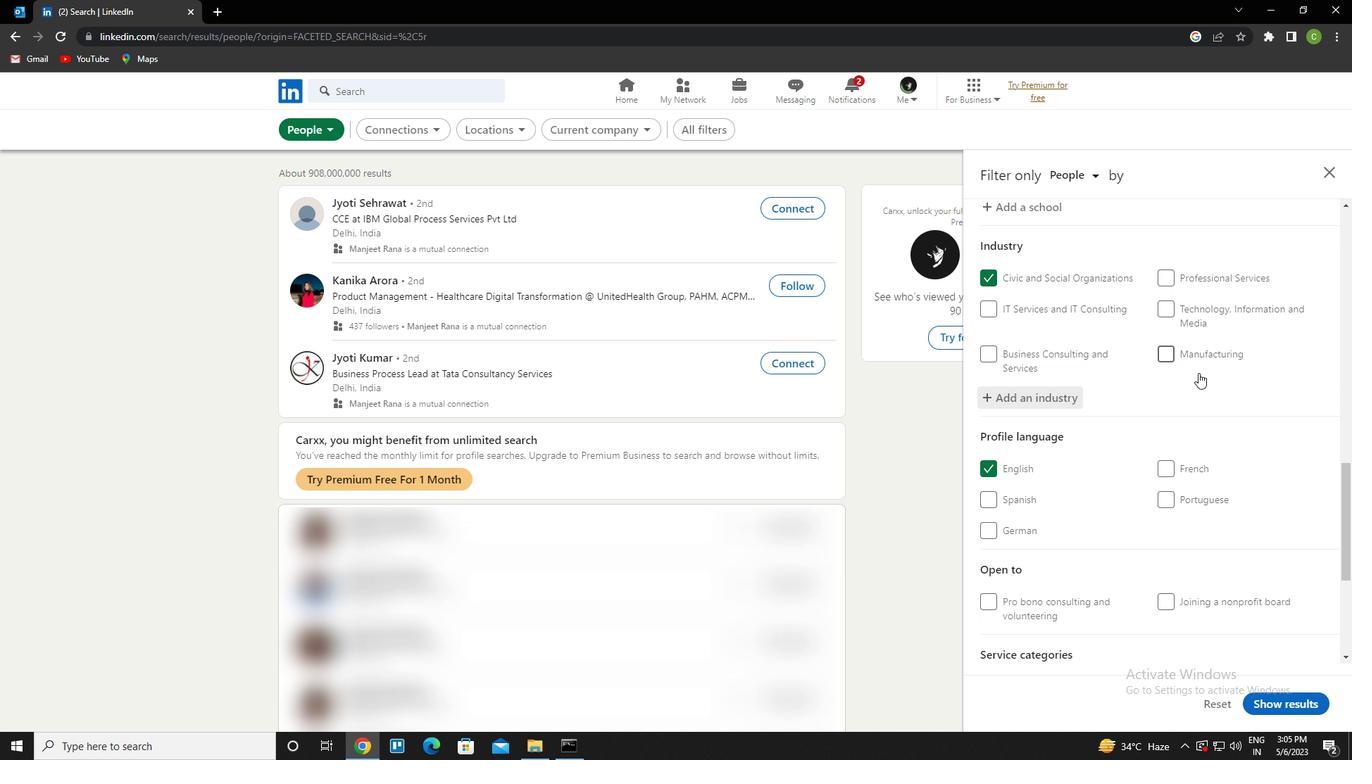 
Action: Mouse scrolled (1198, 372) with delta (0, 0)
Screenshot: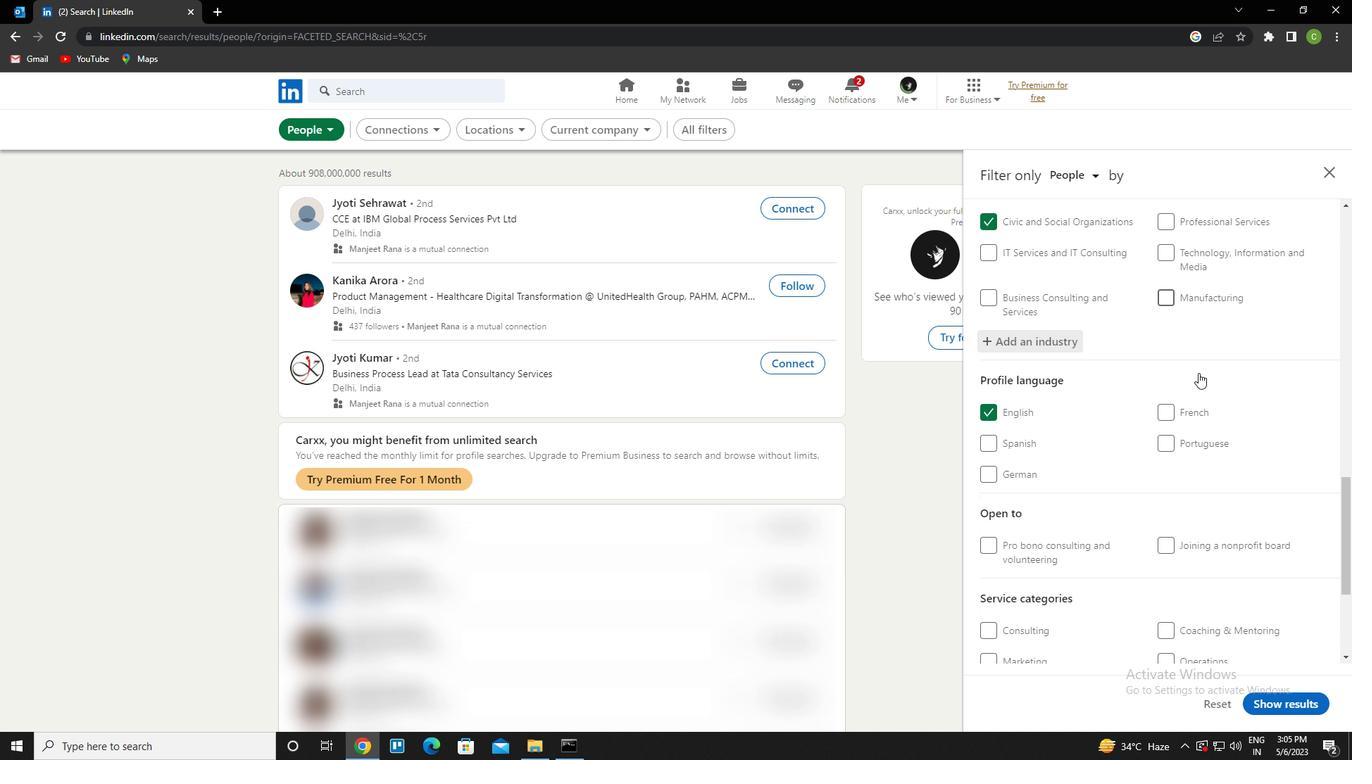 
Action: Mouse scrolled (1198, 372) with delta (0, 0)
Screenshot: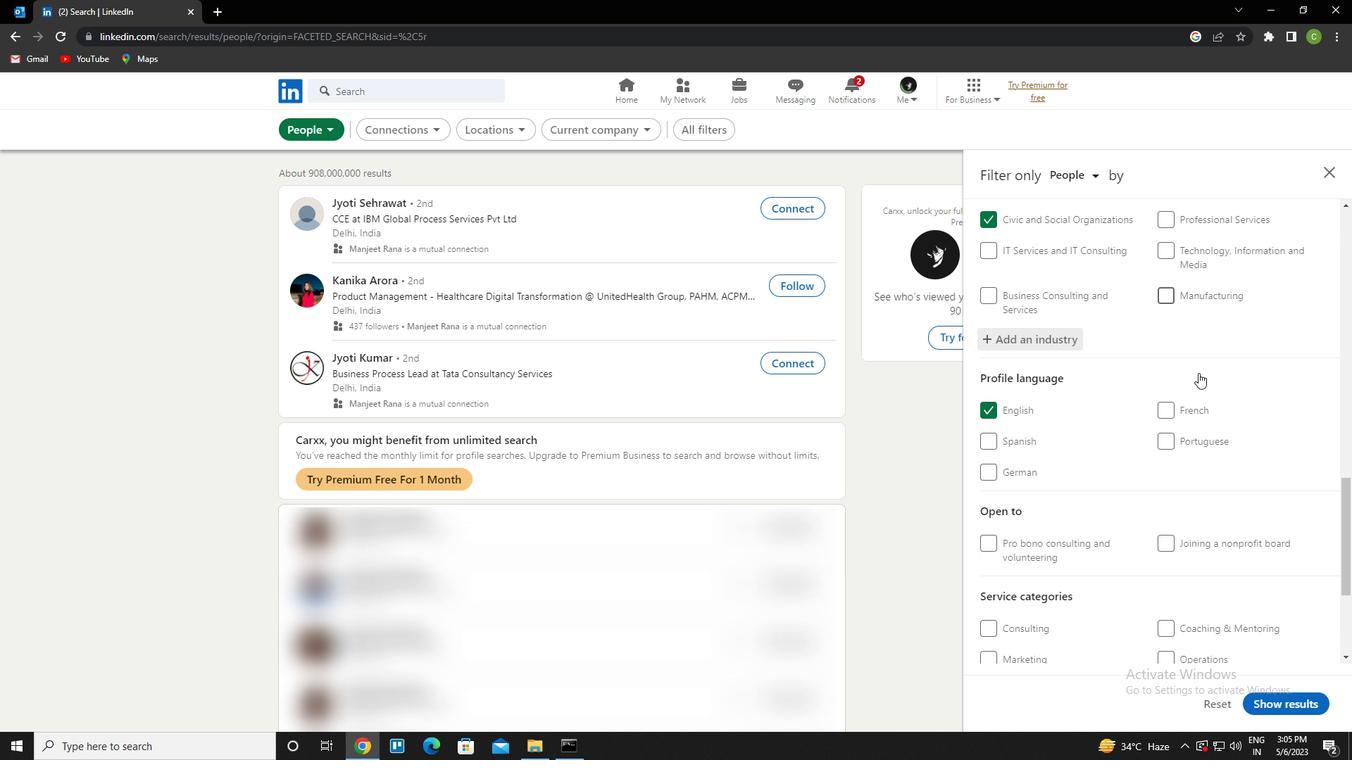
Action: Mouse scrolled (1198, 372) with delta (0, 0)
Screenshot: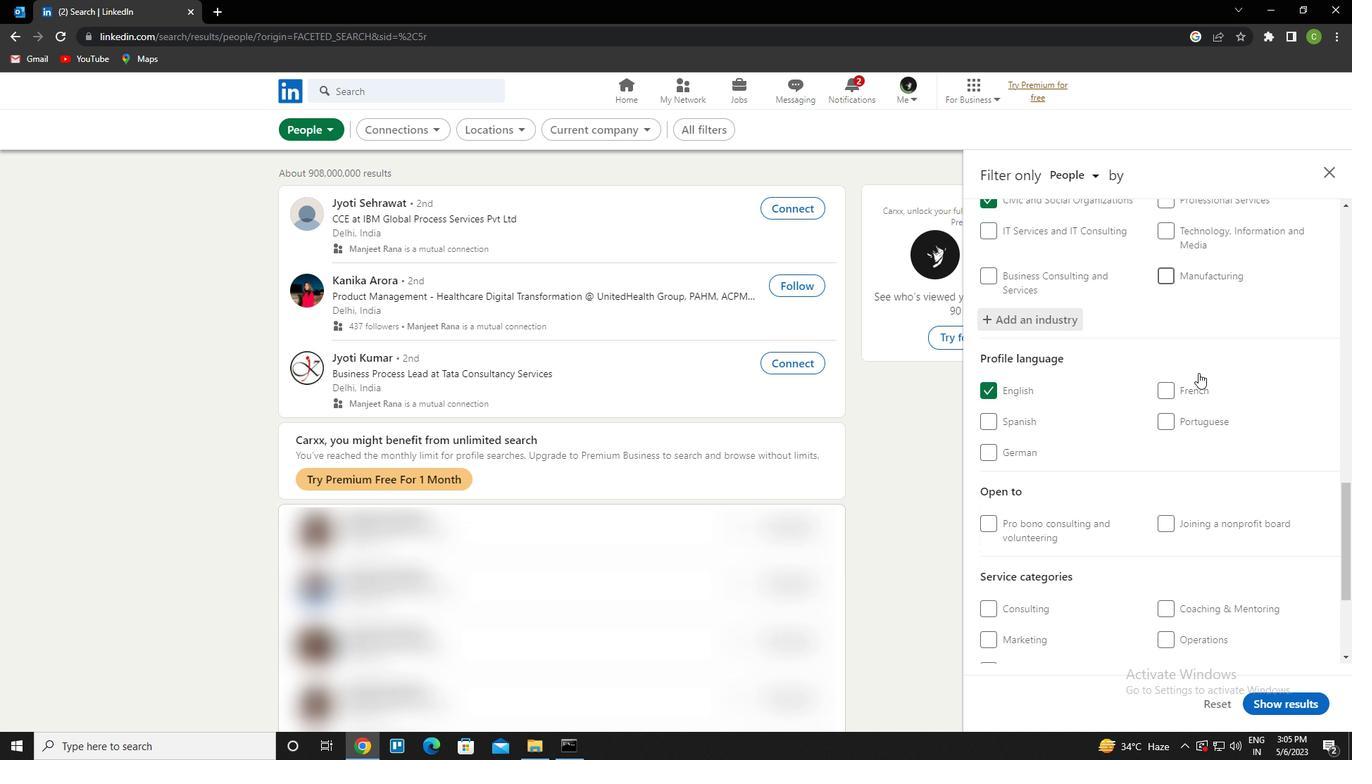 
Action: Mouse moved to (1179, 470)
Screenshot: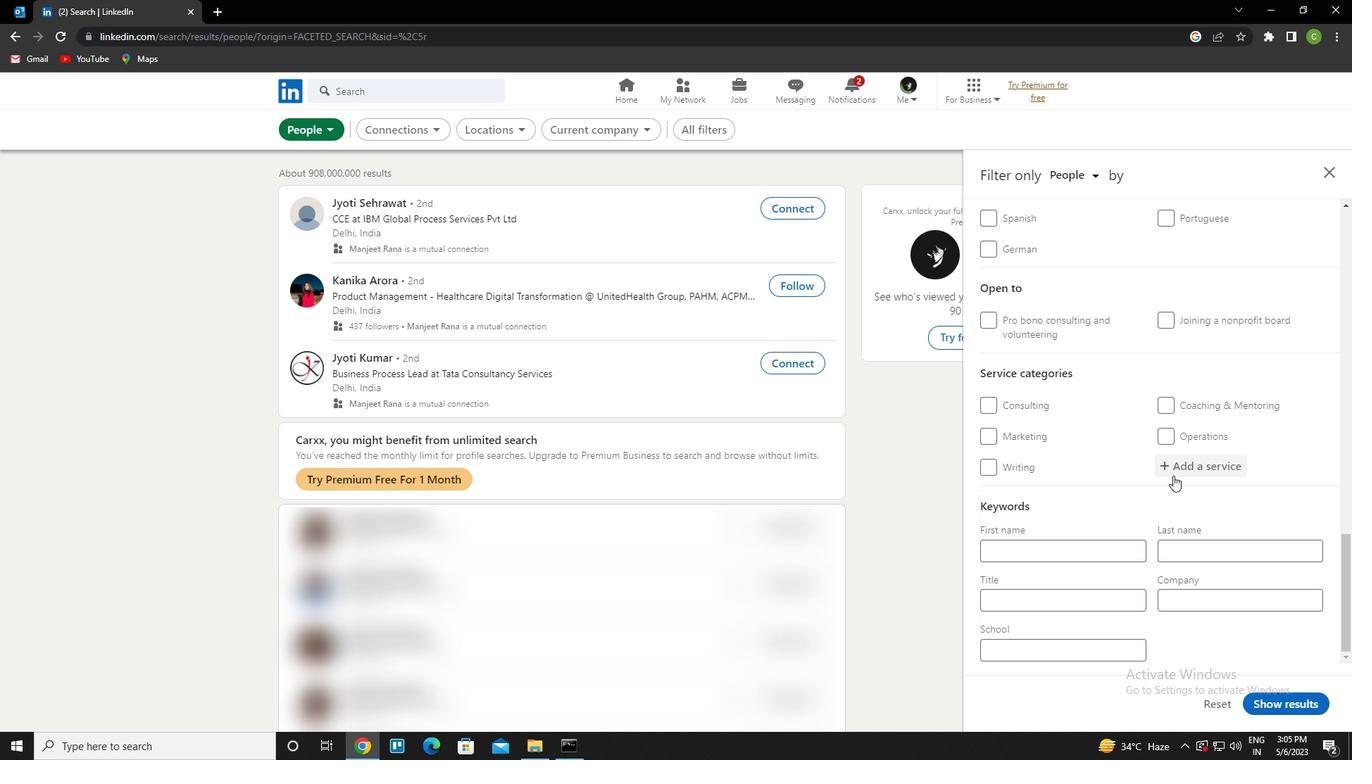 
Action: Mouse pressed left at (1179, 470)
Screenshot: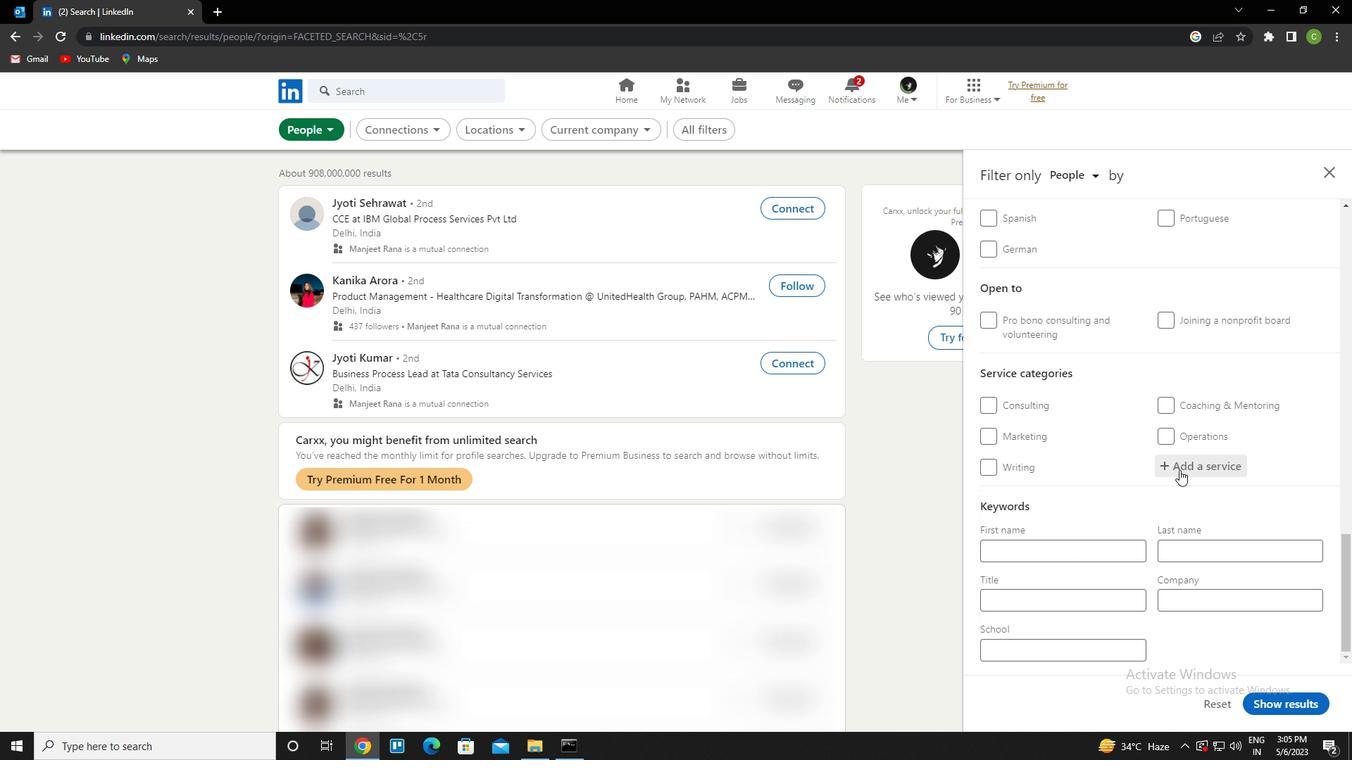 
Action: Key pressed <Key.caps_lock>c<Key.caps_lock>ommercial<Key.space>insurance<Key.down><Key.enter>
Screenshot: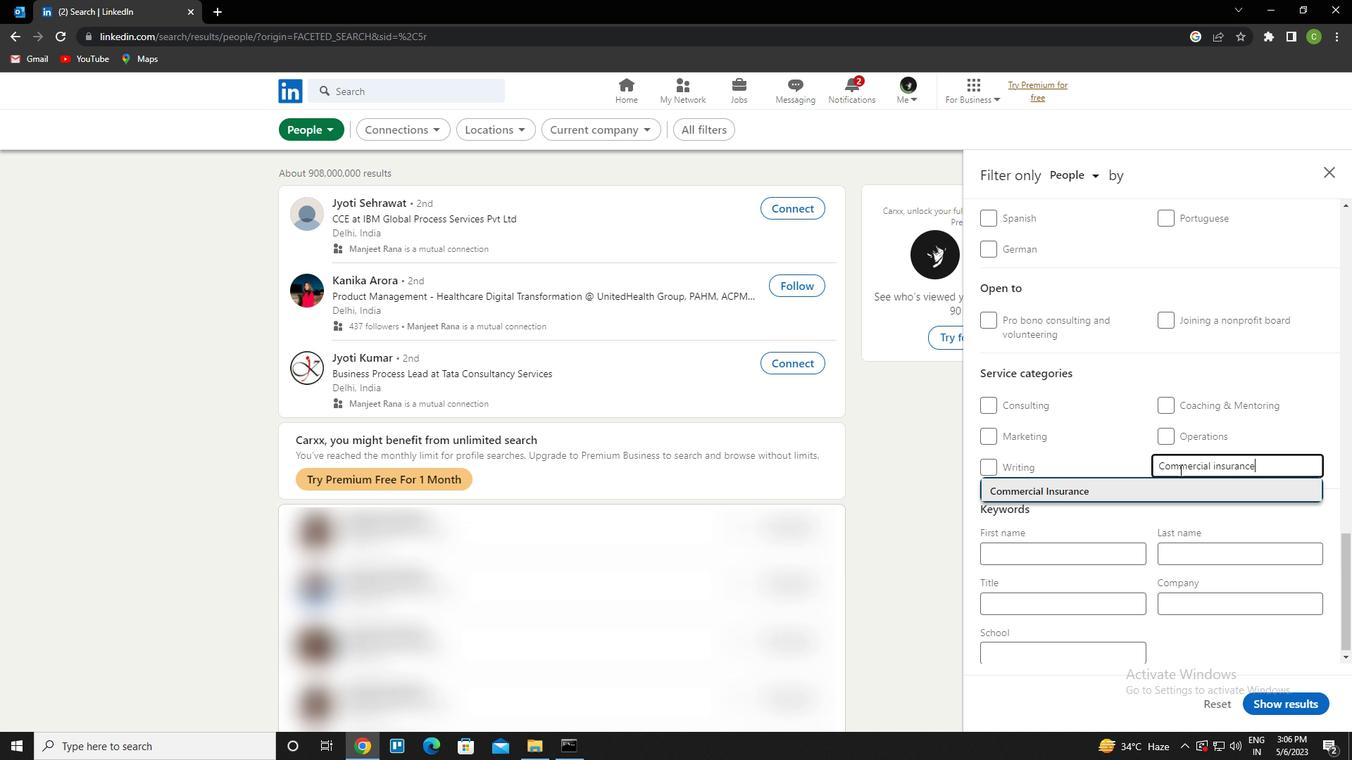 
Action: Mouse scrolled (1179, 469) with delta (0, 0)
Screenshot: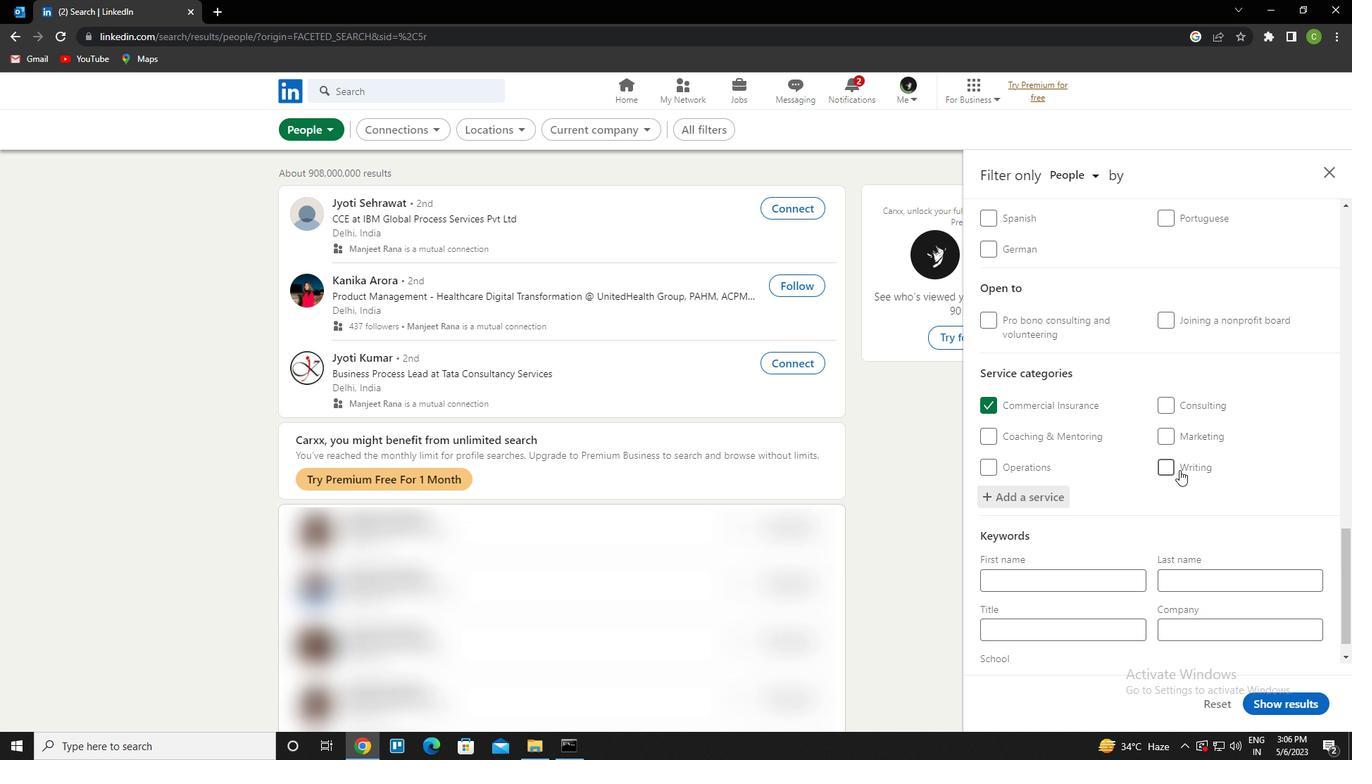 
Action: Mouse scrolled (1179, 469) with delta (0, 0)
Screenshot: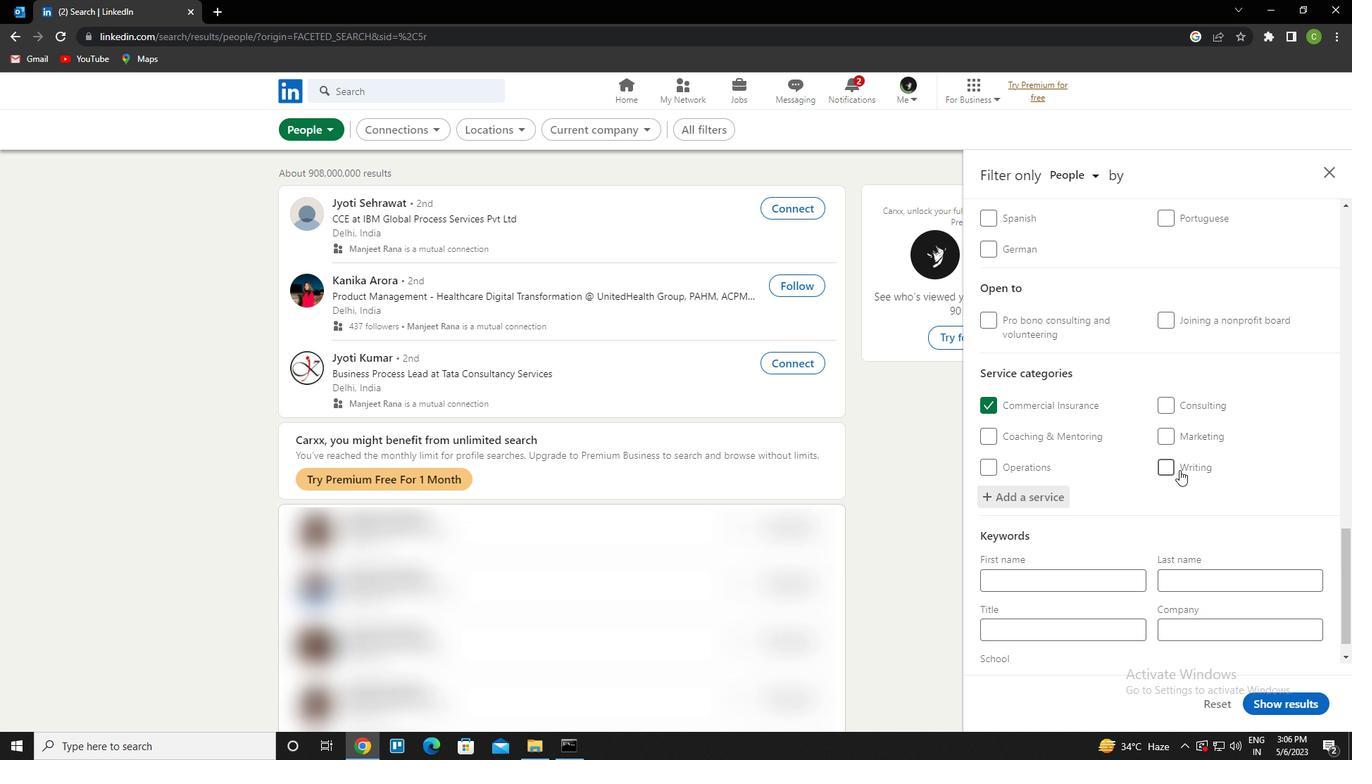 
Action: Mouse scrolled (1179, 469) with delta (0, 0)
Screenshot: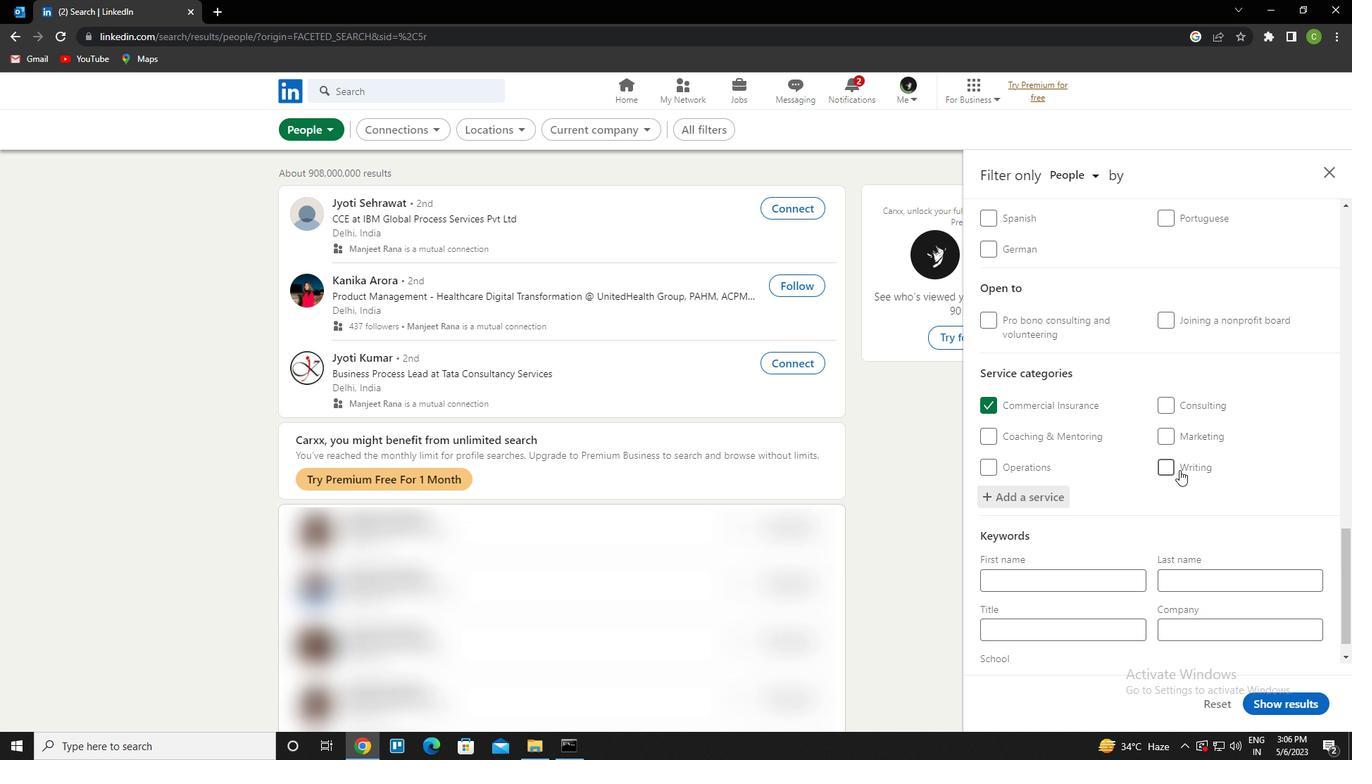 
Action: Mouse scrolled (1179, 469) with delta (0, 0)
Screenshot: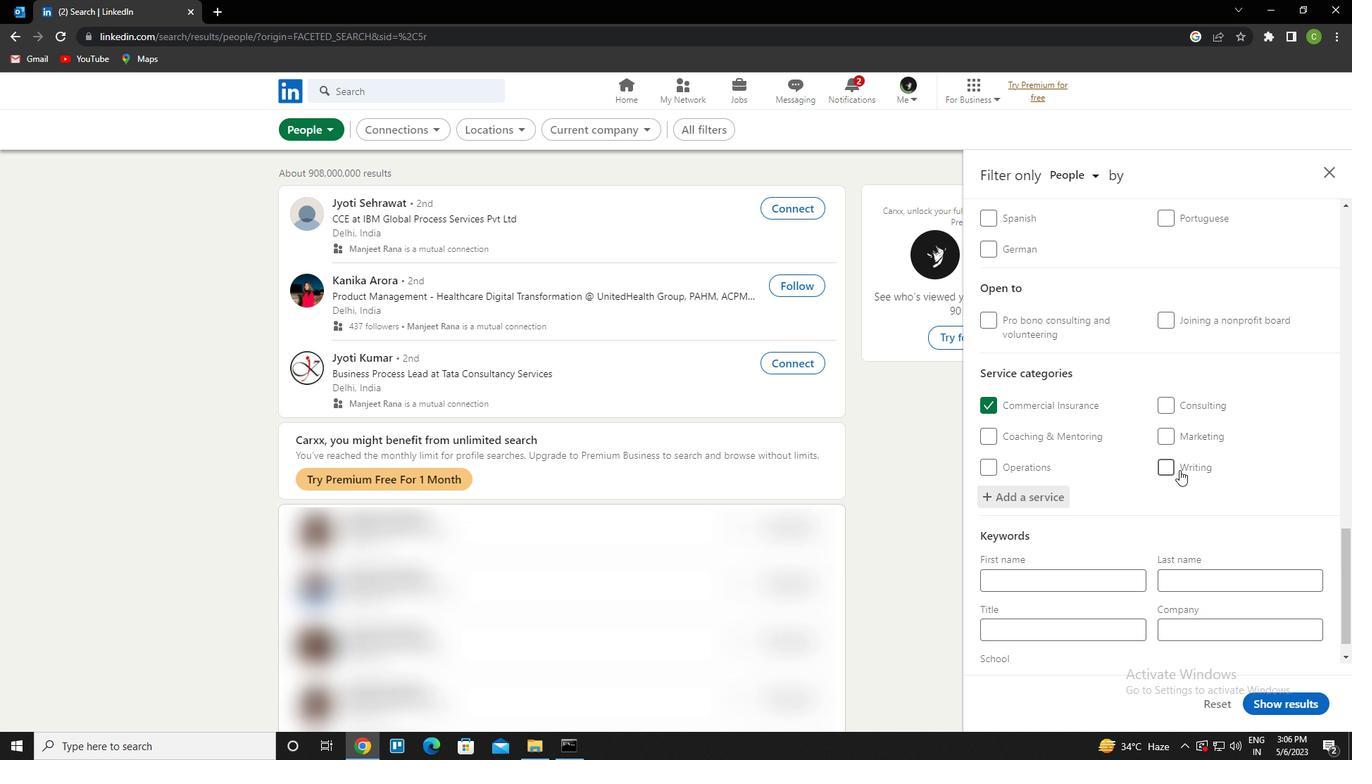 
Action: Mouse scrolled (1179, 469) with delta (0, 0)
Screenshot: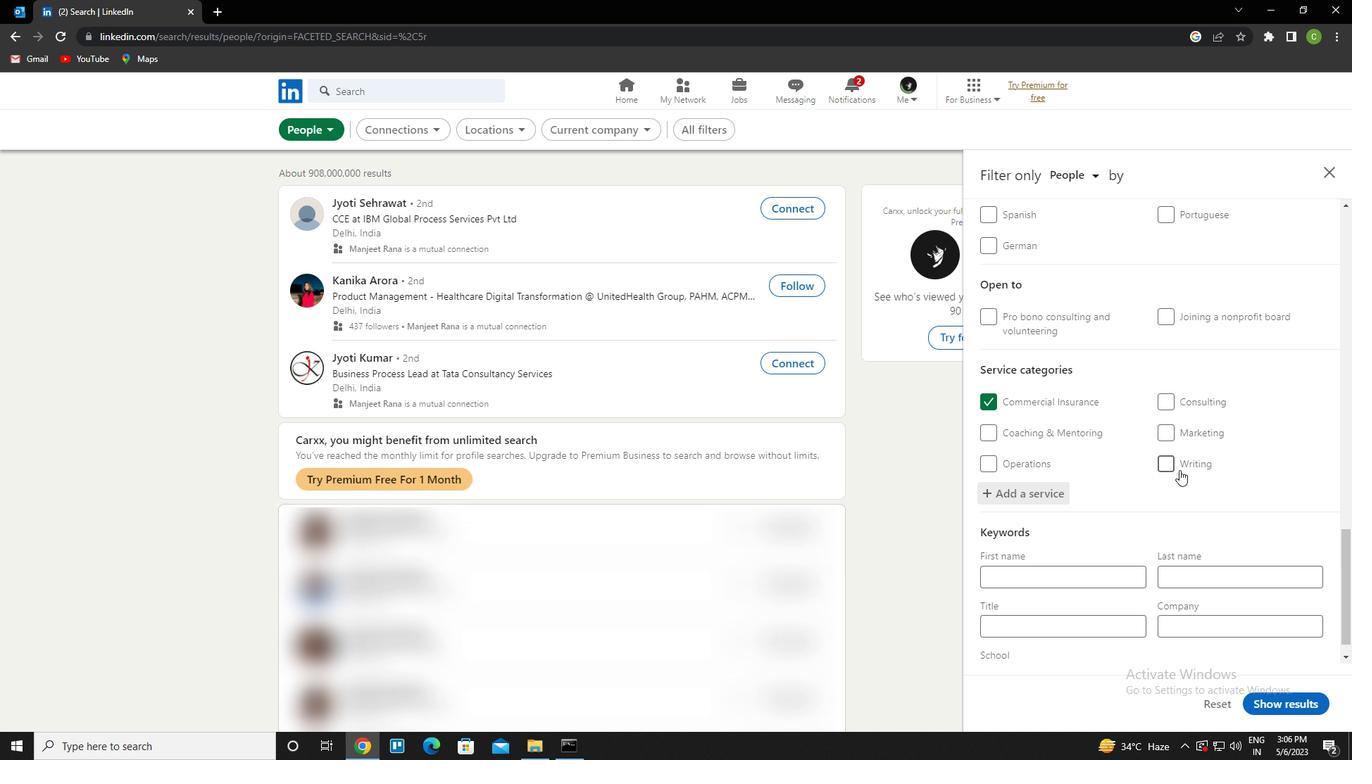 
Action: Mouse scrolled (1179, 469) with delta (0, 0)
Screenshot: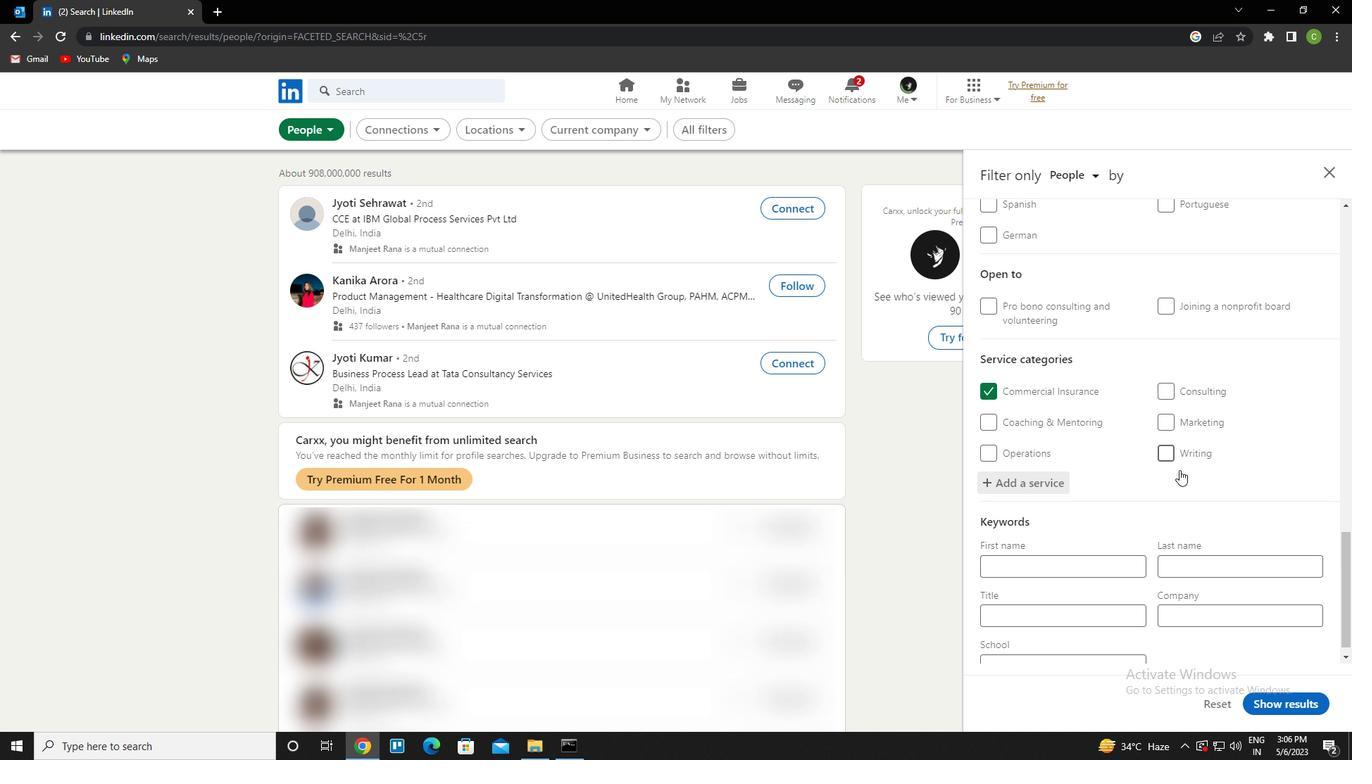 
Action: Mouse moved to (1168, 495)
Screenshot: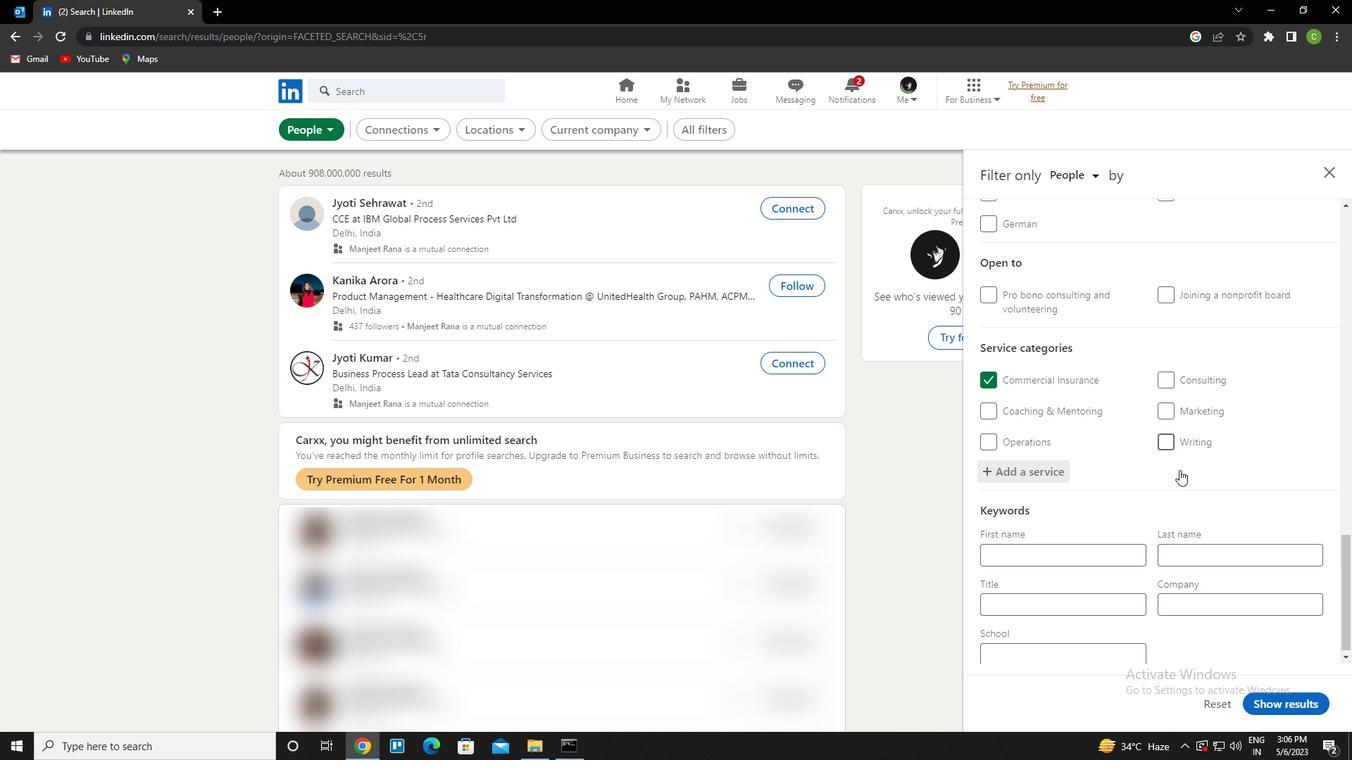 
Action: Mouse scrolled (1168, 495) with delta (0, 0)
Screenshot: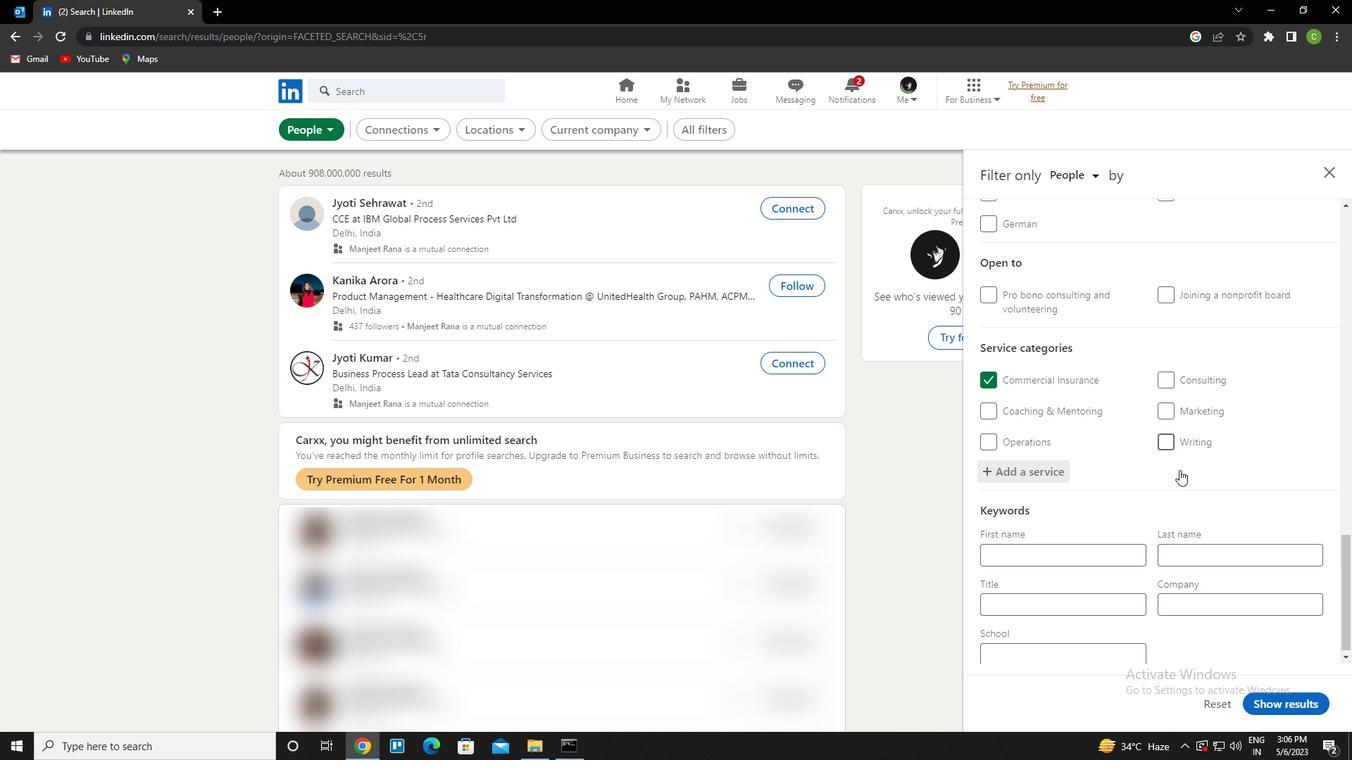 
Action: Mouse moved to (1073, 604)
Screenshot: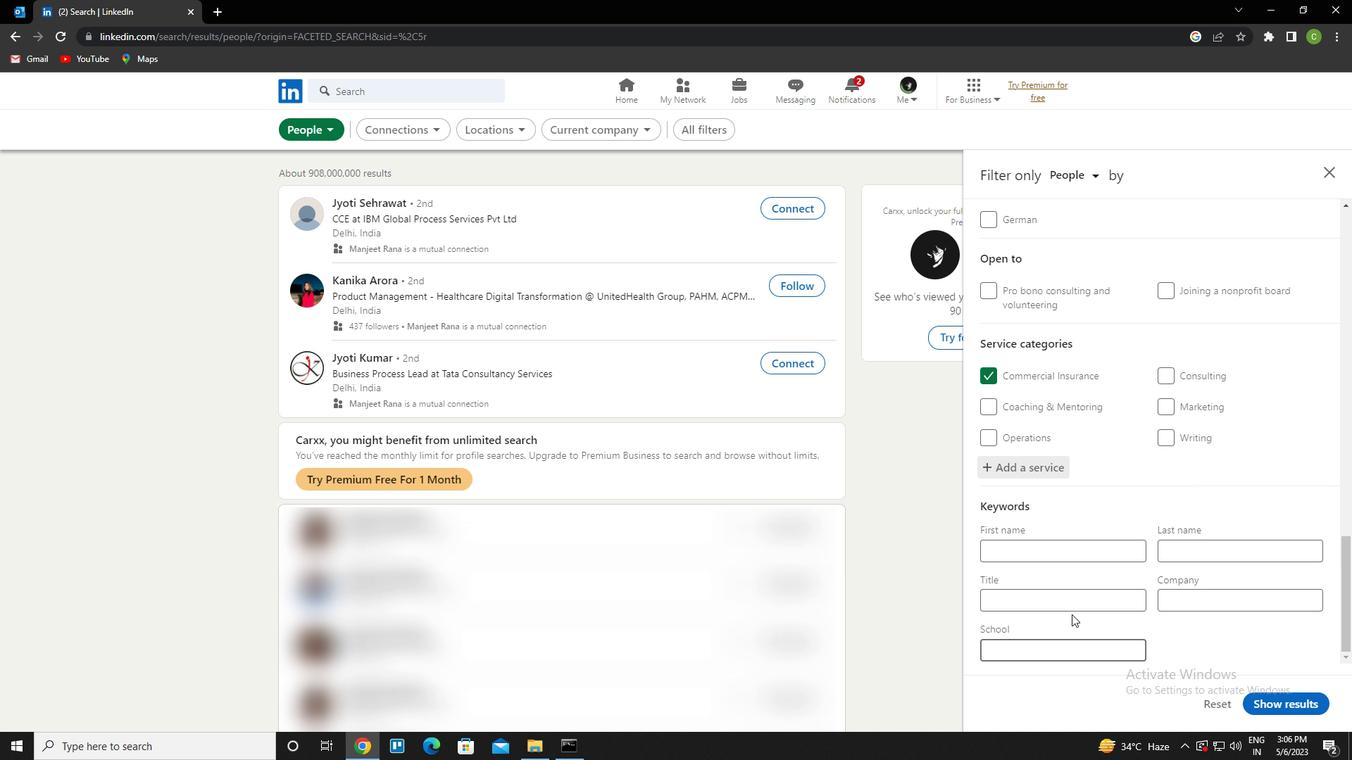 
Action: Mouse pressed left at (1073, 604)
Screenshot: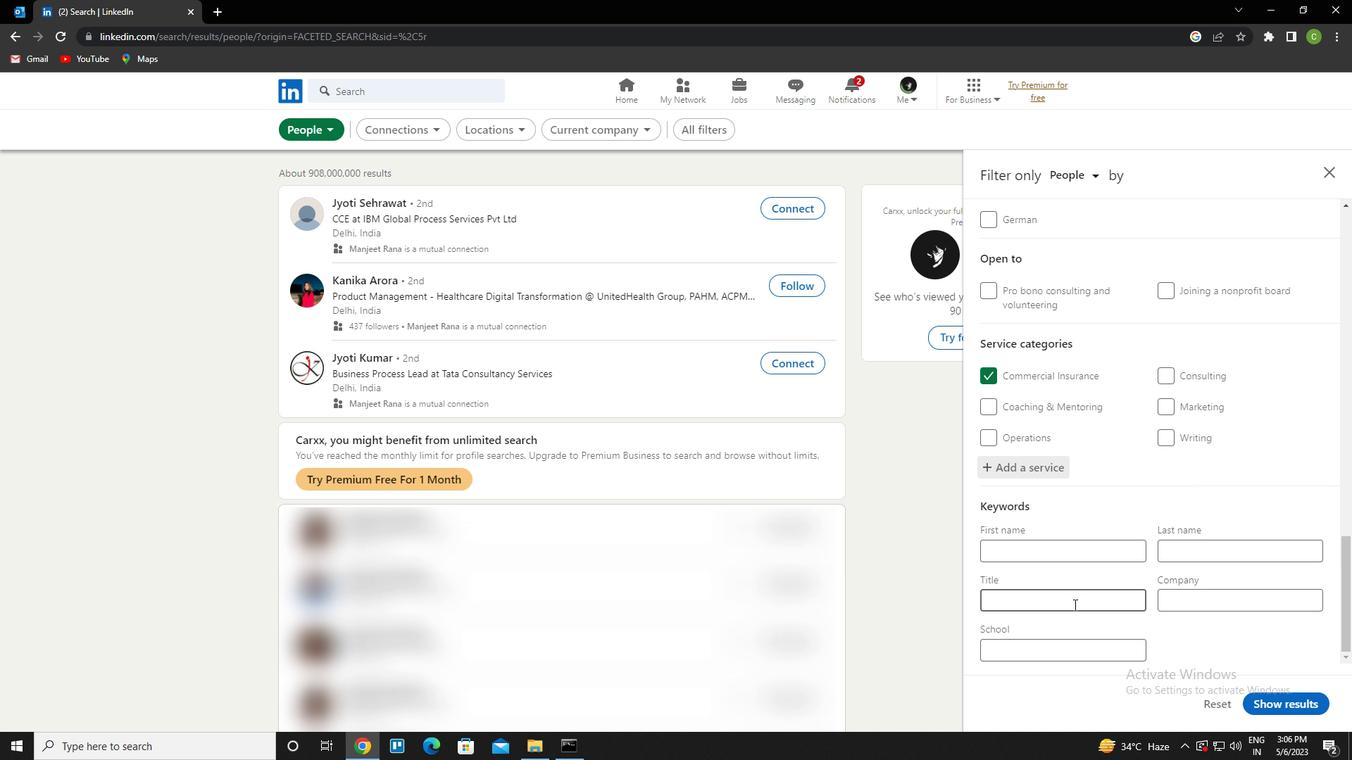 
Action: Key pressed <Key.caps_lock>f<Key.caps_lock>ood<Key.space>project<Key.space><Key.caps_lock>w<Key.caps_lock>orker
Screenshot: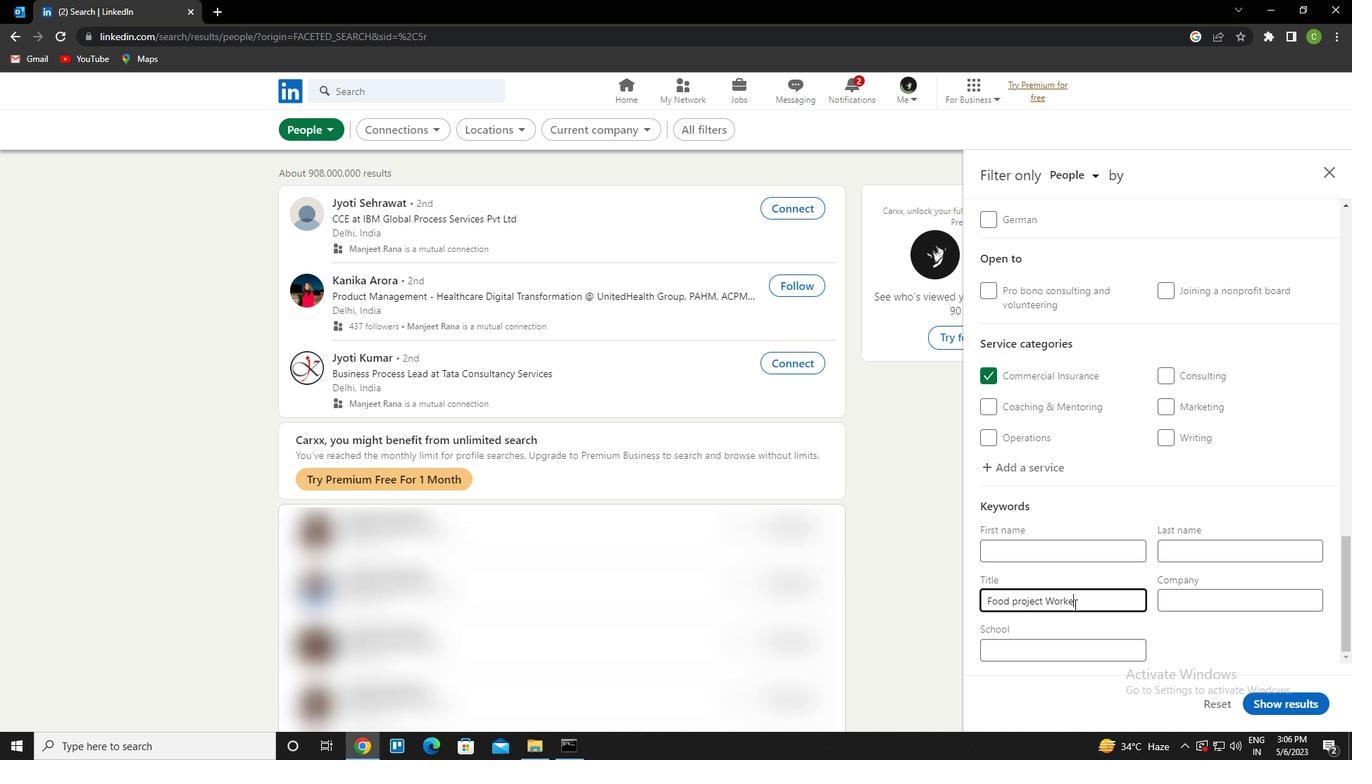 
Action: Mouse moved to (1265, 692)
Screenshot: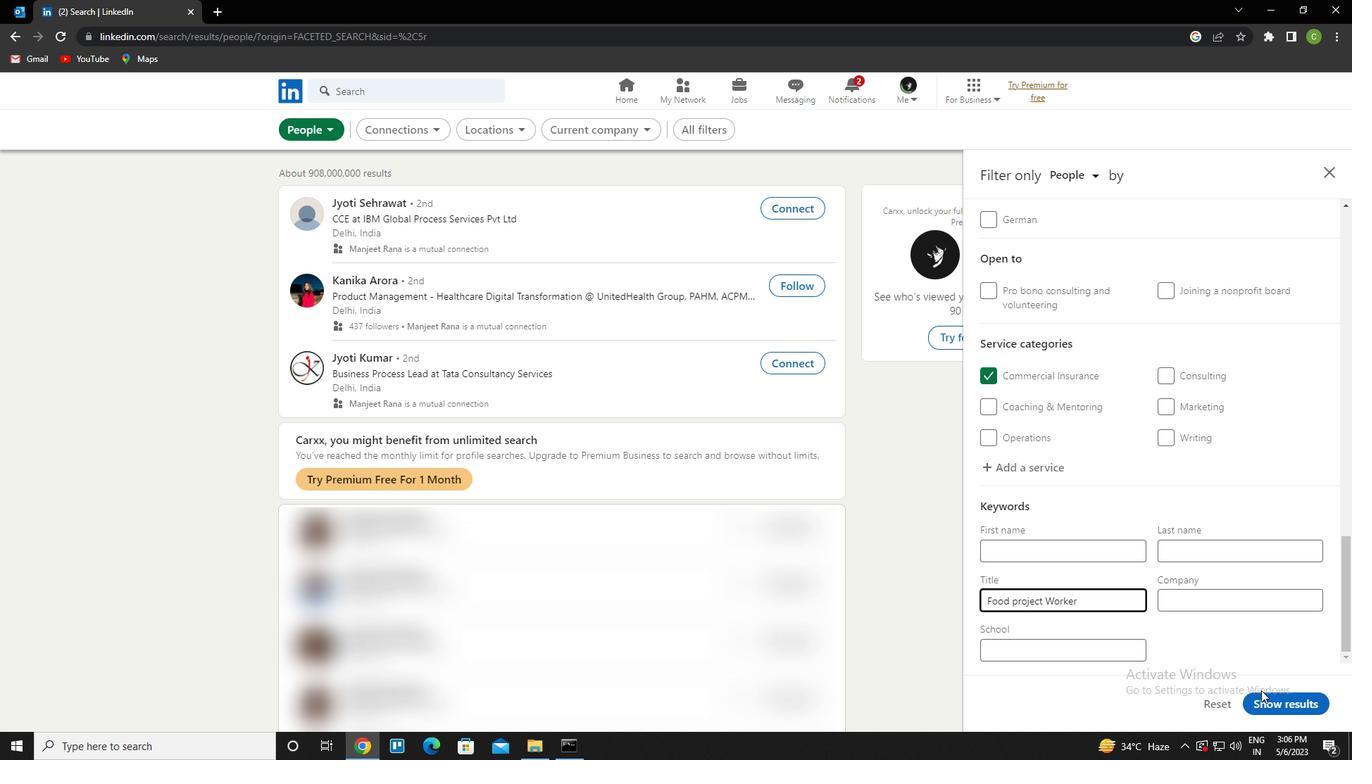 
Action: Mouse pressed left at (1265, 692)
Screenshot: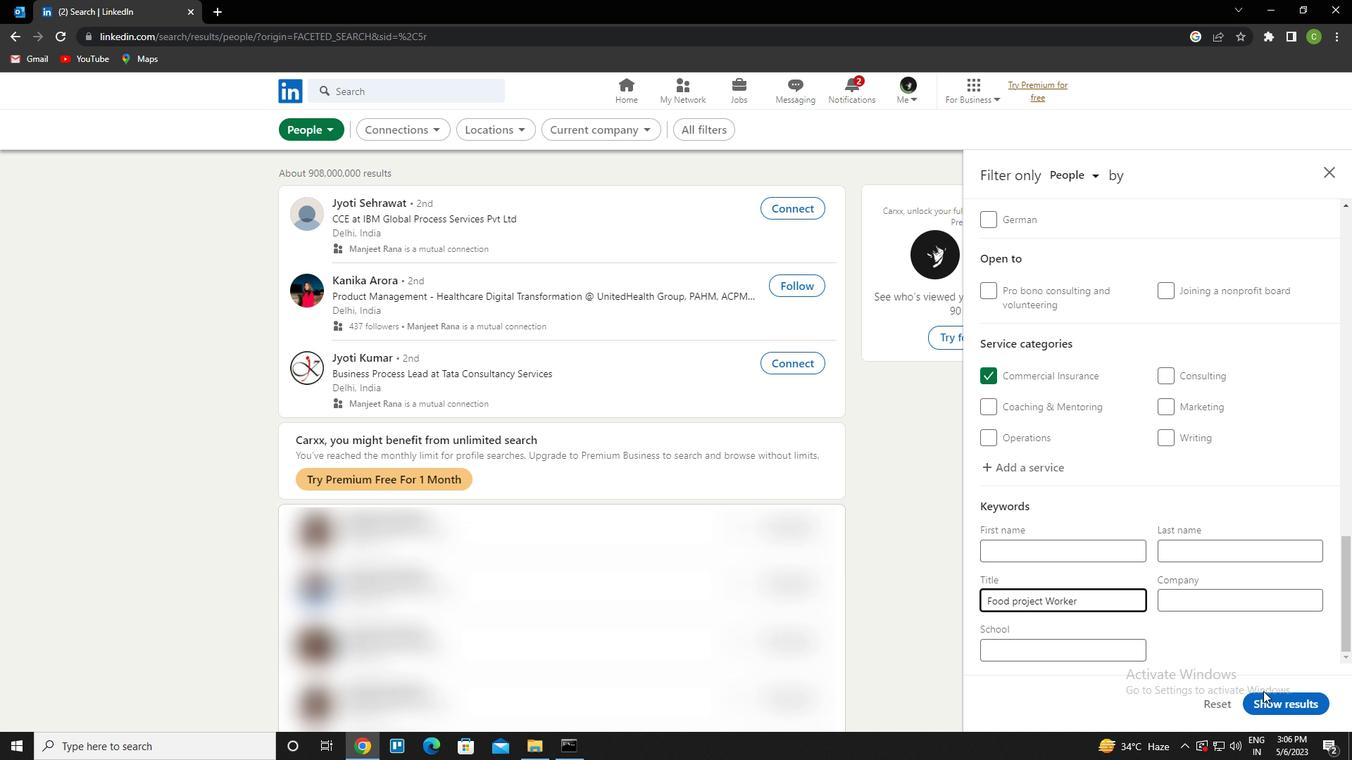 
Action: Mouse moved to (1264, 697)
Screenshot: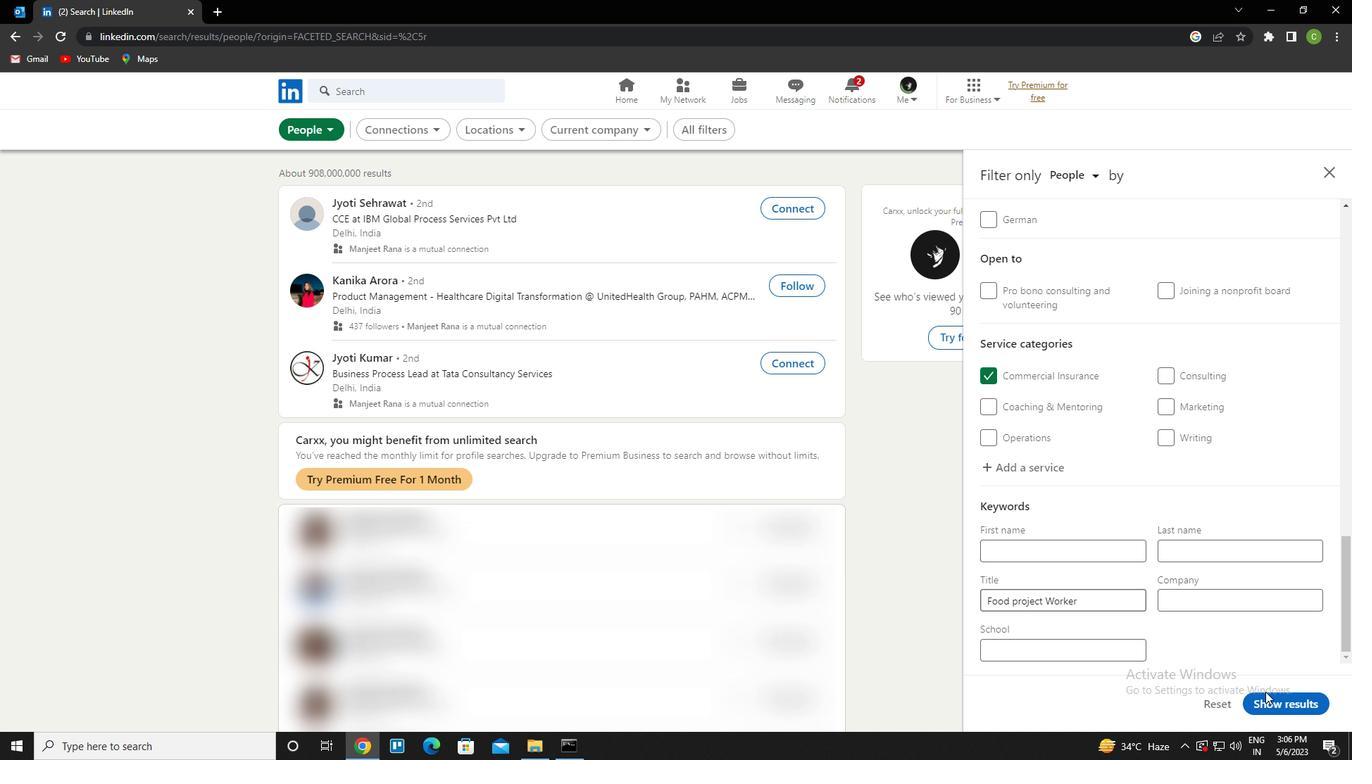 
Action: Mouse pressed left at (1264, 697)
Screenshot: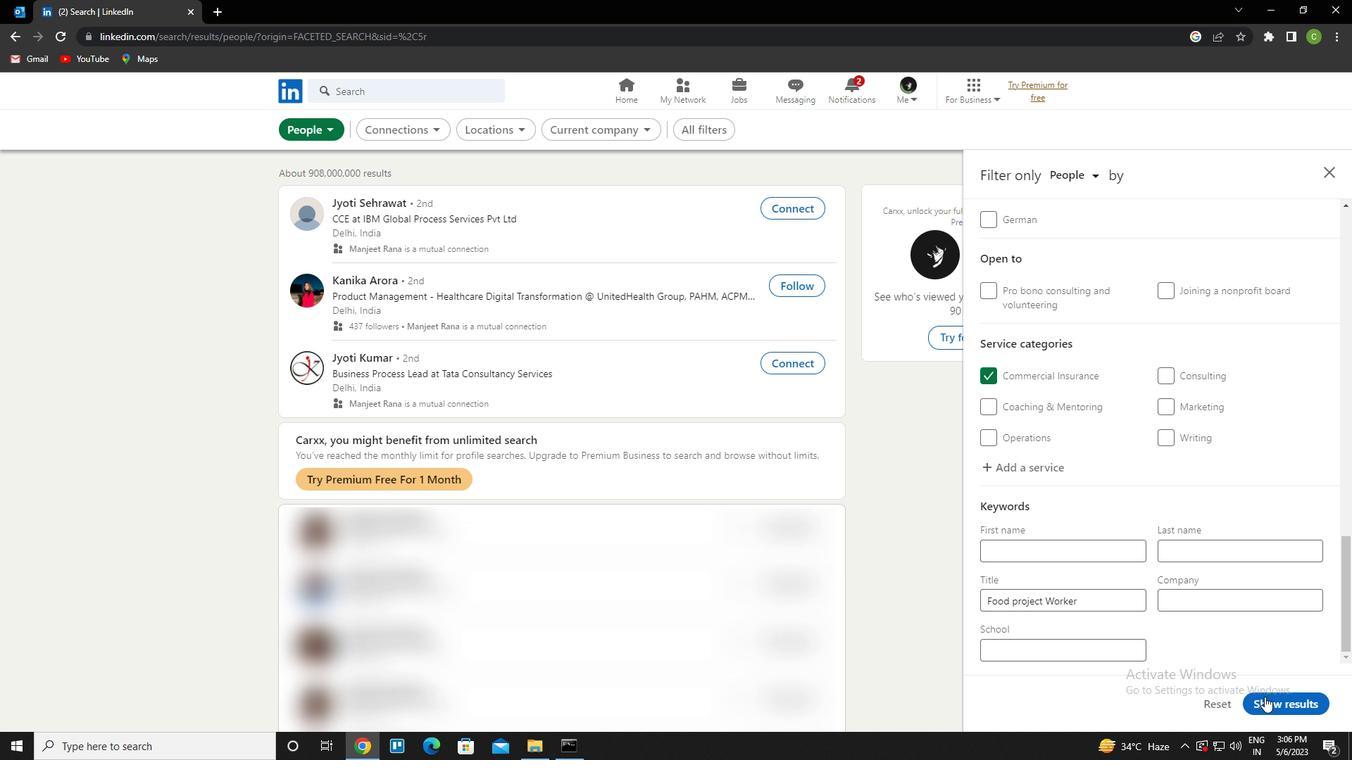 
Action: Mouse moved to (580, 740)
Screenshot: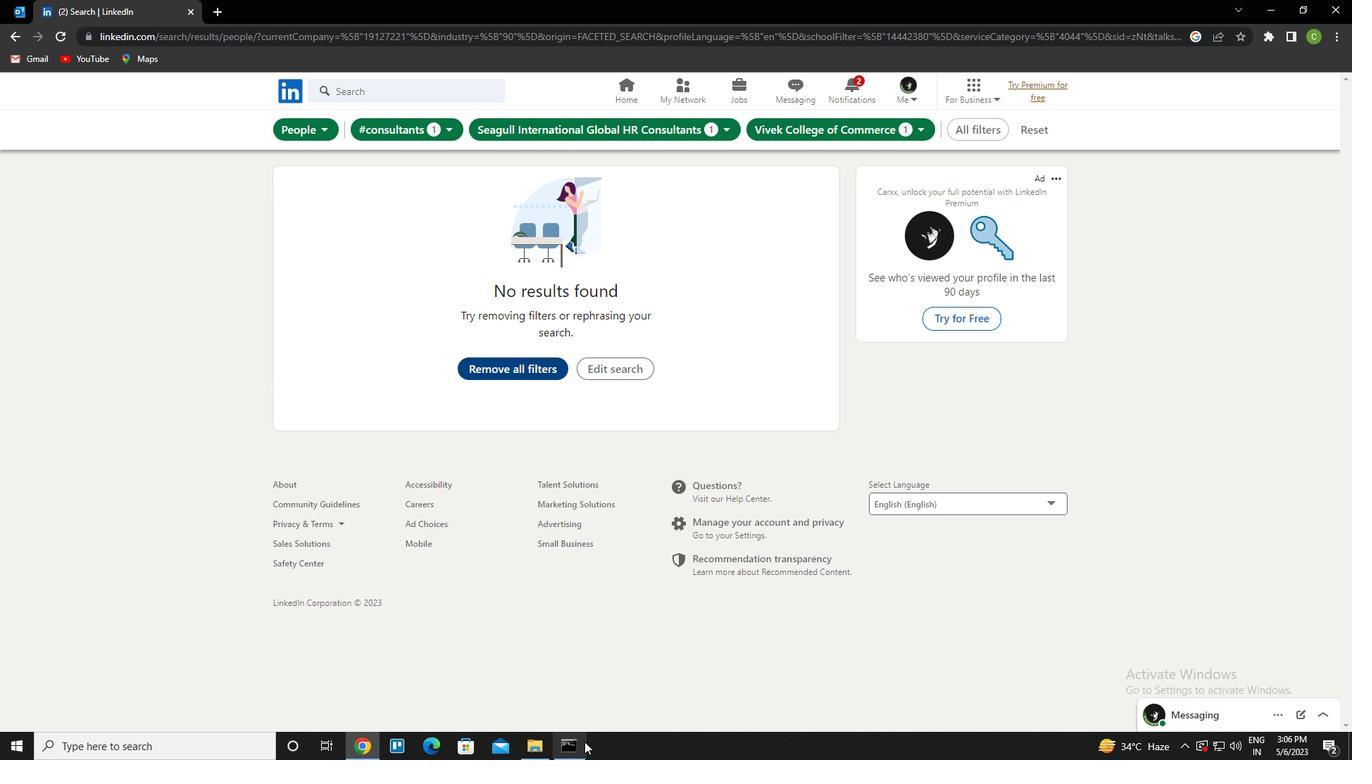 
